 Task: Add an event with the title Second Client Appreciation Networking Reception, date ''2024/05/06'', time 8:50 AM to 10:50 AMand add a description: The Interview with Aman is a structured and focused conversation aimed at assessing their qualifications, skills, and suitability for a specific job role or position within the organization. The interview provides an opportunity for the hiring team to gather valuable information about the candidate''s experience, abilities, and potential cultural fit.Select event color  Lavender . Add location for the event as: 654 Calle de Alcalá, Madrid, Spain, logged in from the account softage.9@softage.netand send the event invitation to softage.2@softage.net with CC to  softage.3@softage.net. Set a reminder for the event Daily
Action: Mouse moved to (64, 112)
Screenshot: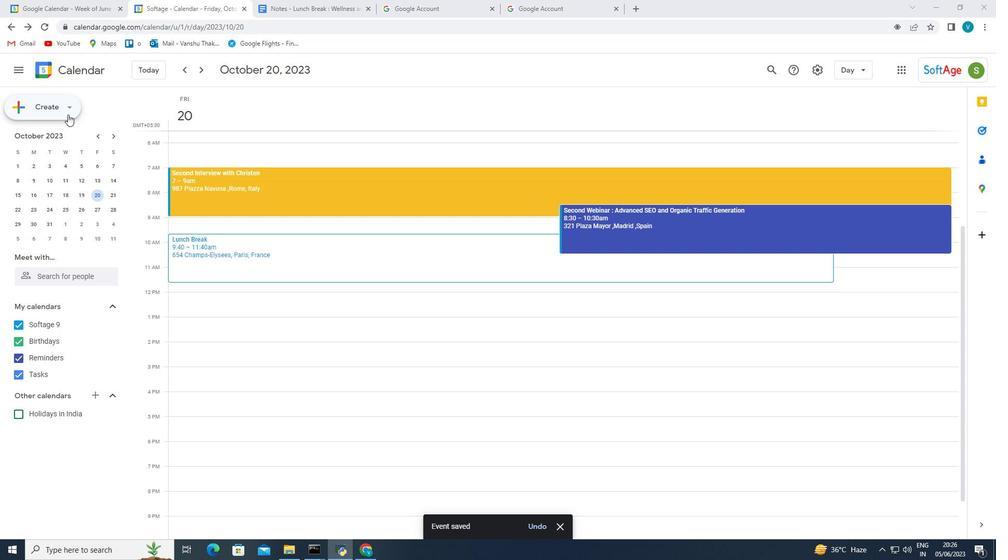 
Action: Mouse pressed left at (64, 112)
Screenshot: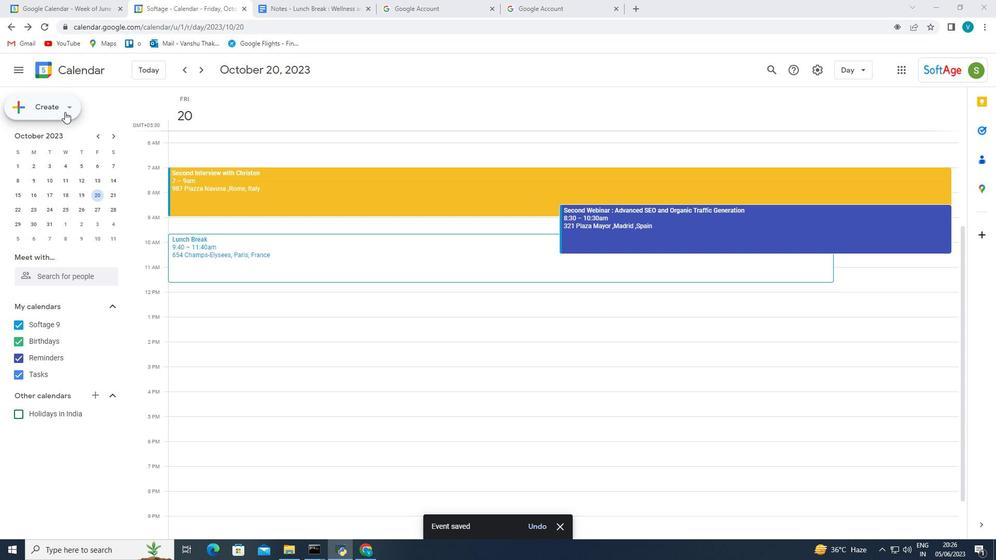 
Action: Mouse moved to (65, 133)
Screenshot: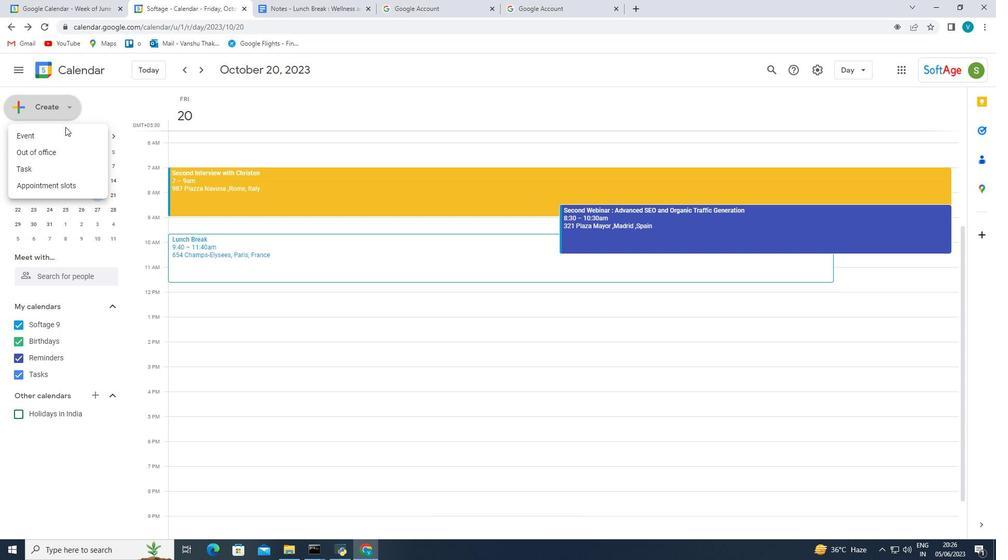 
Action: Mouse pressed left at (65, 133)
Screenshot: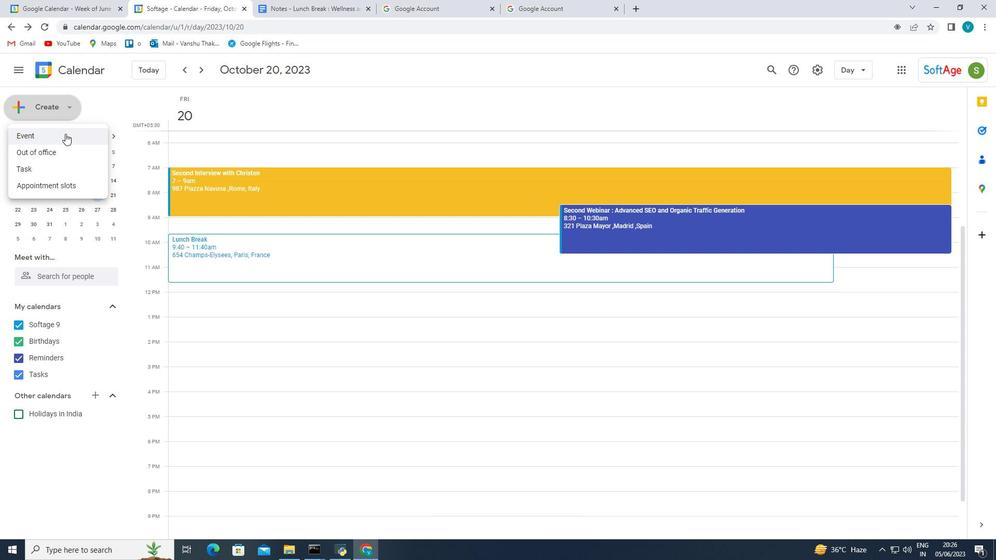 
Action: Mouse moved to (484, 281)
Screenshot: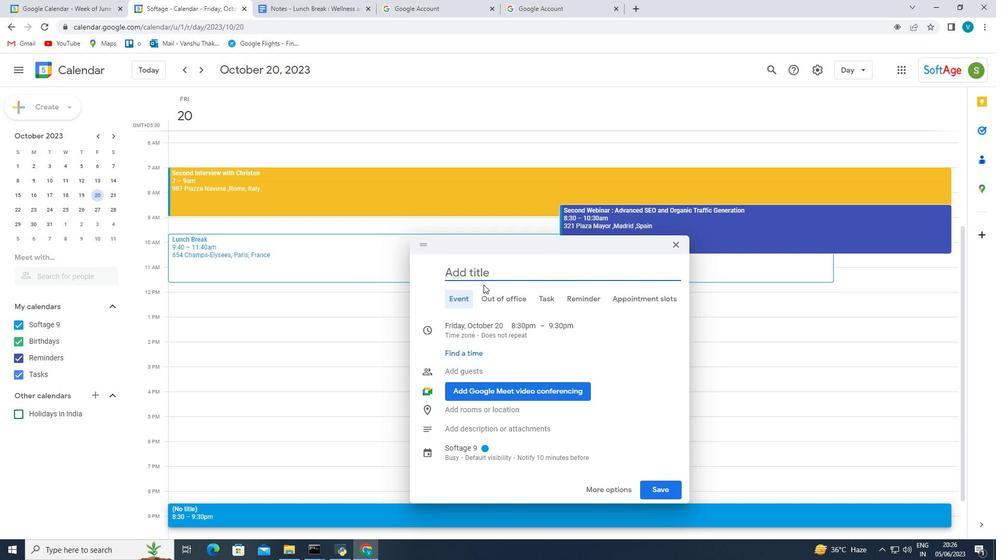 
Action: Key pressed <Key.shift_r>Second<Key.space><Key.shift_r>Client<Key.space><Key.shift_r>Appreciation<Key.space><Key.shift_r><Key.shift_r><Key.shift_r><Key.shift_r><Key.shift_r><Key.shift_r><Key.shift_r><Key.shift_r><Key.shift_r><Key.shift_r><Key.shift_r><Key.shift_r><Key.shift_r><Key.shift_r><Key.shift_r><Key.shift_r><Key.shift_r><Key.shift_r><Key.shift_r><Key.shift_r><Key.shift_r><Key.shift_r><Key.shift_r><Key.shift_r><Key.shift_r><Key.shift_r><Key.shift_r><Key.shift_r><Key.shift_r><Key.shift_r><Key.shift_r><Key.shift_r><Key.shift_r><Key.shift_r><Key.shift_r><Key.shift_r><Key.shift_r>Nete<Key.backspace>worl<Key.backspace>king<Key.space><Key.shift_r><Key.shift_r>Reception<Key.space>,
Screenshot: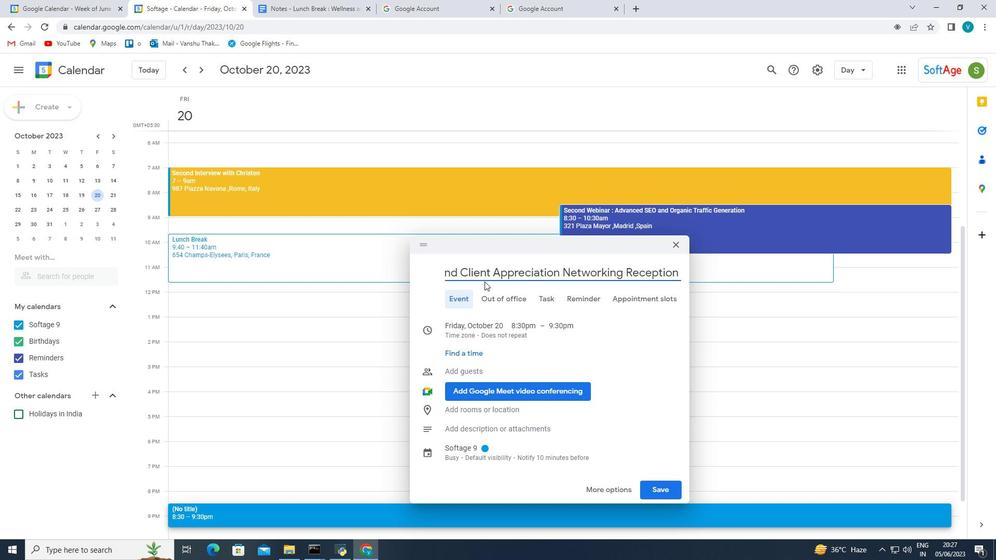 
Action: Mouse moved to (595, 333)
Screenshot: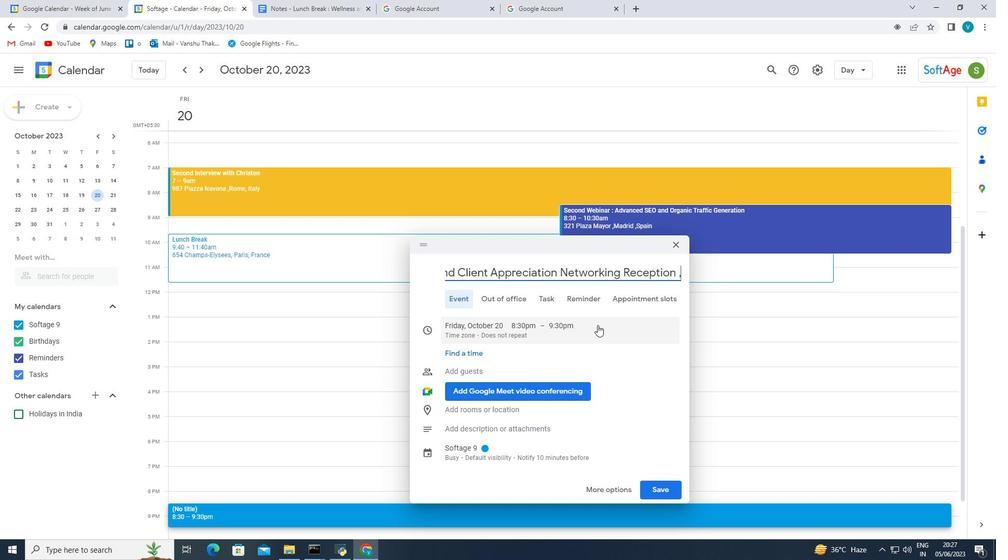 
Action: Mouse scrolled (595, 332) with delta (0, 0)
Screenshot: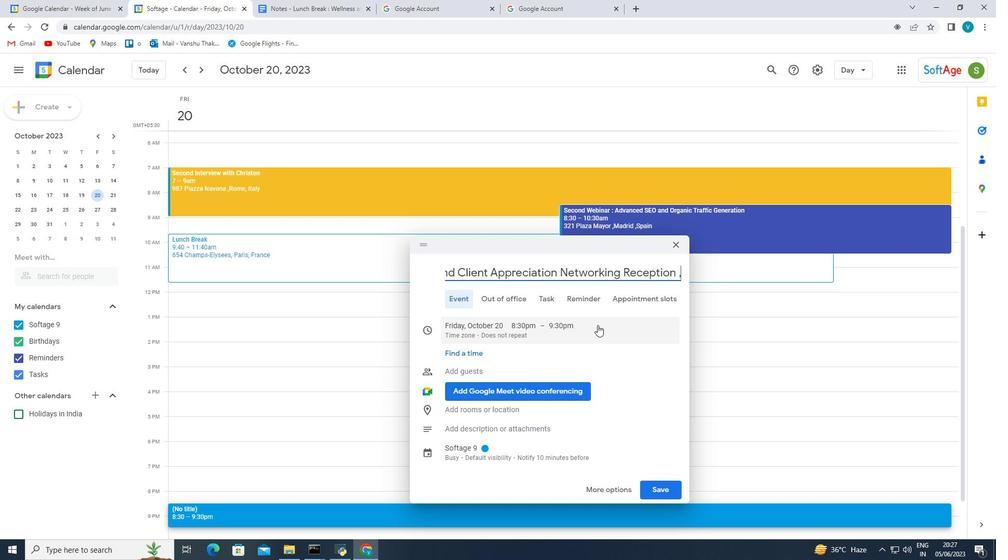 
Action: Mouse moved to (595, 335)
Screenshot: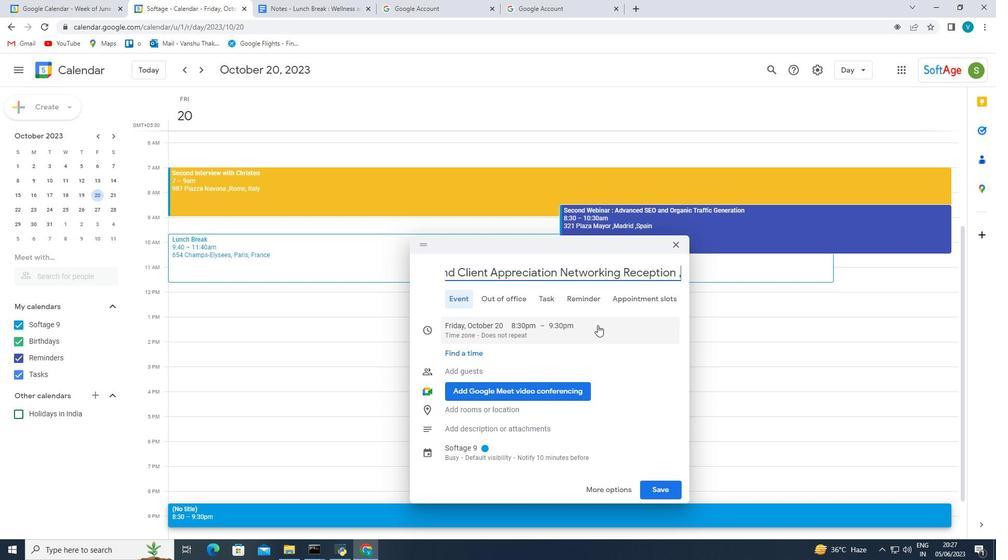 
Action: Mouse scrolled (595, 334) with delta (0, 0)
Screenshot: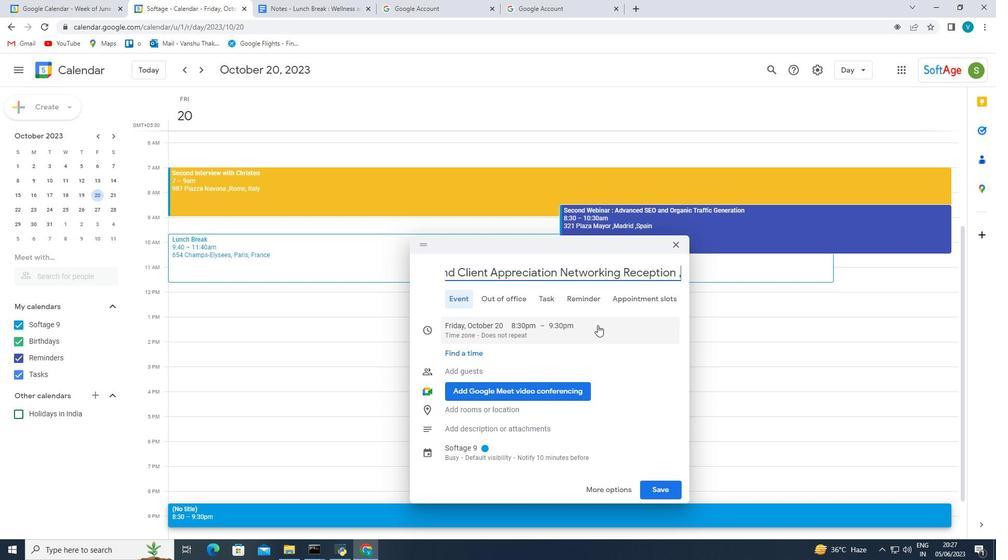 
Action: Mouse moved to (595, 335)
Screenshot: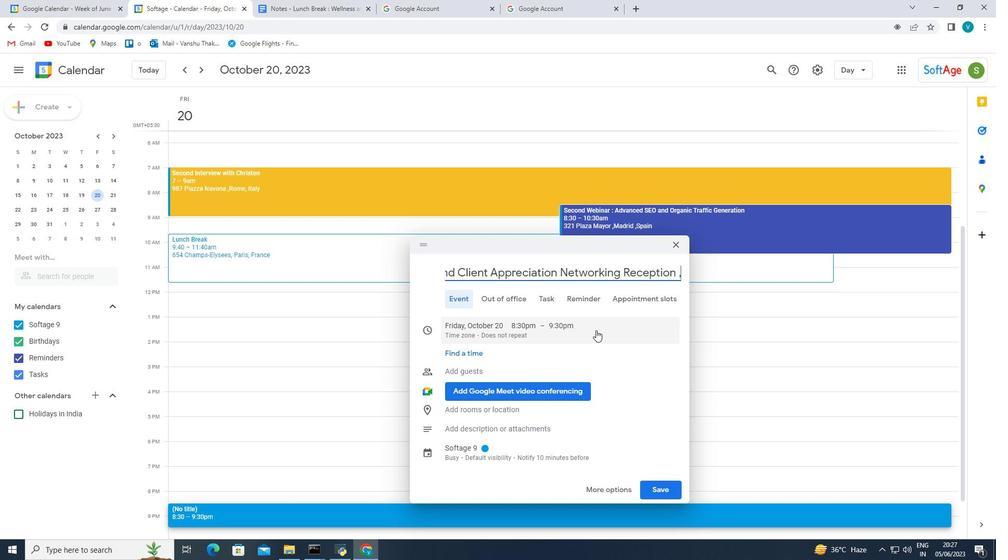 
Action: Mouse scrolled (595, 335) with delta (0, 0)
Screenshot: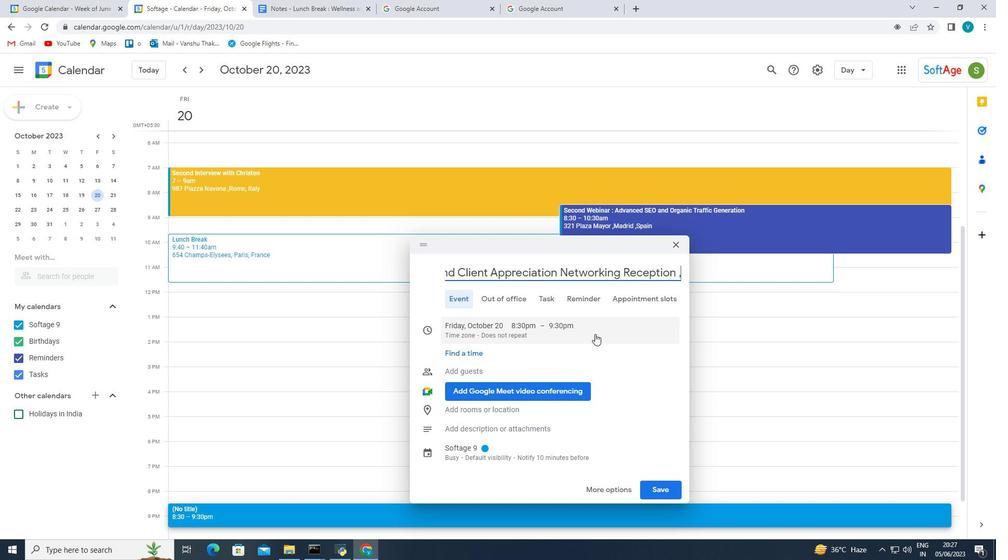 
Action: Mouse scrolled (595, 335) with delta (0, 0)
Screenshot: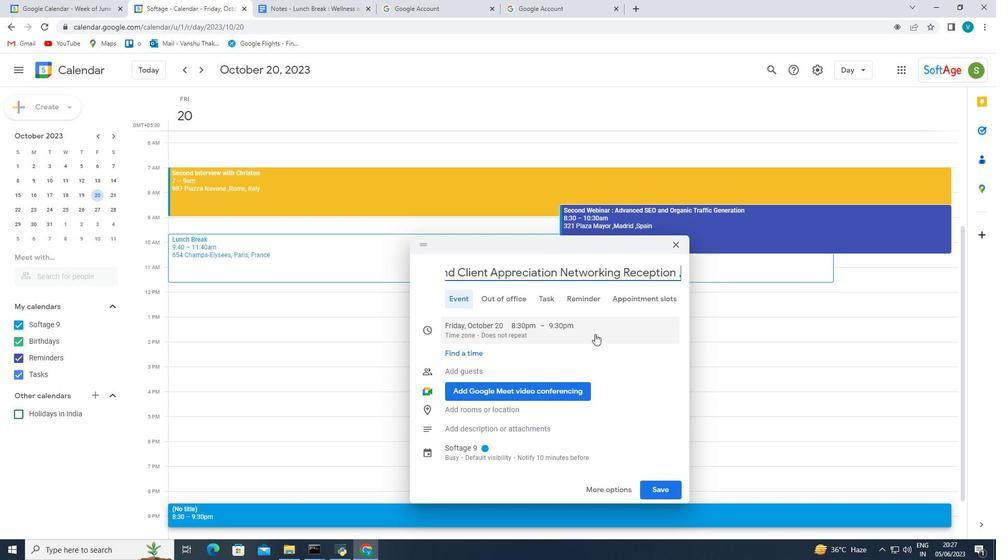 
Action: Mouse moved to (498, 333)
Screenshot: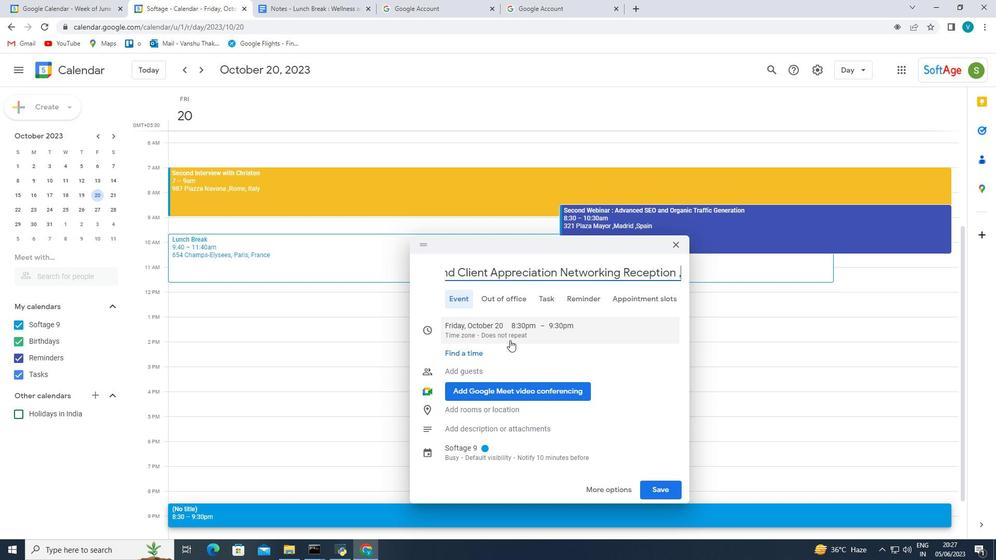 
Action: Mouse pressed left at (498, 333)
Screenshot: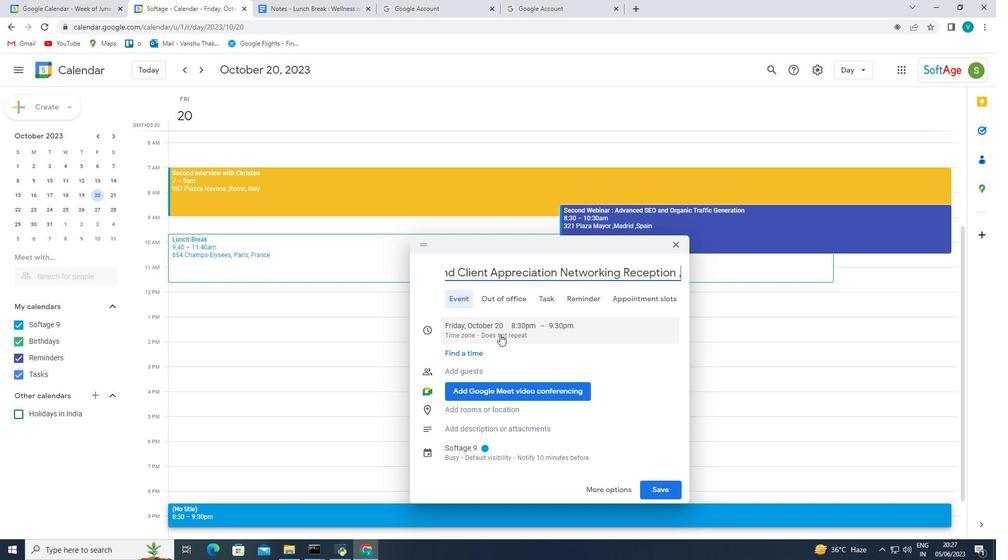 
Action: Key pressed 20245<Key.backspace>/05/06<Key.enter>
Screenshot: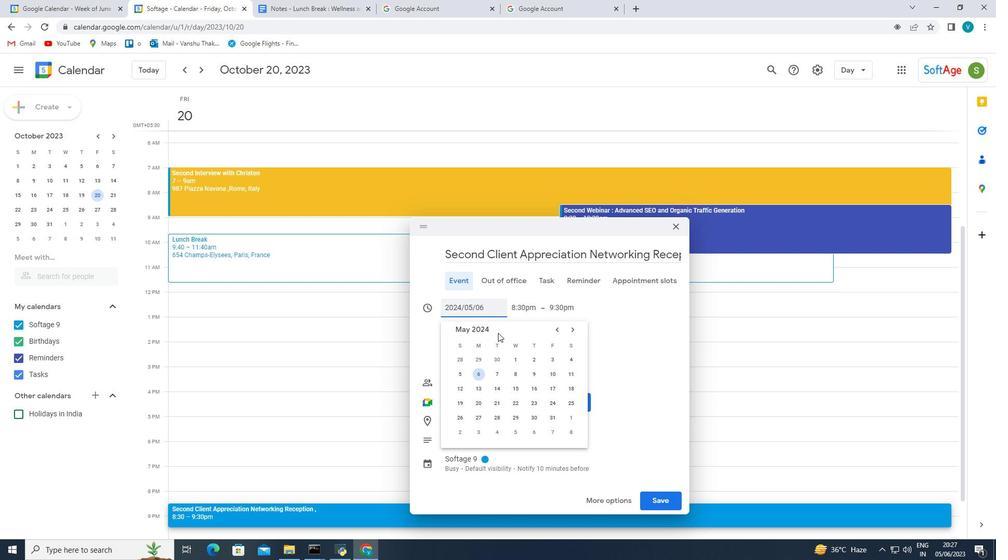 
Action: Mouse moved to (529, 305)
Screenshot: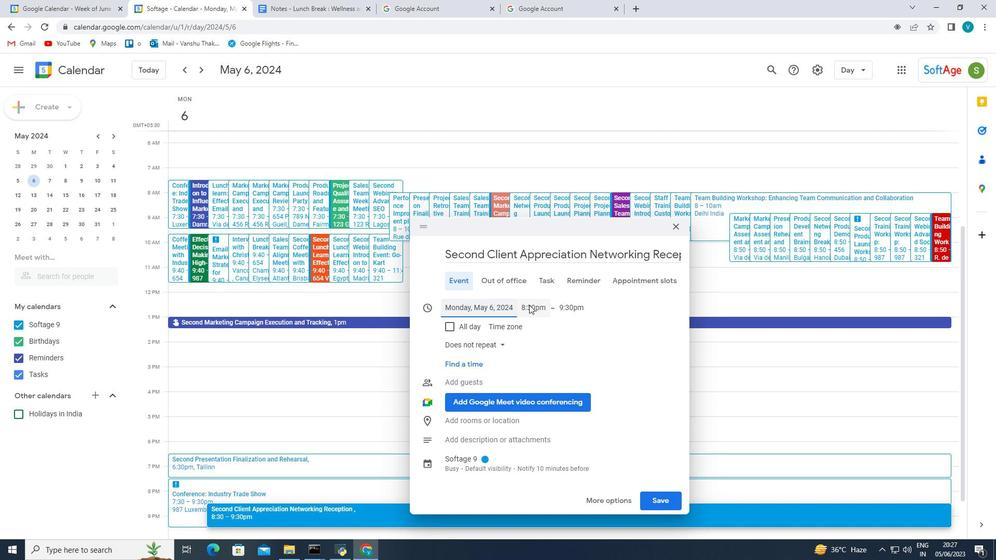 
Action: Mouse pressed left at (529, 305)
Screenshot: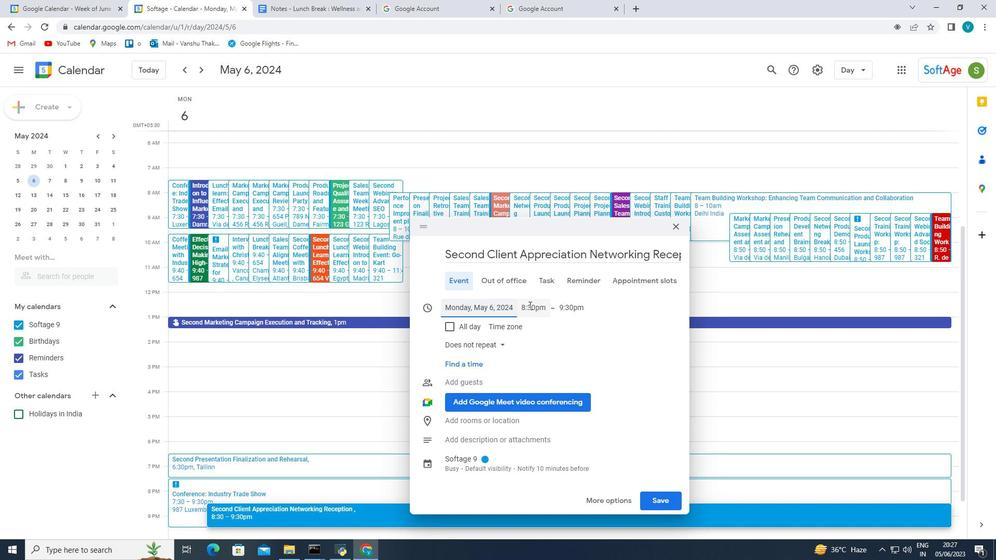 
Action: Mouse moved to (956, 290)
Screenshot: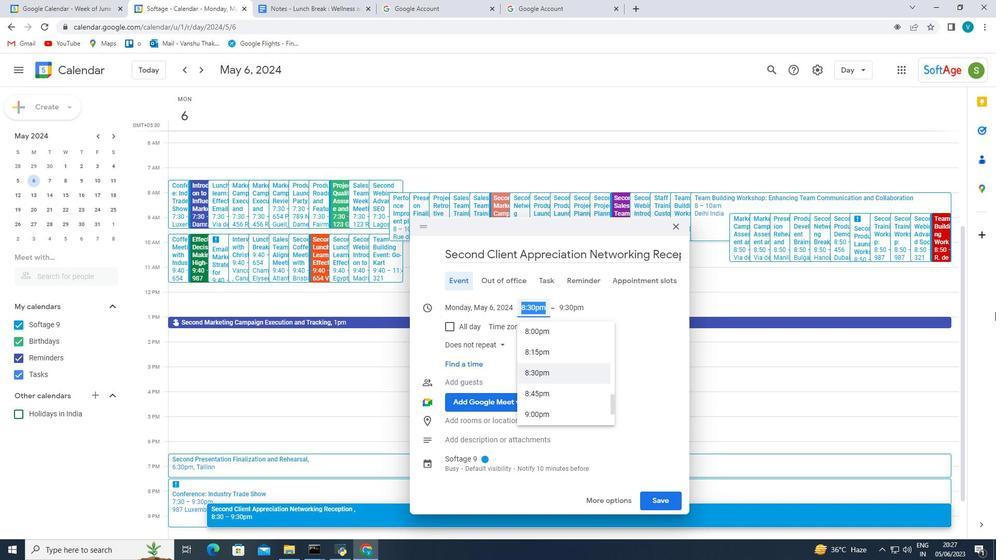 
Action: Key pressed 8<Key.shift_r><Key.shift_r><Key.shift_r>:50am<Key.enter>
Screenshot: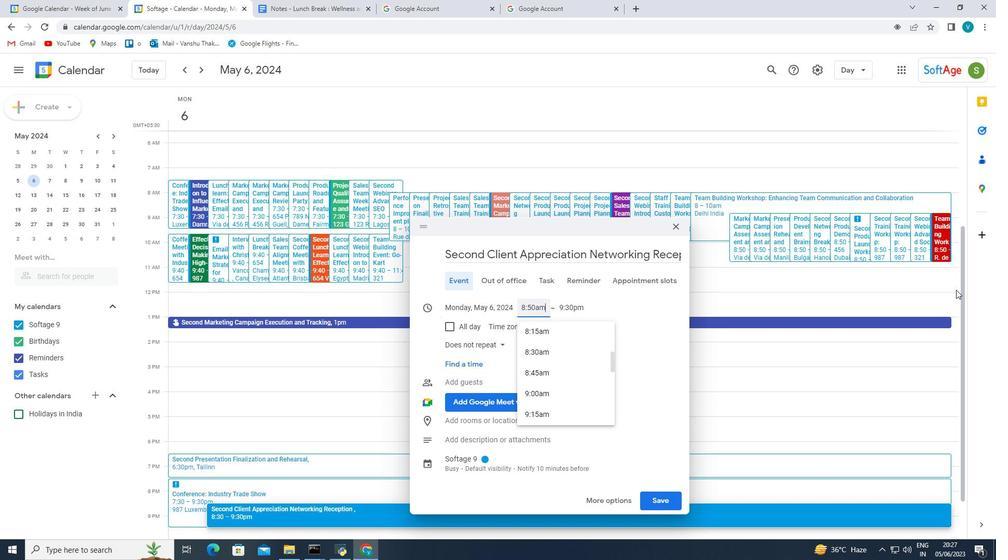 
Action: Mouse moved to (576, 254)
Screenshot: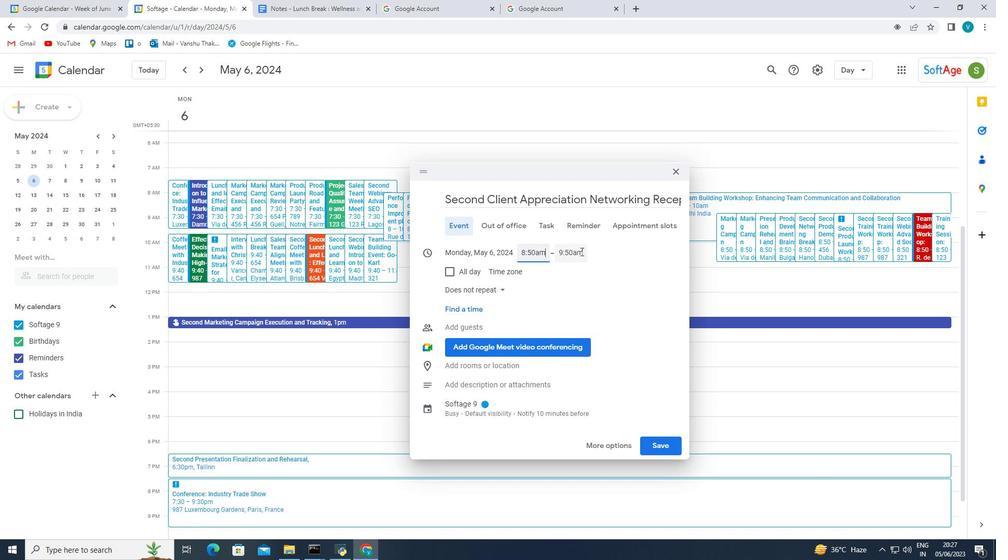 
Action: Mouse pressed left at (576, 254)
Screenshot: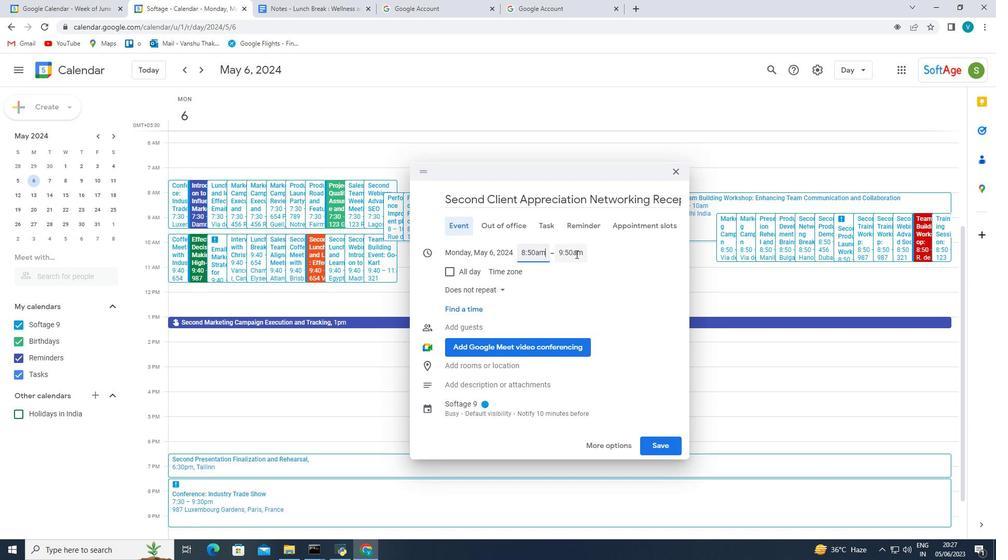 
Action: Mouse moved to (661, 233)
Screenshot: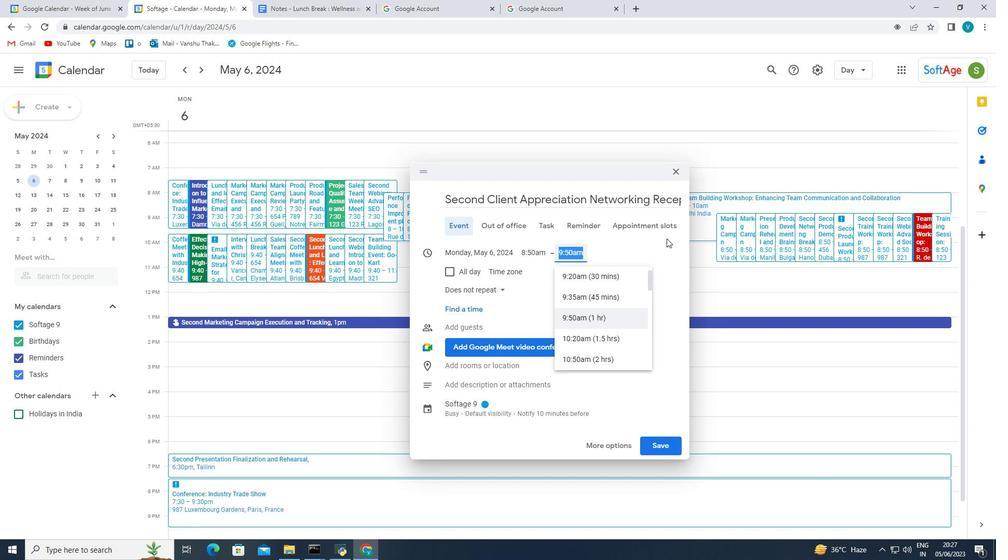 
Action: Key pressed 10<Key.shift_r>:650<Key.backspace><Key.backspace><Key.backspace>50am<Key.enter>
Screenshot: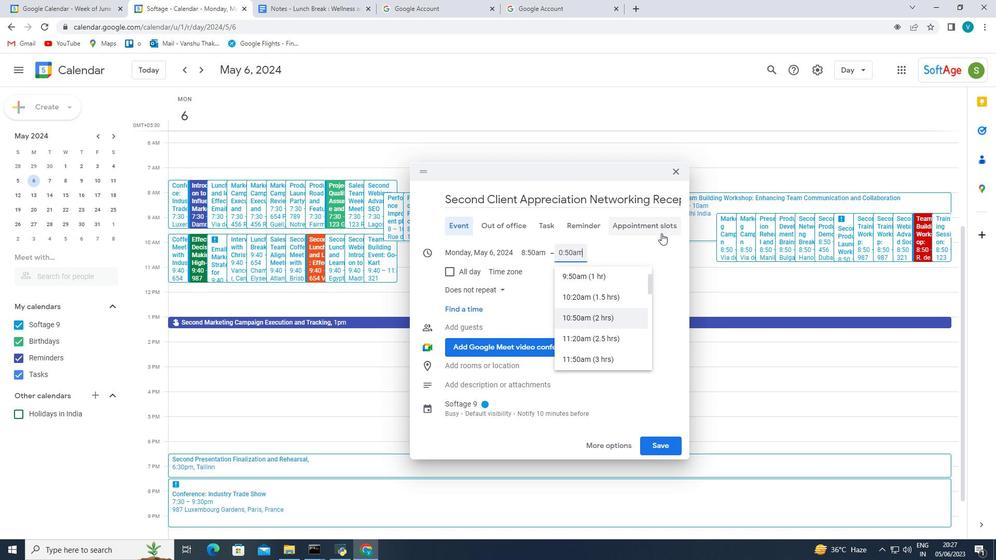 
Action: Mouse moved to (559, 276)
Screenshot: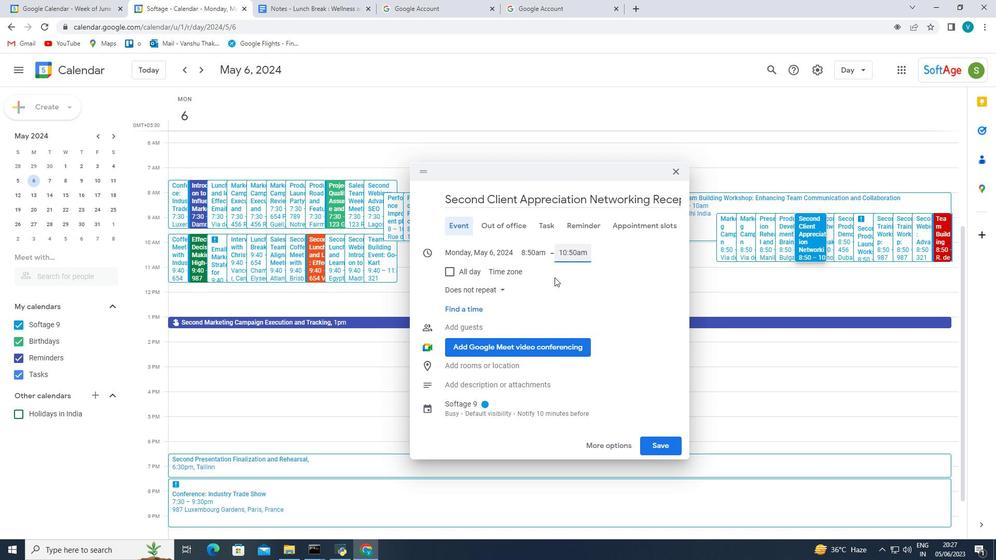 
Action: Mouse scrolled (559, 275) with delta (0, 0)
Screenshot: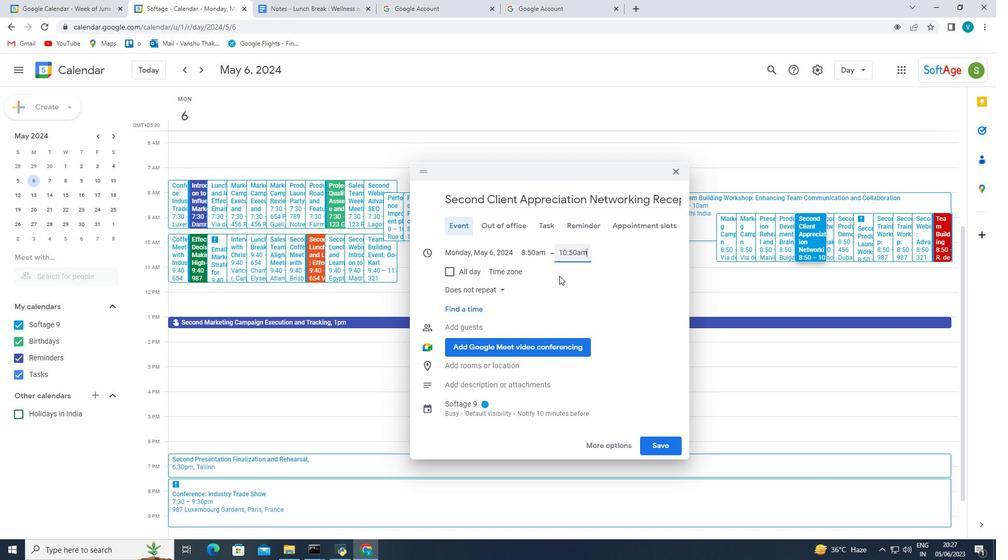 
Action: Mouse moved to (559, 277)
Screenshot: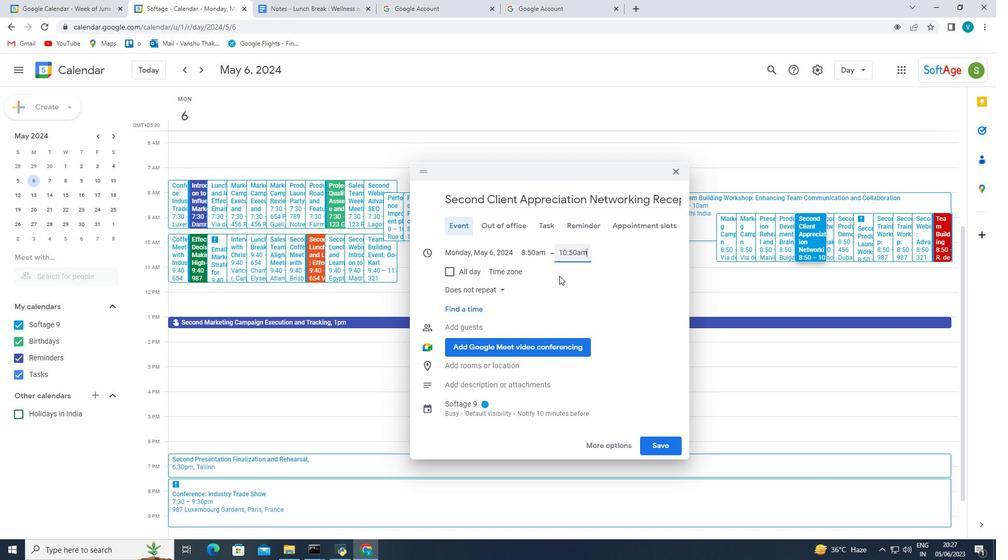 
Action: Mouse scrolled (559, 276) with delta (0, 0)
Screenshot: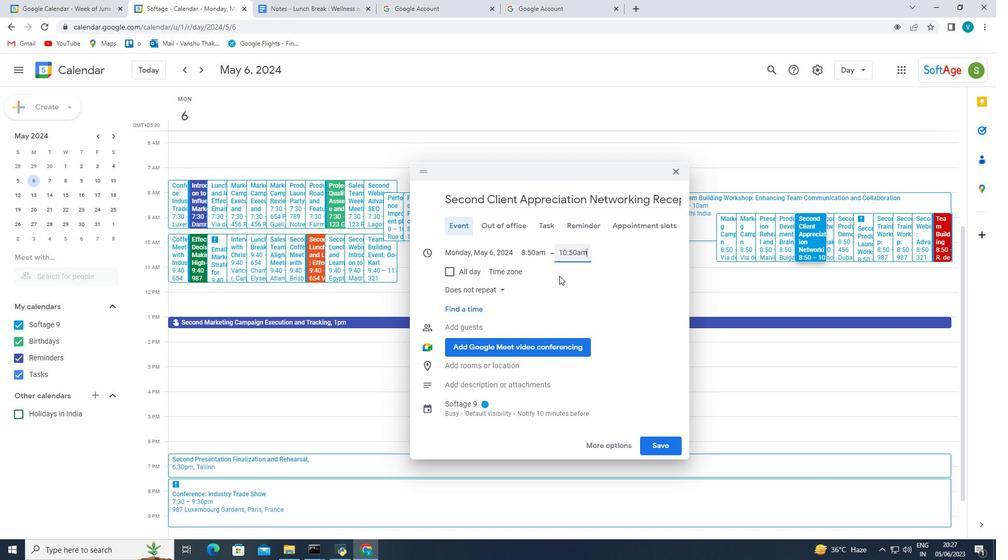 
Action: Mouse moved to (558, 280)
Screenshot: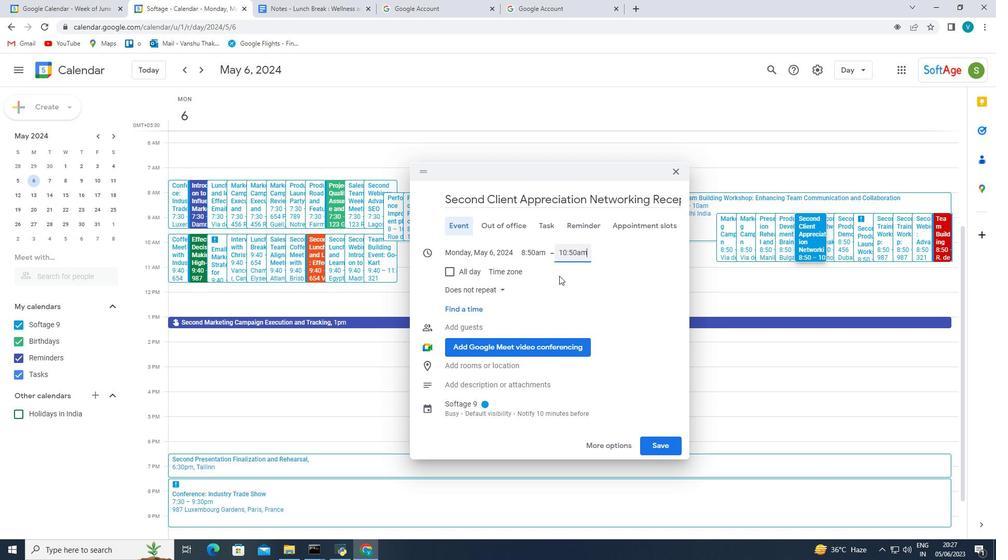 
Action: Mouse scrolled (558, 280) with delta (0, 0)
Screenshot: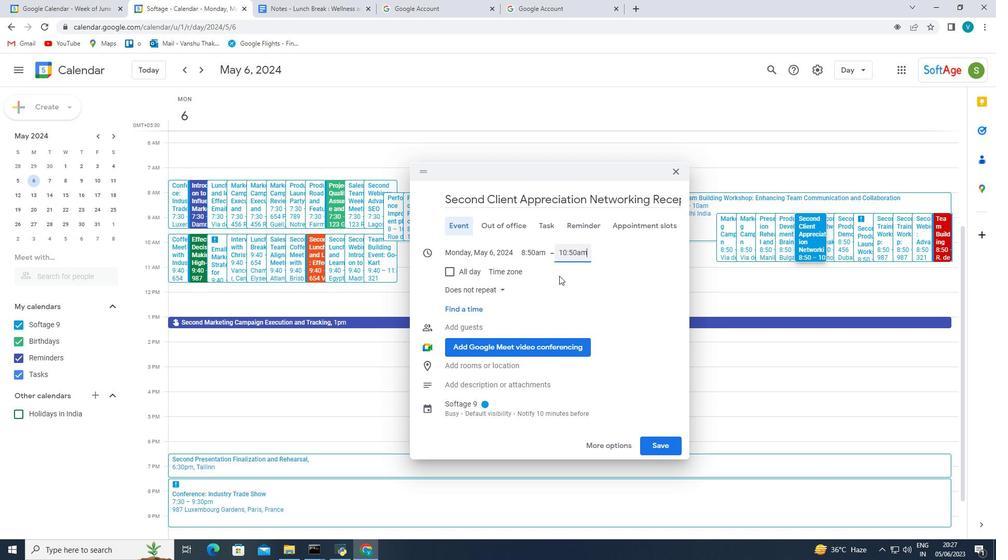 
Action: Mouse moved to (558, 281)
Screenshot: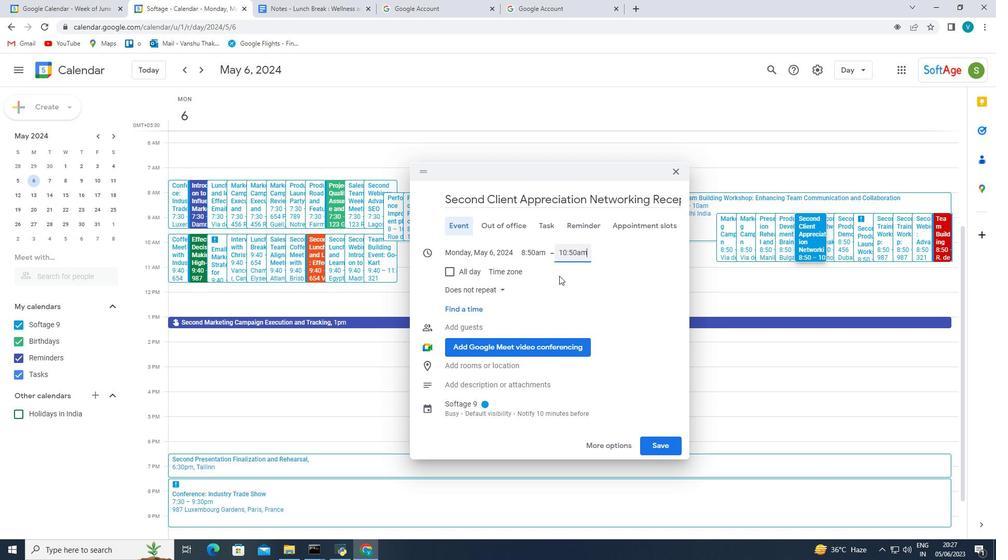 
Action: Mouse scrolled (558, 281) with delta (0, 0)
Screenshot: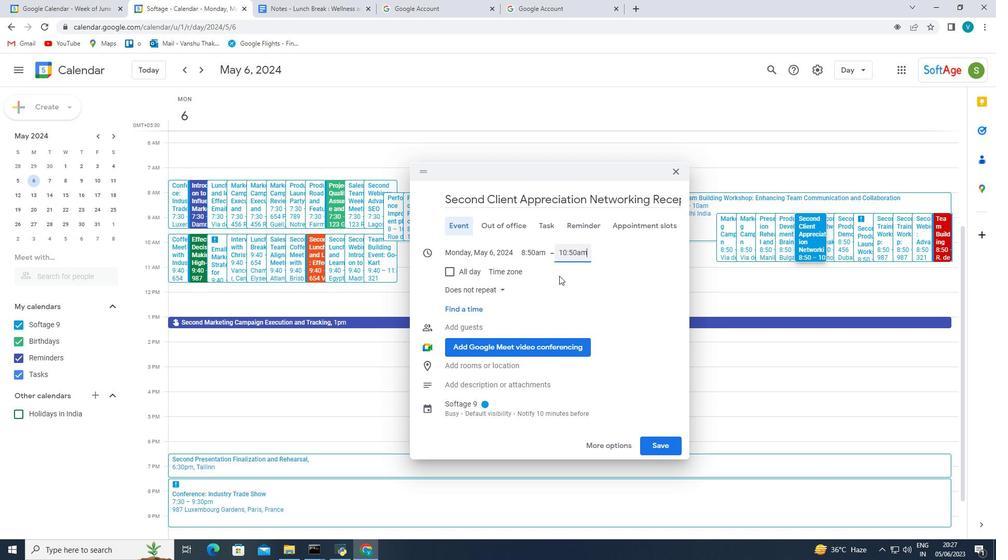 
Action: Mouse scrolled (558, 281) with delta (0, 0)
Screenshot: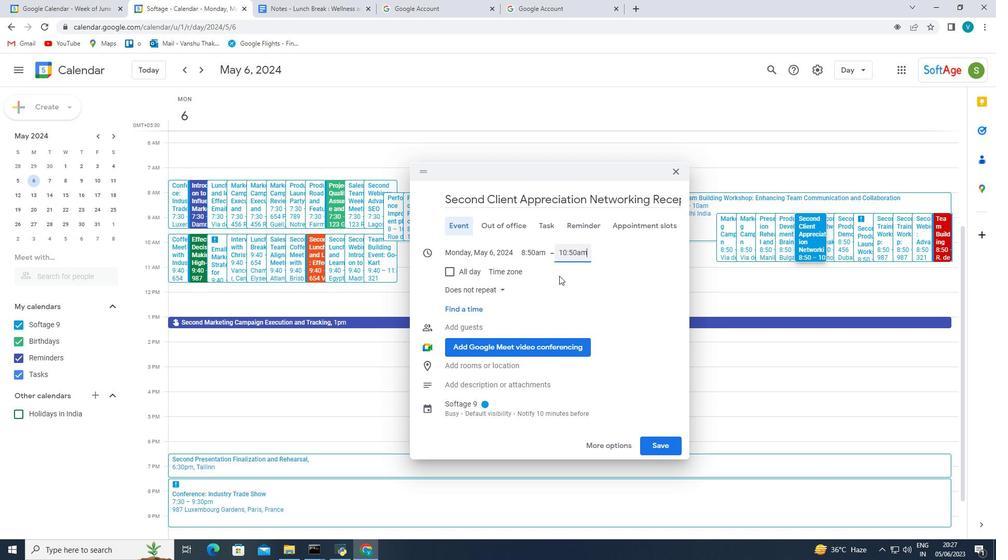
Action: Mouse moved to (541, 315)
Screenshot: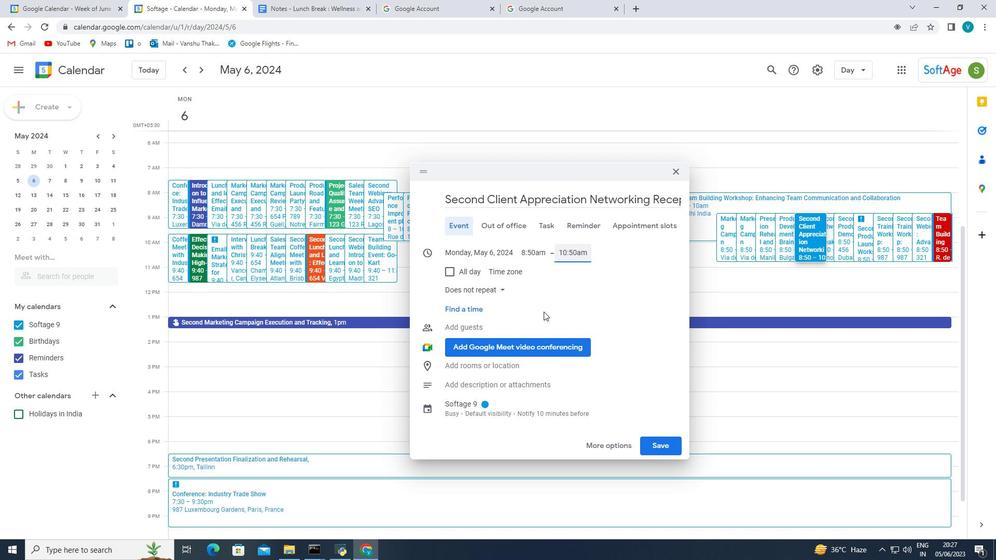 
Action: Mouse scrolled (541, 314) with delta (0, 0)
Screenshot: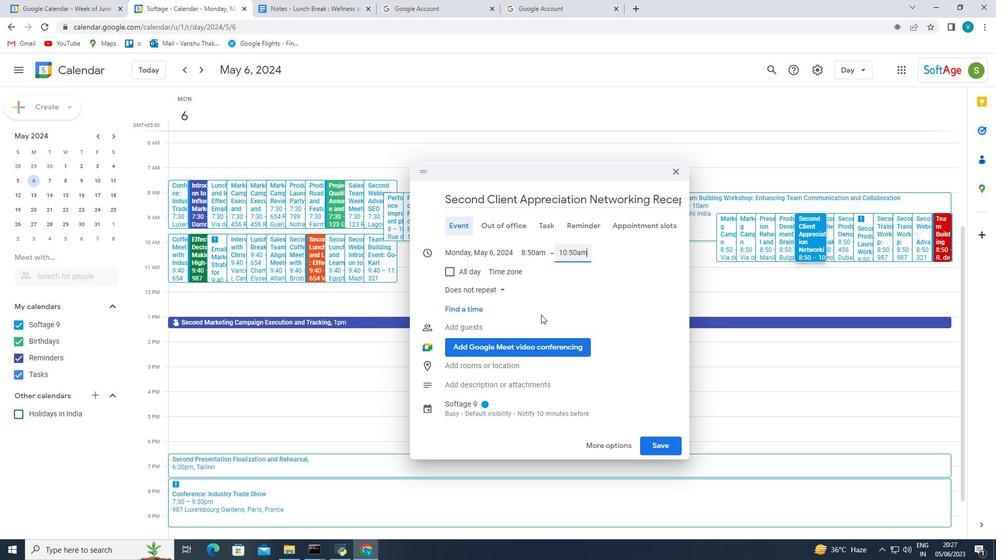 
Action: Mouse scrolled (541, 314) with delta (0, 0)
Screenshot: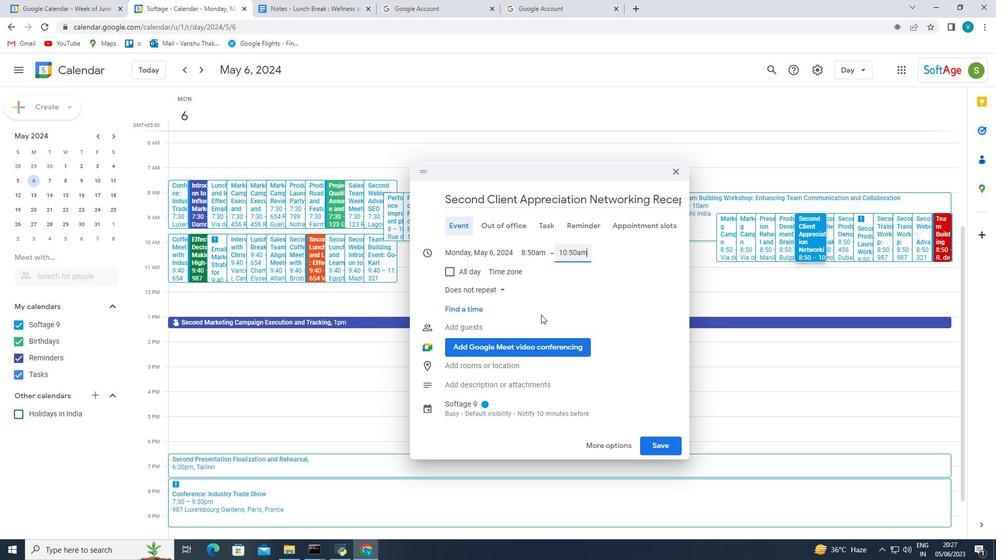 
Action: Mouse scrolled (541, 314) with delta (0, 0)
Screenshot: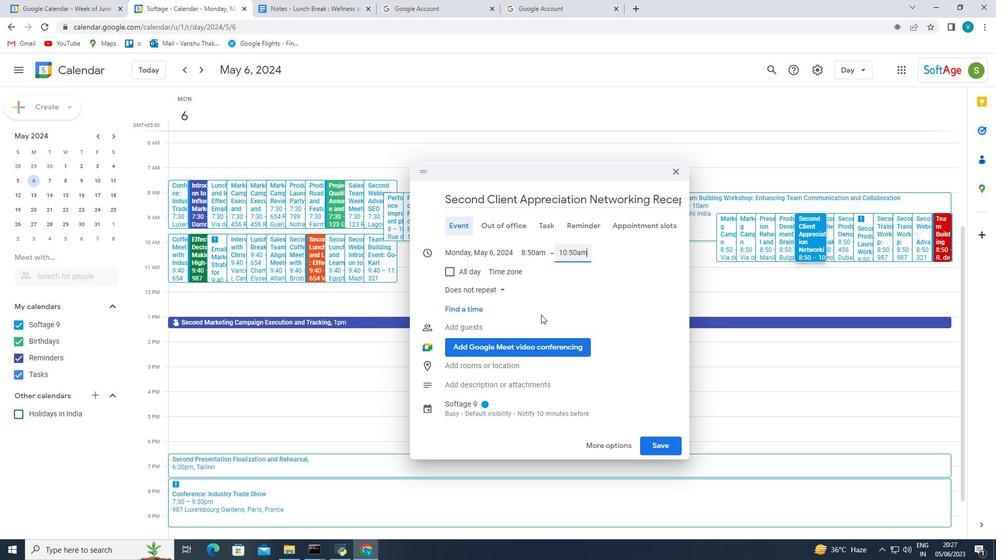 
Action: Mouse moved to (592, 301)
Screenshot: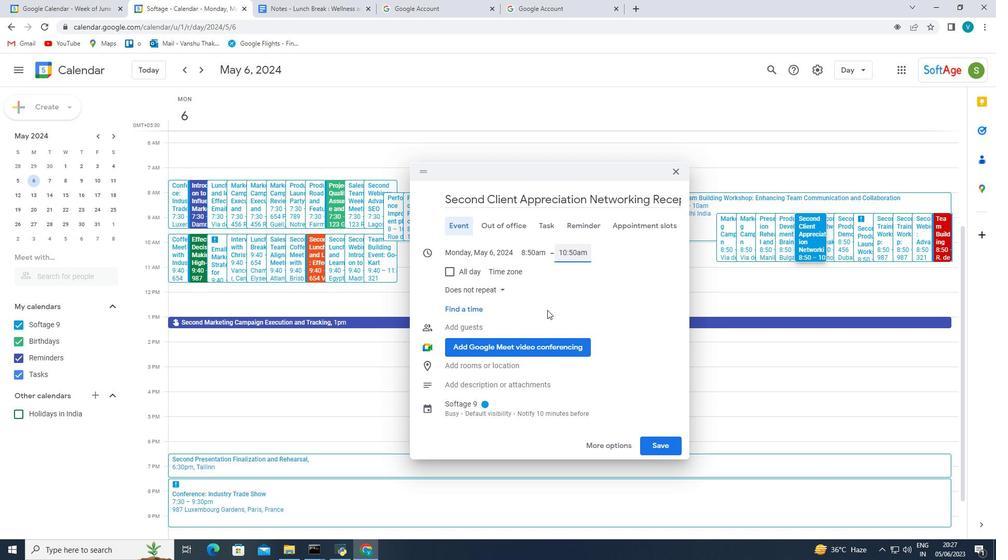 
Action: Mouse pressed left at (592, 301)
Screenshot: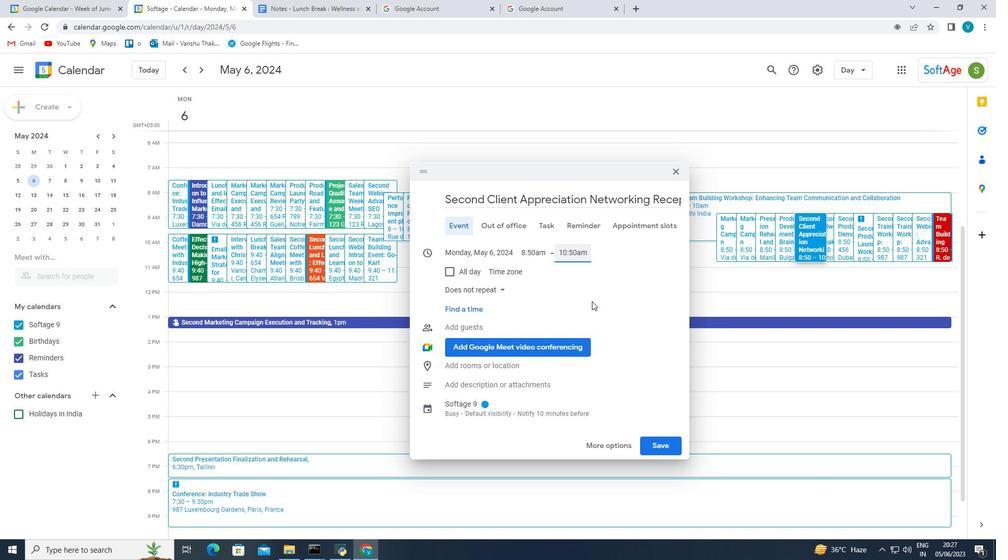 
Action: Mouse moved to (528, 338)
Screenshot: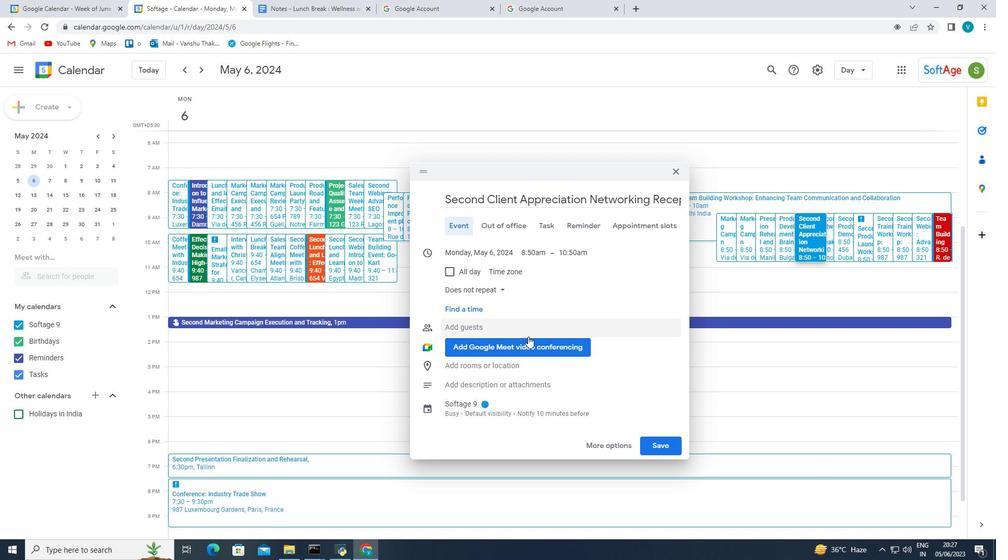 
Action: Mouse scrolled (528, 336) with delta (0, 0)
Screenshot: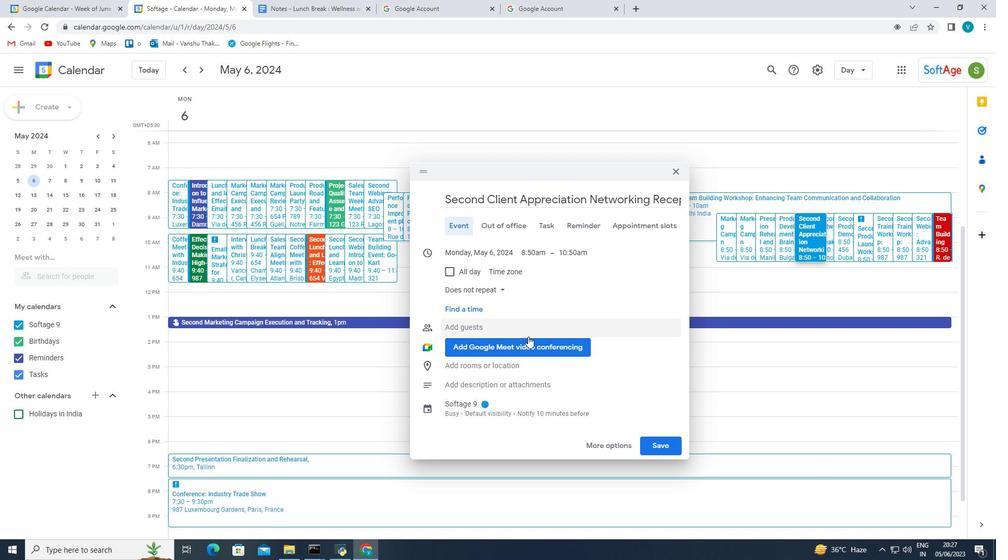 
Action: Mouse scrolled (528, 337) with delta (0, 0)
Screenshot: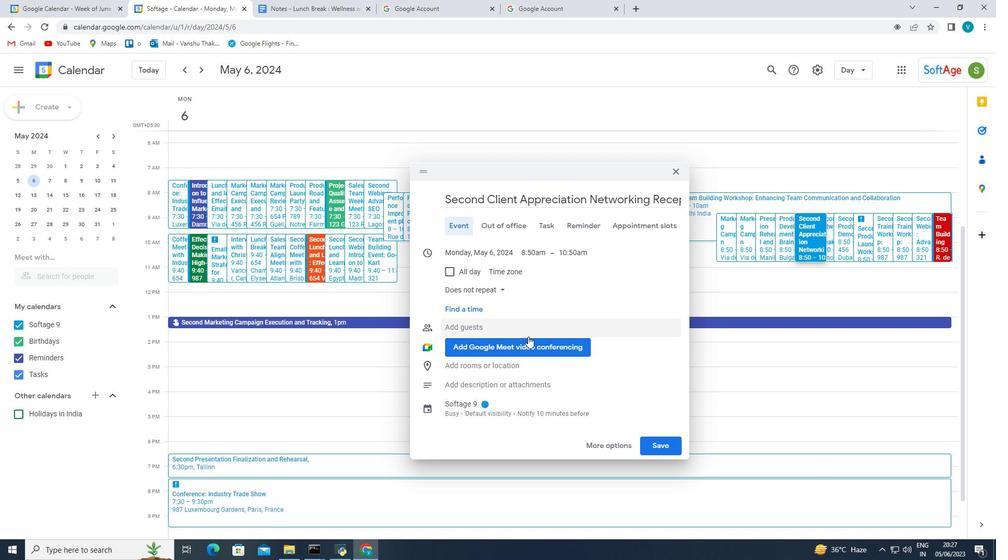 
Action: Mouse scrolled (528, 337) with delta (0, 0)
Screenshot: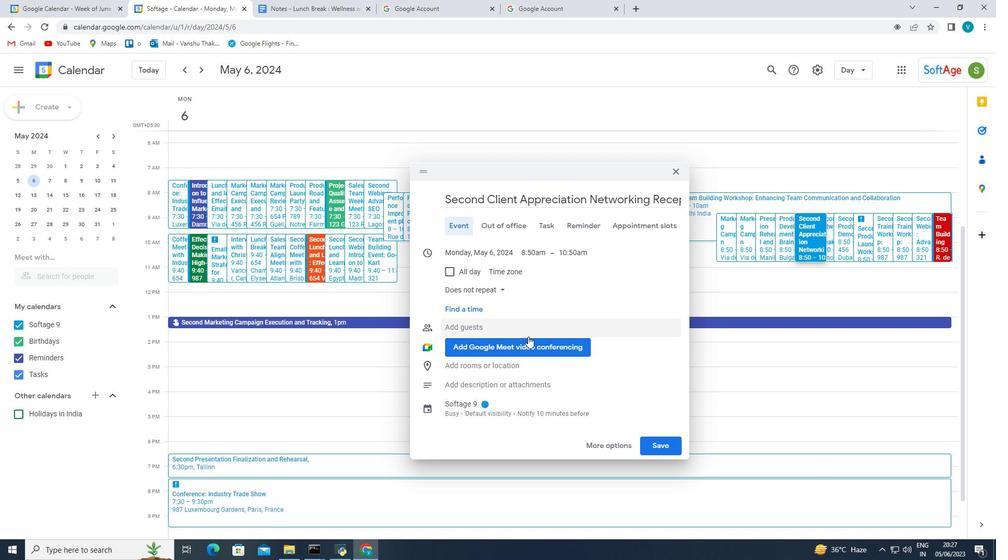 
Action: Mouse scrolled (528, 337) with delta (0, 0)
Screenshot: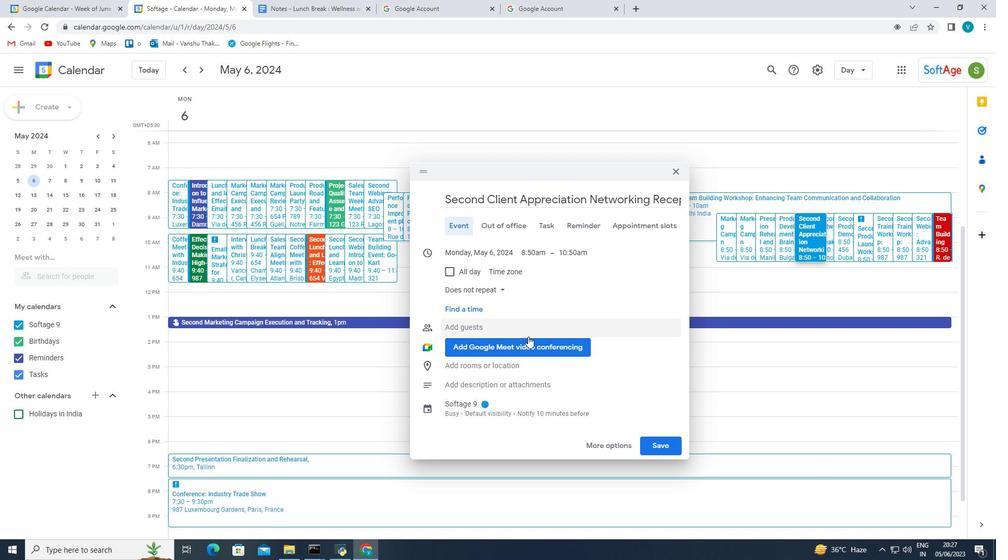 
Action: Mouse moved to (487, 384)
Screenshot: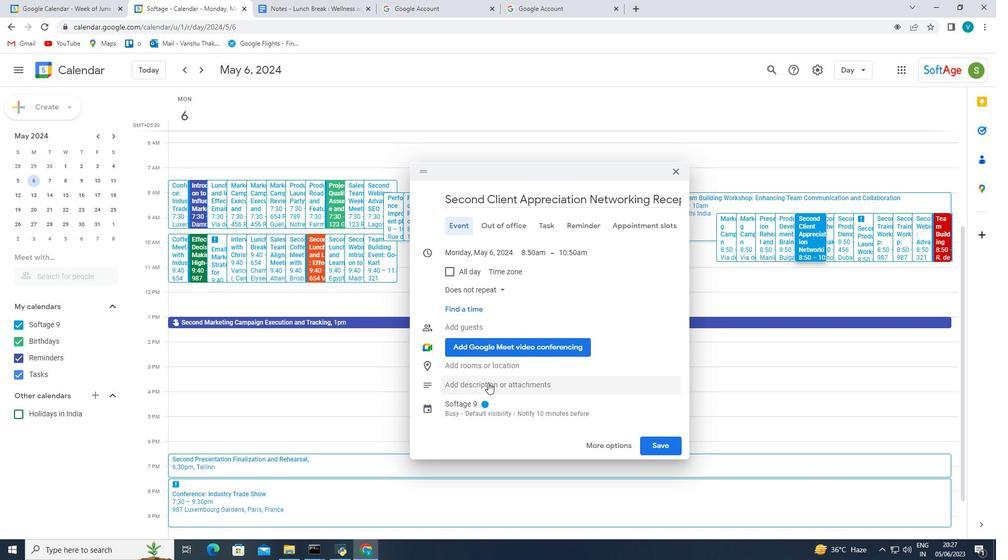 
Action: Mouse pressed left at (487, 384)
Screenshot: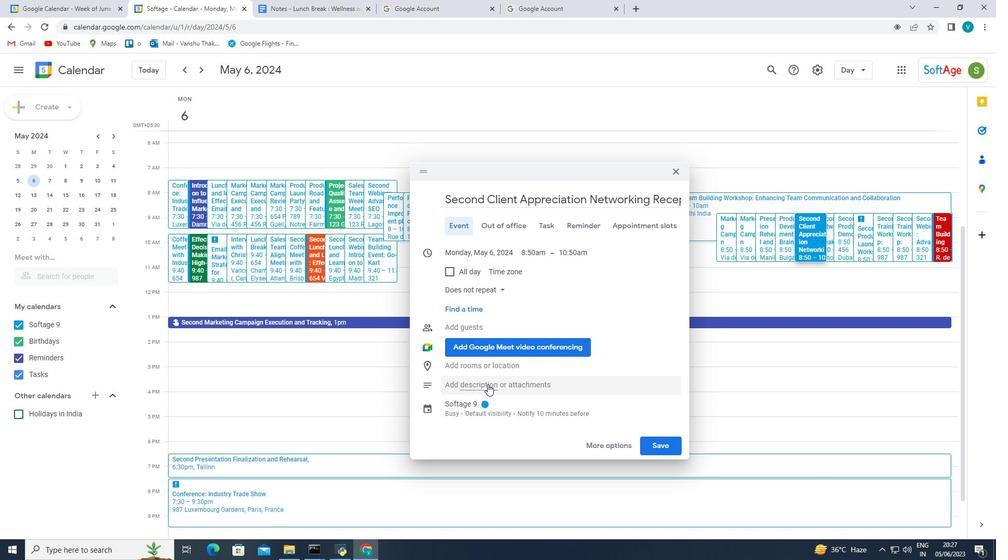 
Action: Mouse moved to (468, 397)
Screenshot: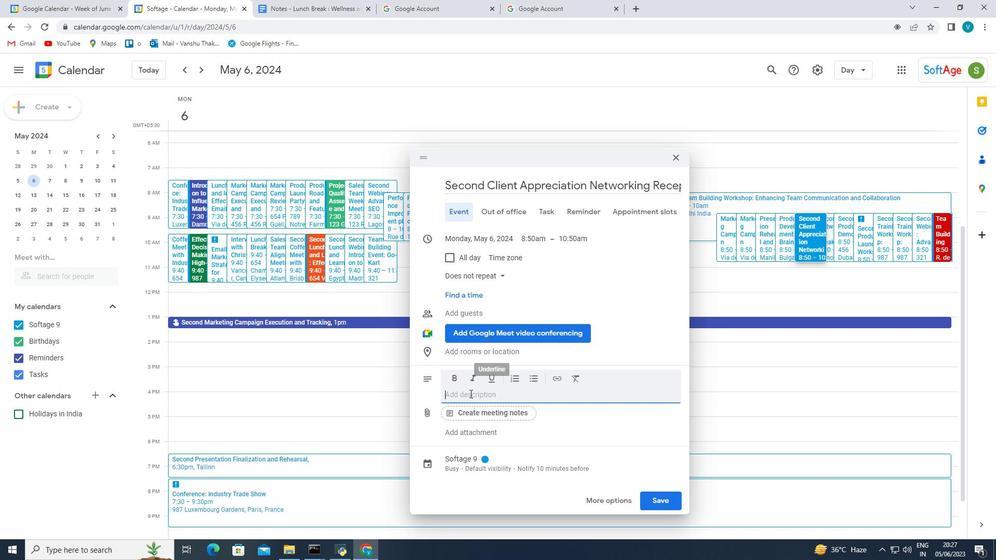 
Action: Mouse pressed left at (468, 397)
Screenshot: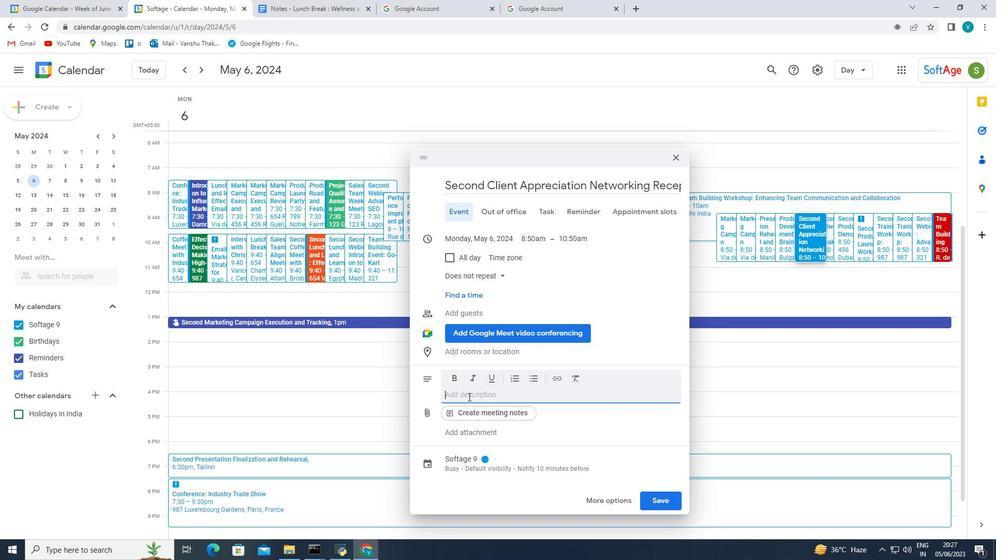 
Action: Mouse moved to (997, 35)
Screenshot: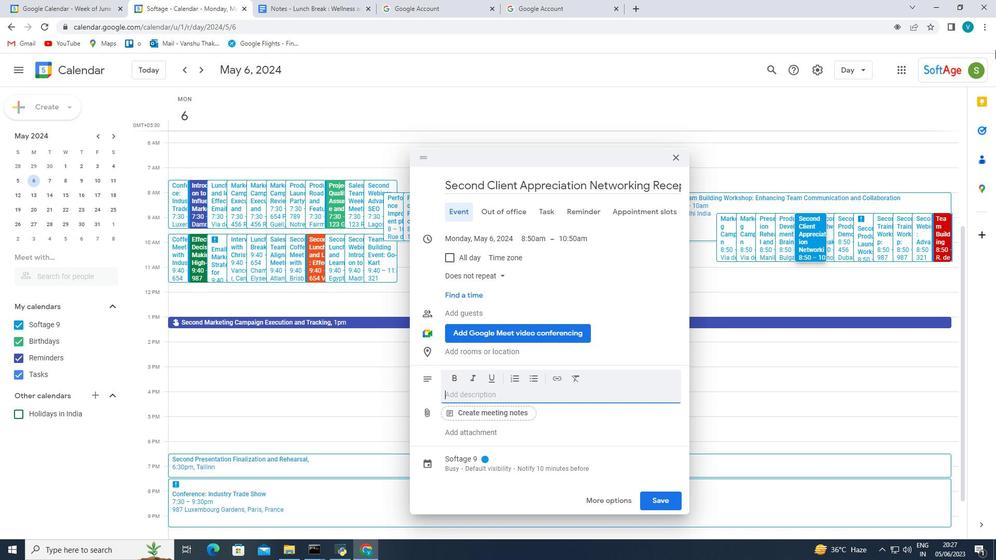 
Action: Key pressed <Key.shift_r><Key.shift_r><Key.shift_r><Key.shift_r><Key.shift_r><Key.shift_r>The<Key.space><Key.shift_r>Interview<Key.space>with<Key.space><Key.shift_r>Aman<Key.space>is<Key.space>a<Key.space><Key.shift_r>structured<Key.space>and<Key.space>focused<Key.space>converstion<Key.space>
Screenshot: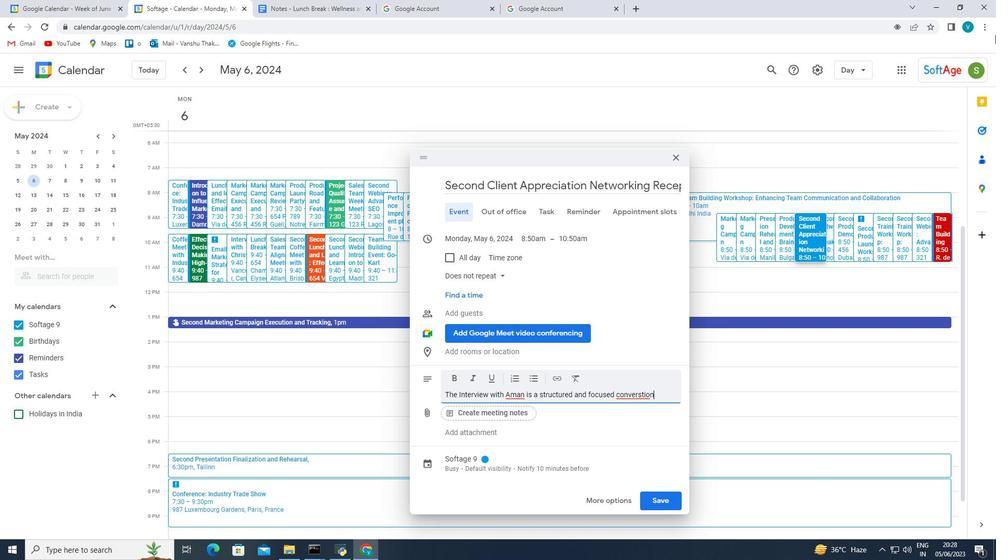
Action: Mouse moved to (652, 394)
Screenshot: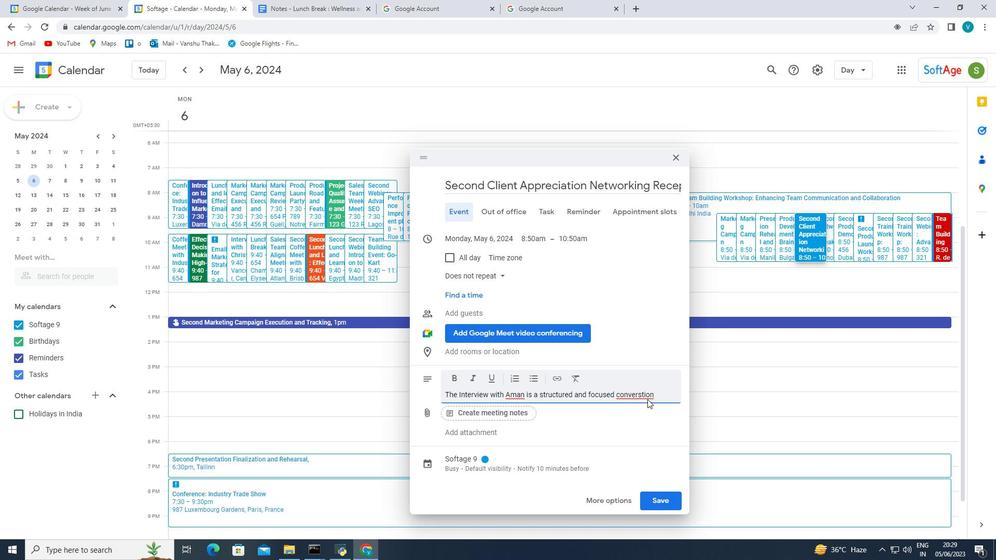 
Action: Mouse pressed right at (652, 394)
Screenshot: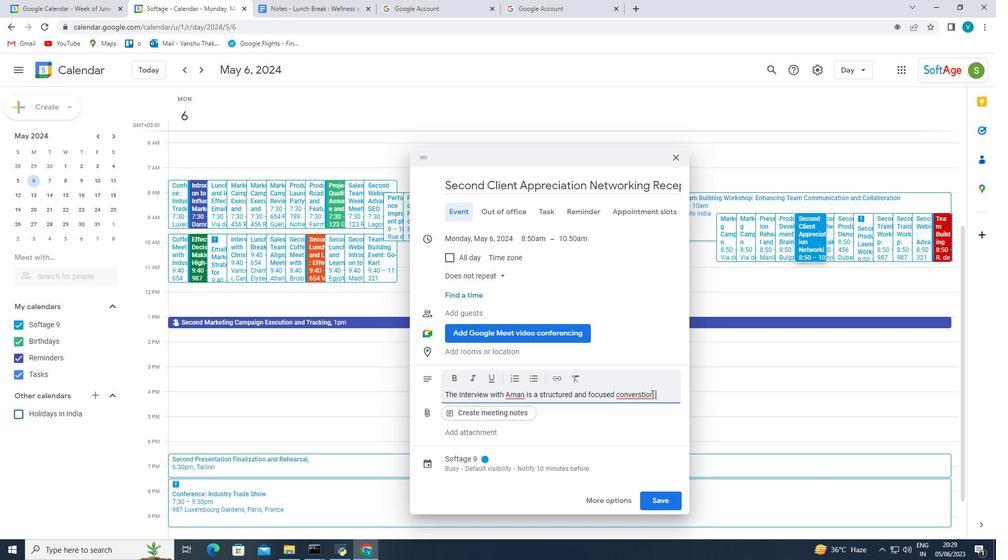 
Action: Mouse moved to (689, 252)
Screenshot: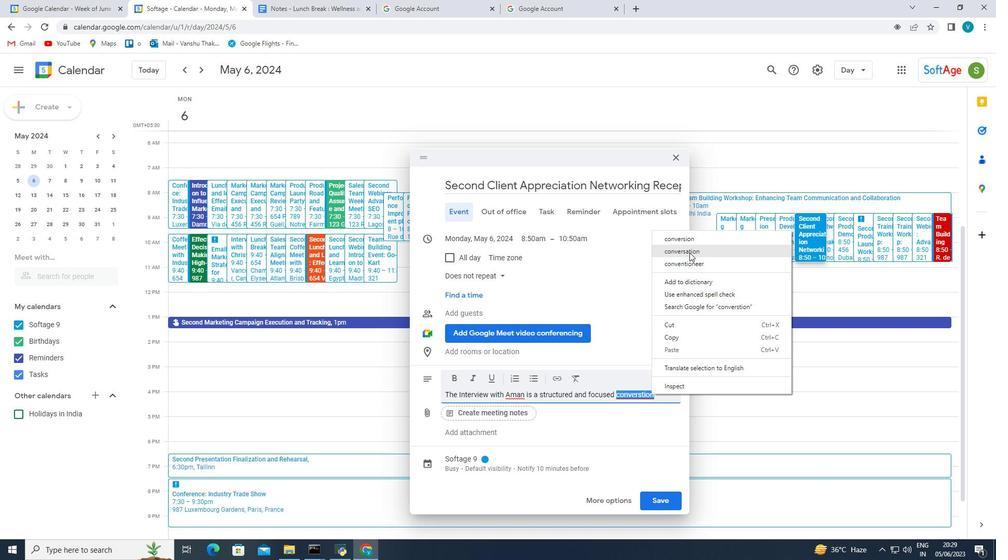 
Action: Mouse pressed left at (689, 252)
Screenshot: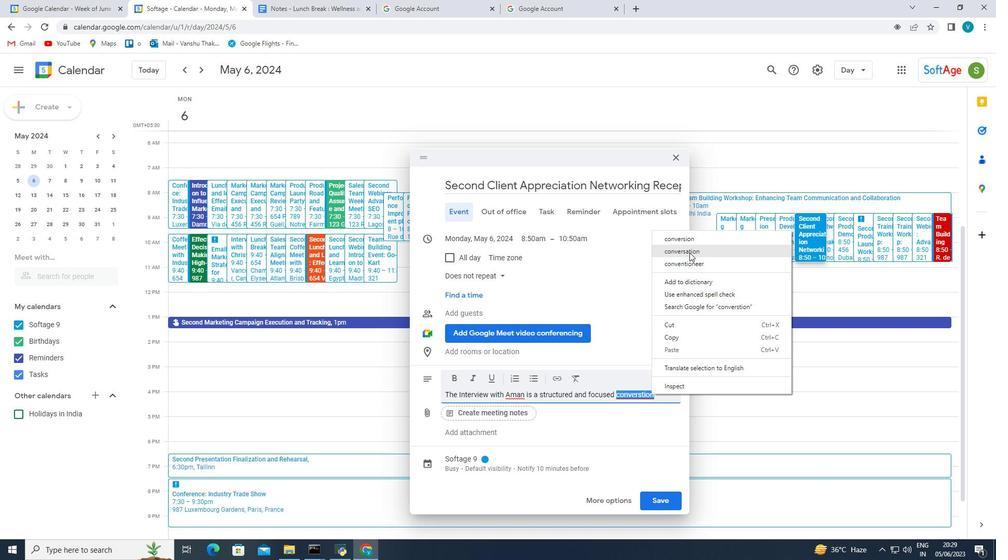 
Action: Mouse moved to (698, 432)
Screenshot: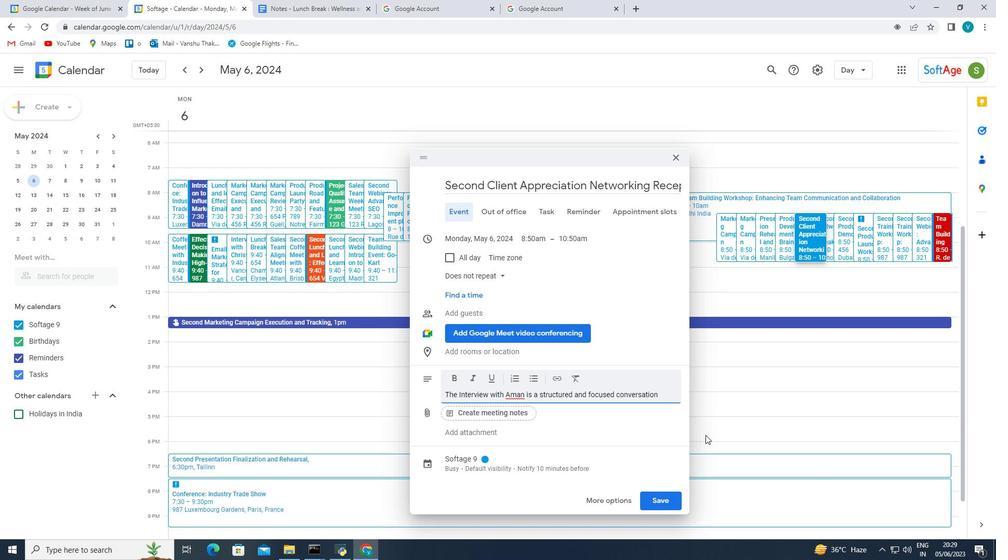 
Action: Key pressed <Key.space>aimed<Key.space>z<Key.backspace>at<Key.space>assessing<Key.space>their<Key.space>qualification<Key.space>,skills,and<Key.space>suitablility<Key.space>for<Key.space>a<Key.space>
Screenshot: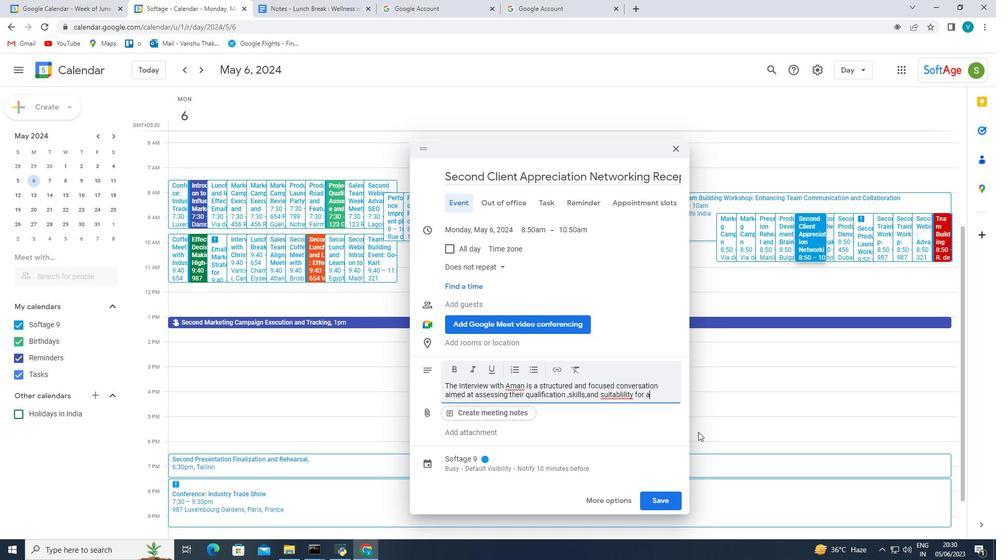 
Action: Mouse moved to (628, 397)
Screenshot: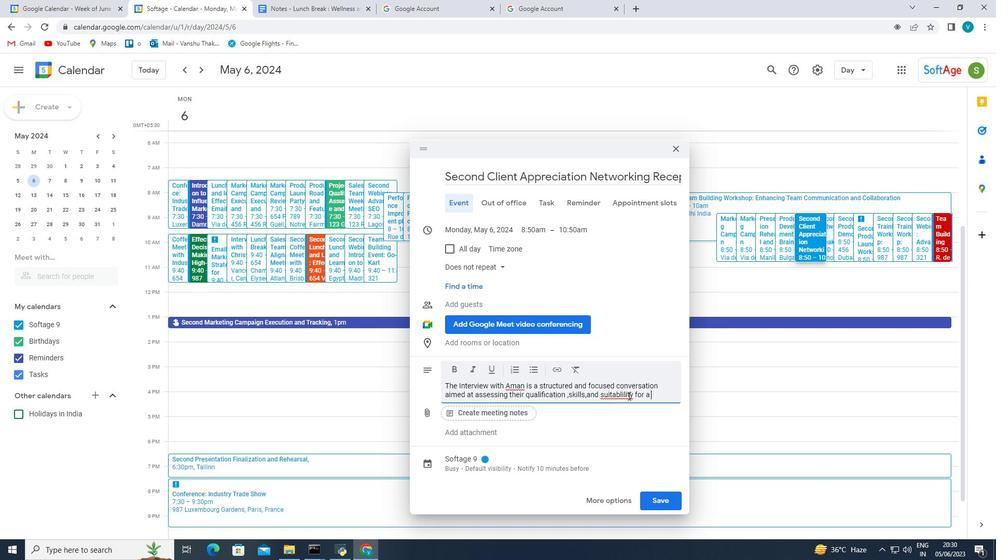 
Action: Mouse pressed right at (628, 397)
Screenshot: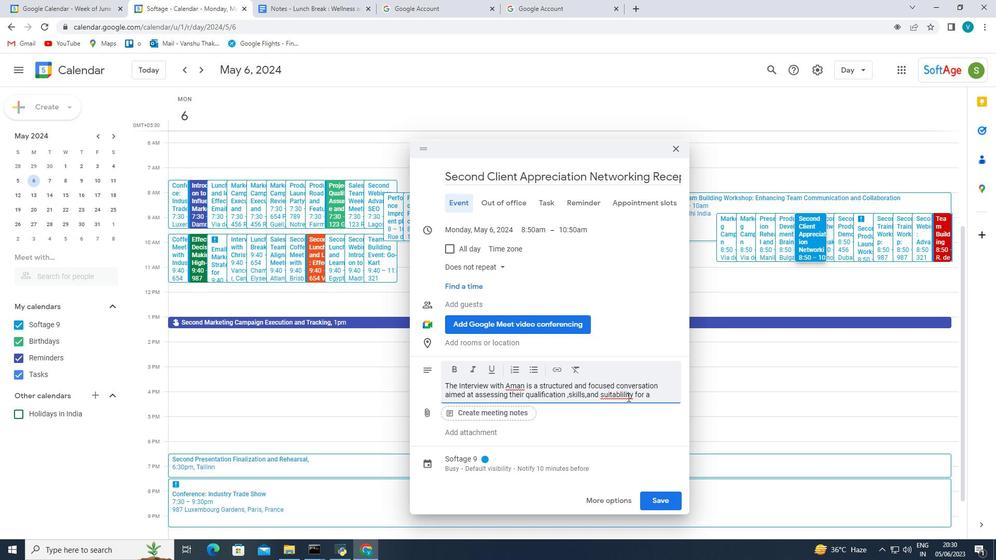 
Action: Mouse moved to (662, 243)
Screenshot: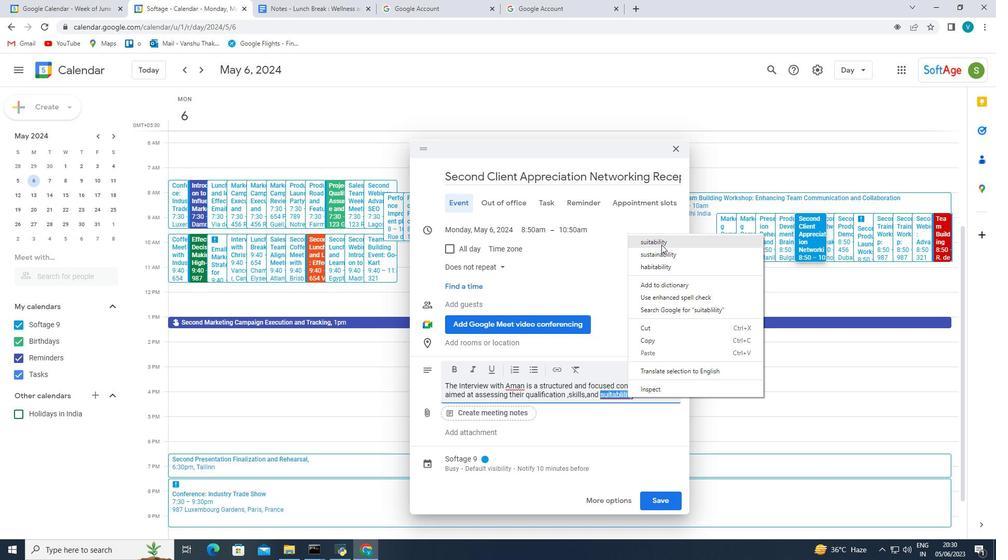 
Action: Mouse pressed left at (662, 243)
Screenshot: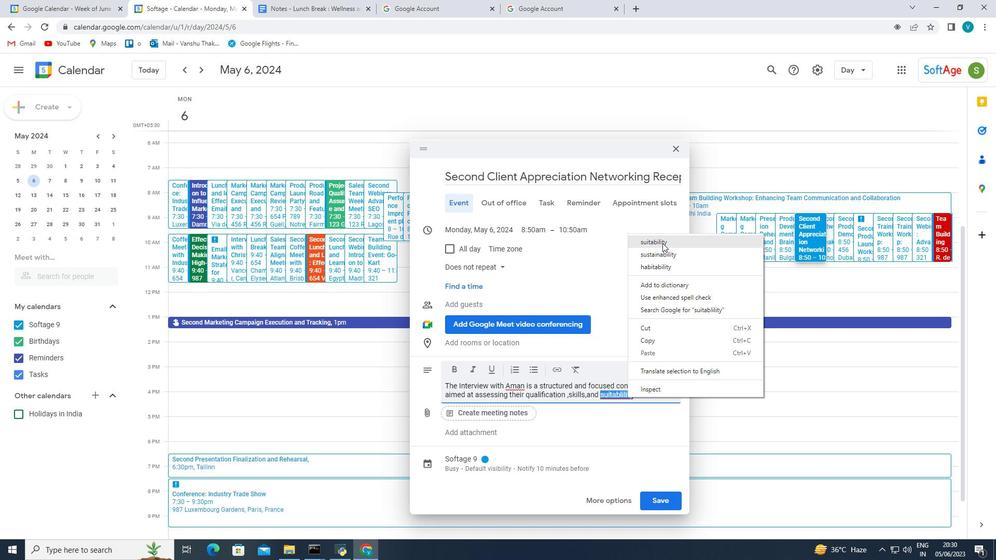 
Action: Mouse moved to (665, 397)
Screenshot: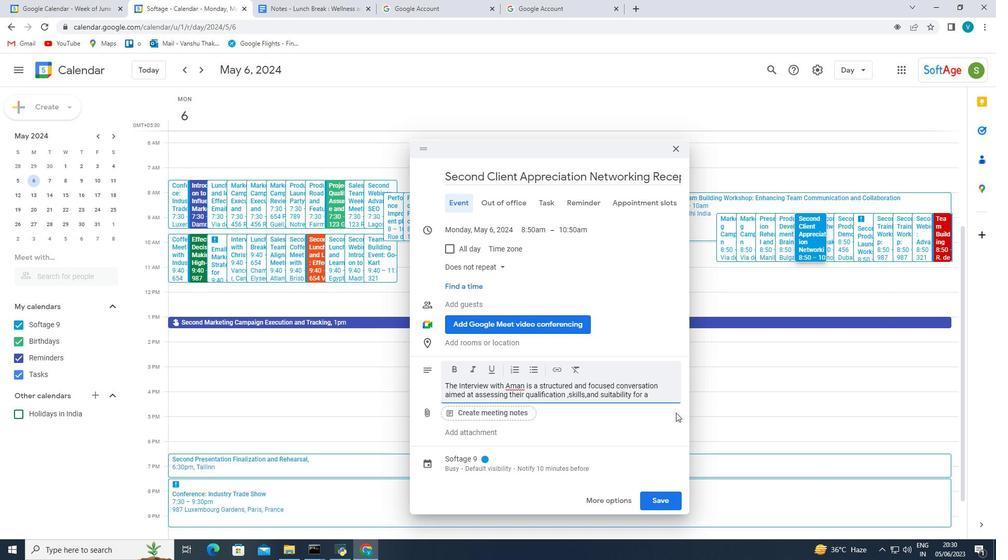 
Action: Mouse pressed left at (665, 397)
Screenshot: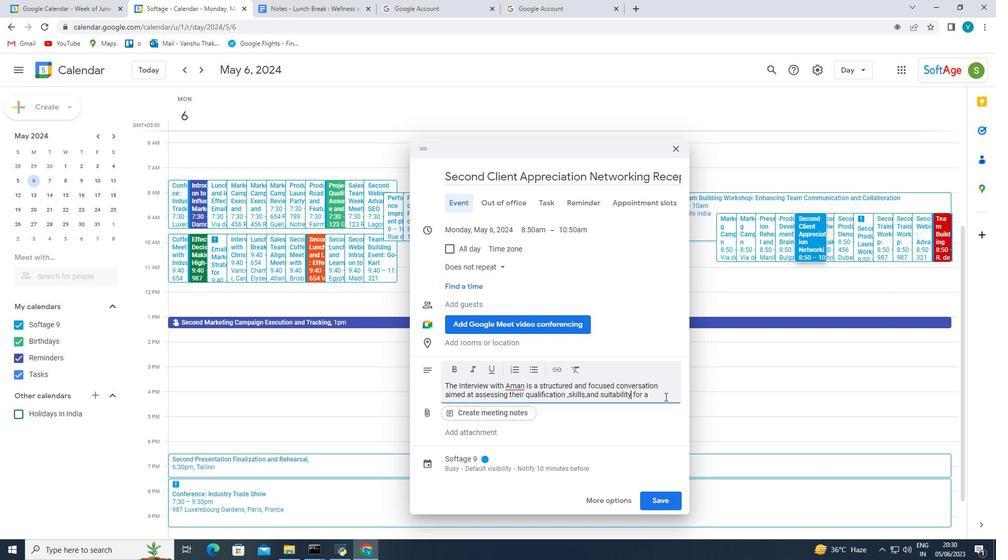 
Action: Key pressed a<Key.backspace>specific<Key.space>job<Key.space>role<Key.space>or<Key.space>position<Key.space>within<Key.space>the<Key.space>organization<Key.space>.<Key.enter><Key.enter><Key.enter>th<Key.backspace><Key.backspace><Key.backspace><Key.backspace><Key.shift_r>Tje<Key.space><Key.backspace><Key.backspace><Key.backspace>he<Key.space><Key.shift_r>Intee<Key.backspace>rview<Key.space>ori<Key.backspace>ovides<Key.space><Key.backspace><Key.backspace><Key.backspace><Key.backspace><Key.backspace><Key.backspace><Key.backspace><Key.backspace><Key.backspace>provides<Key.space>an<Key.space>p<Key.backspace>opportunity<Key.space>for<Key.space>the<Key.space>hiring<Key.space>team<Key.space>to<Key.space>gs<Key.backspace>ather<Key.space>valuable<Key.space>information<Key.space>about<Key.space>the<Key.space>candia<Key.backspace>date<Key.space><Key.backspace><Key.shift_r><Key.shift_r><Key.shift_r><Key.shift_r>"s<Key.space>experience<Key.space>,abilite<Key.backspace>ies<Key.space>and<Key.space>potential<Key.space>cultural<Key.space>fit.
Screenshot: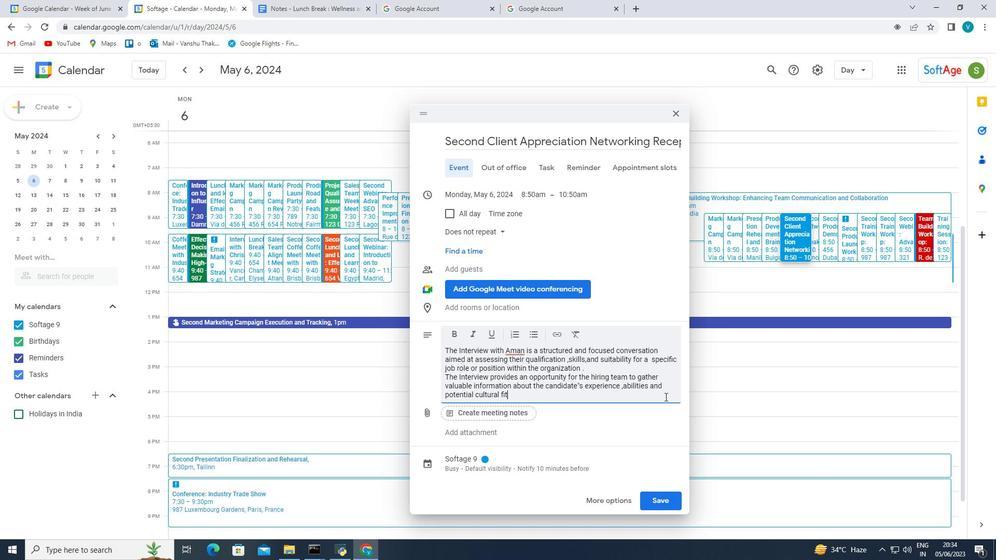 
Action: Mouse moved to (526, 395)
Screenshot: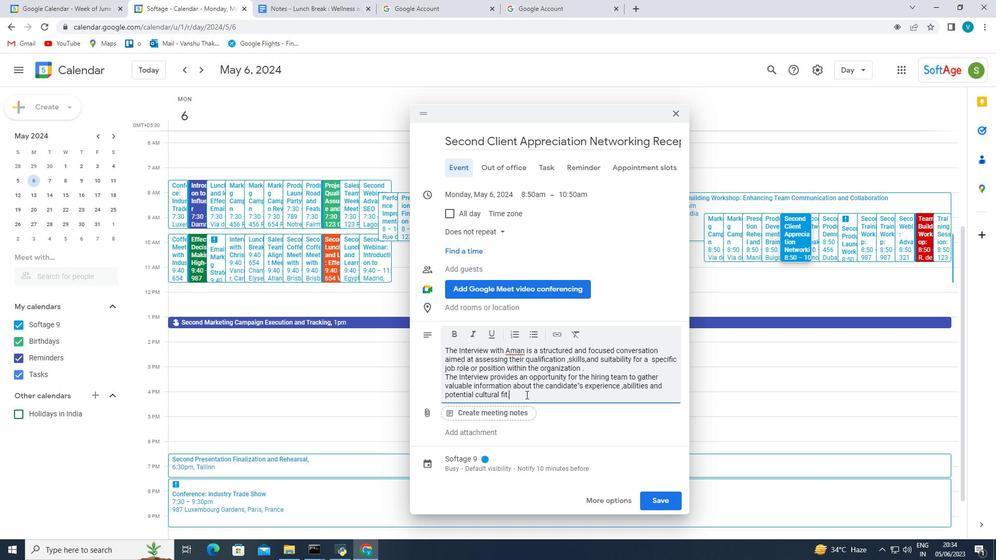 
Action: Mouse scrolled (526, 394) with delta (0, 0)
Screenshot: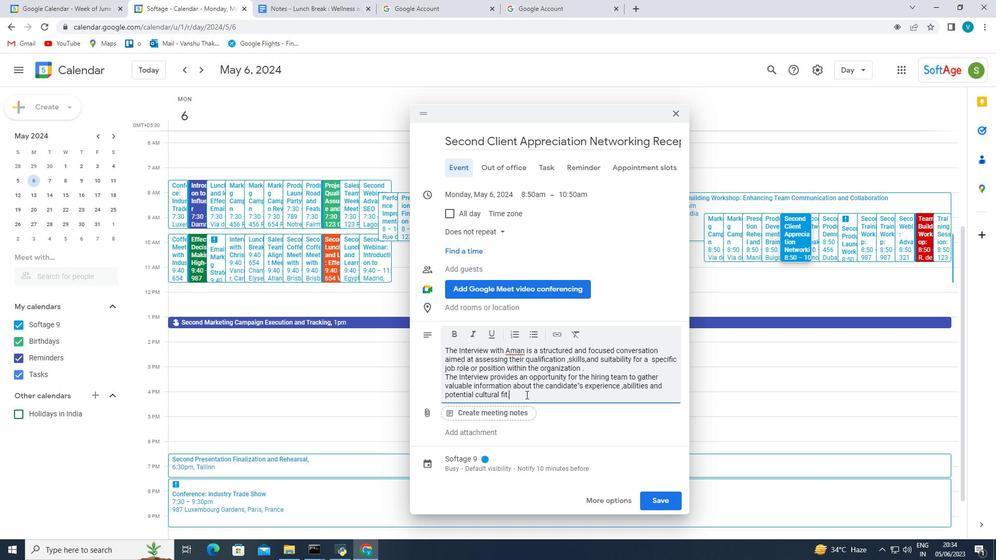 
Action: Mouse moved to (528, 399)
Screenshot: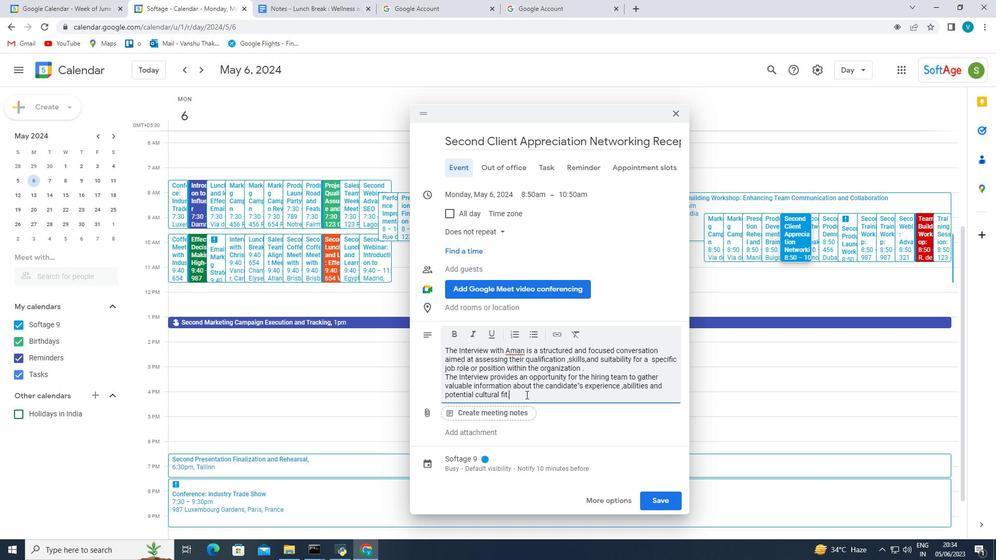
Action: Mouse scrolled (528, 398) with delta (0, 0)
Screenshot: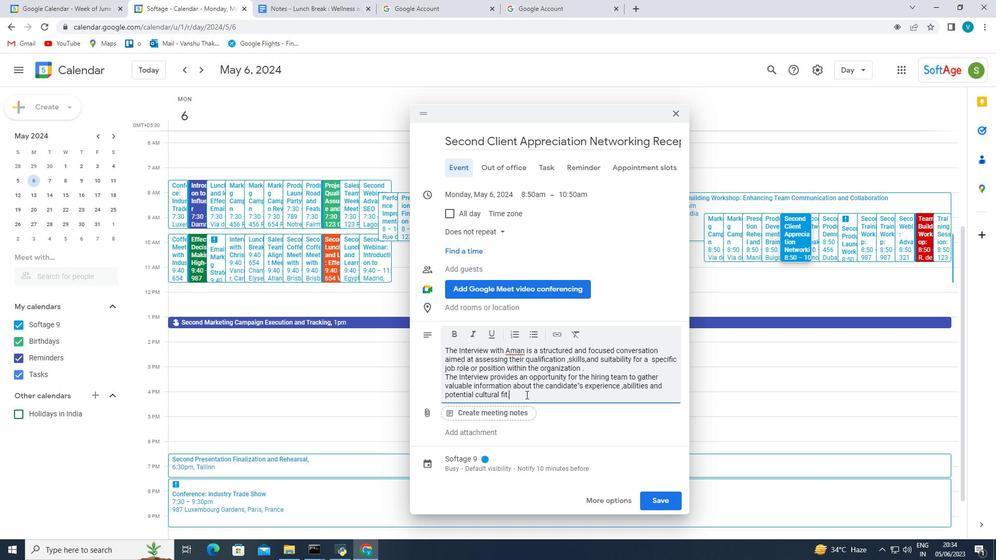 
Action: Mouse moved to (531, 405)
Screenshot: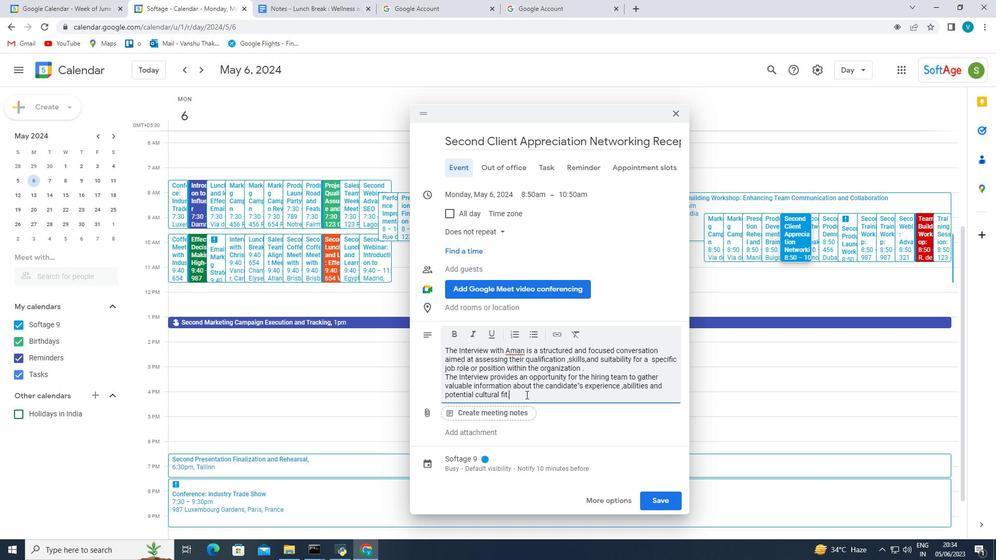 
Action: Mouse scrolled (530, 402) with delta (0, 0)
Screenshot: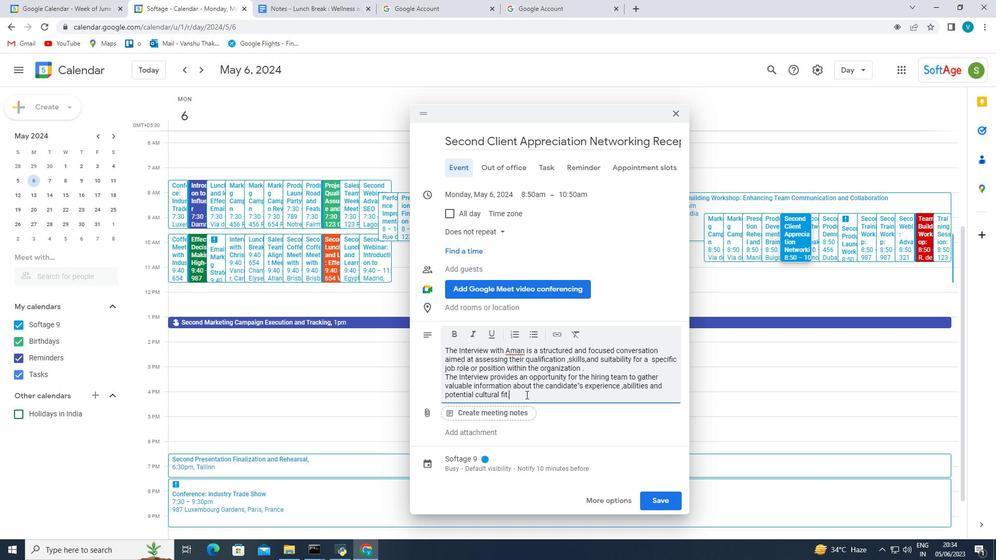 
Action: Mouse moved to (515, 348)
Screenshot: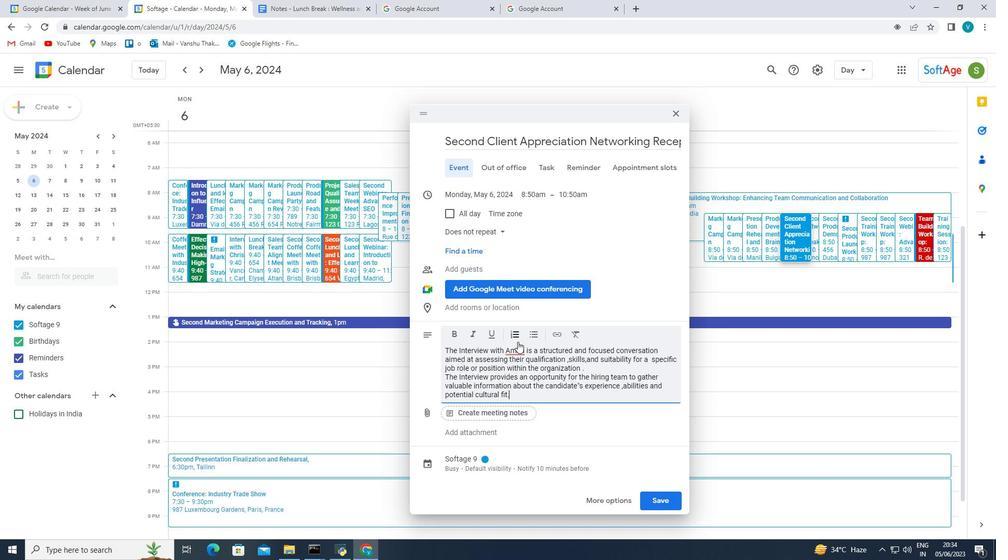 
Action: Mouse pressed right at (515, 348)
Screenshot: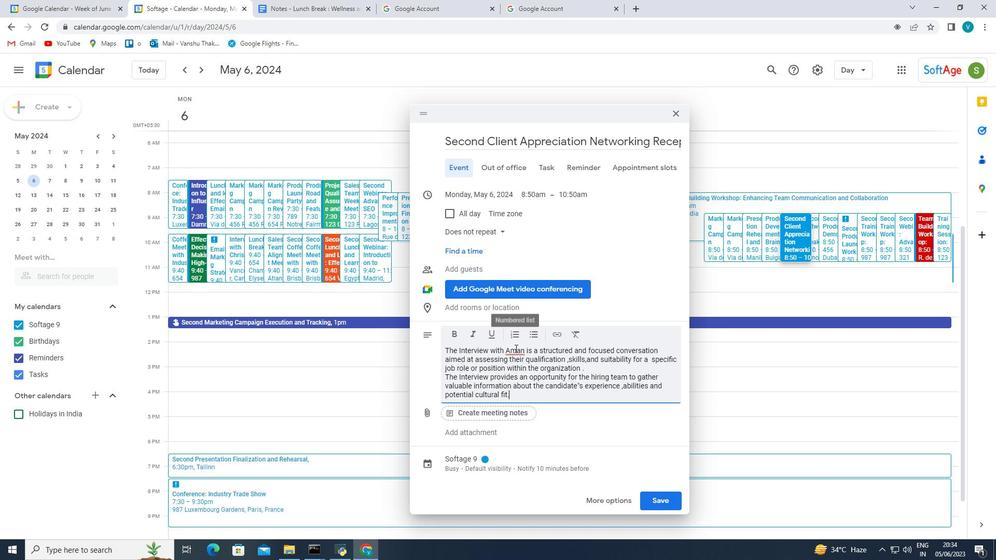 
Action: Mouse pressed left at (515, 348)
Screenshot: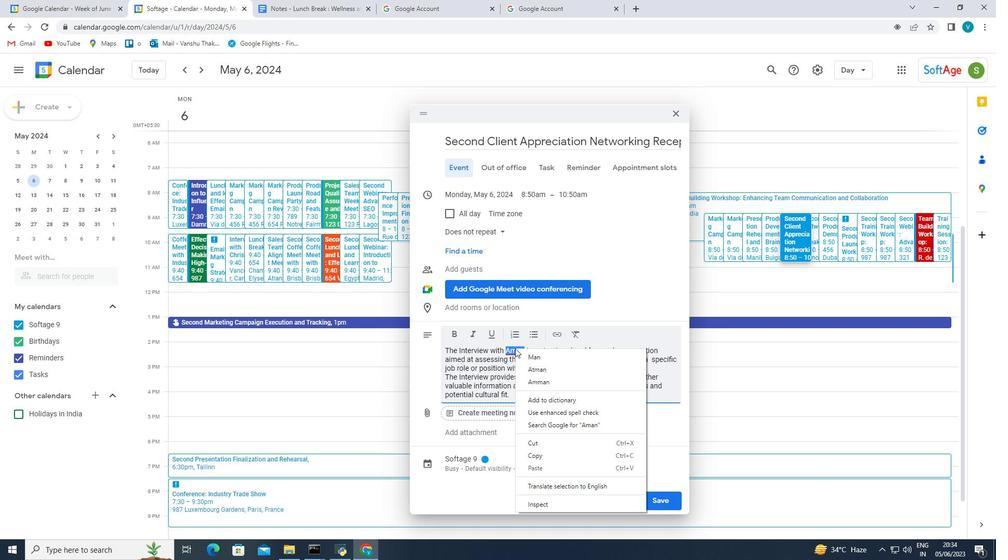 
Action: Mouse moved to (548, 470)
Screenshot: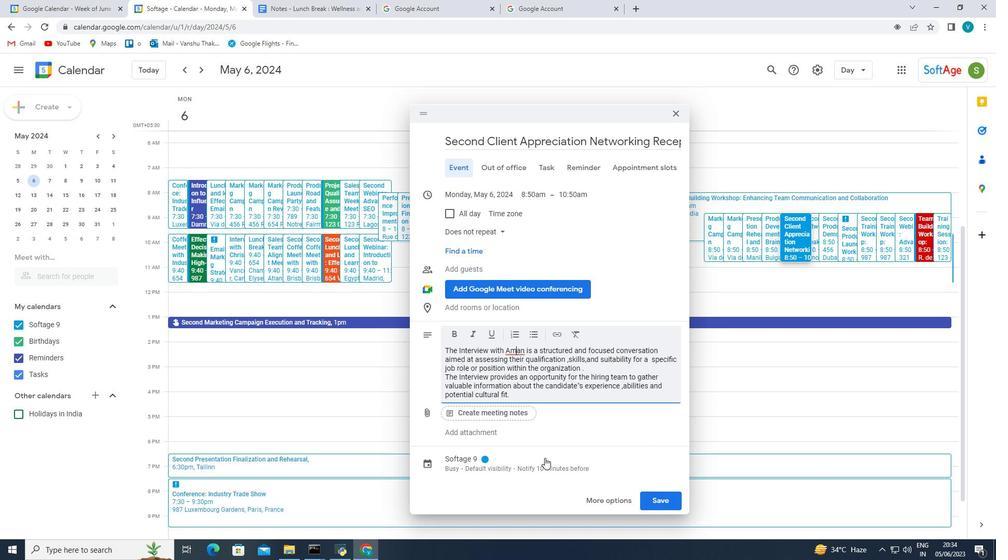 
Action: Mouse scrolled (548, 470) with delta (0, 0)
Screenshot: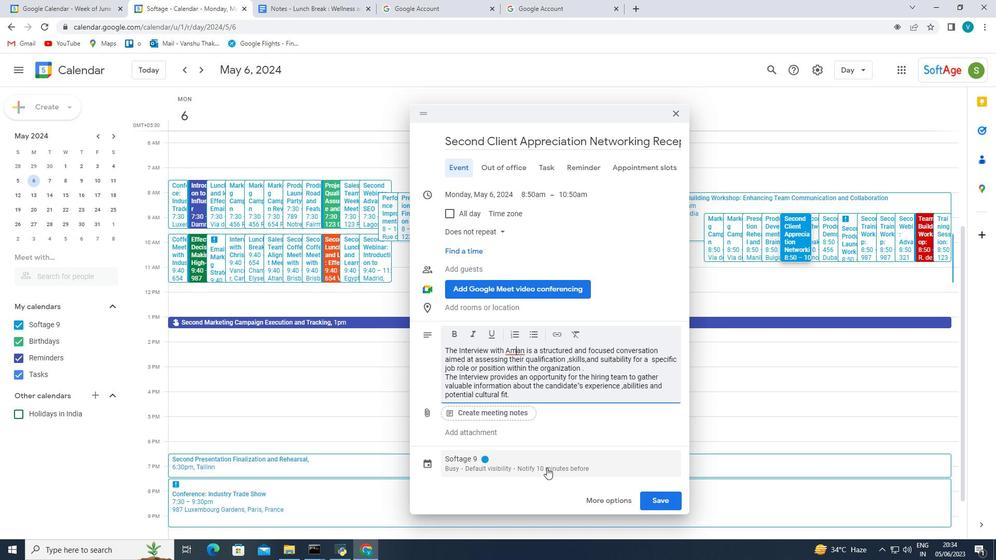 
Action: Mouse moved to (548, 471)
Screenshot: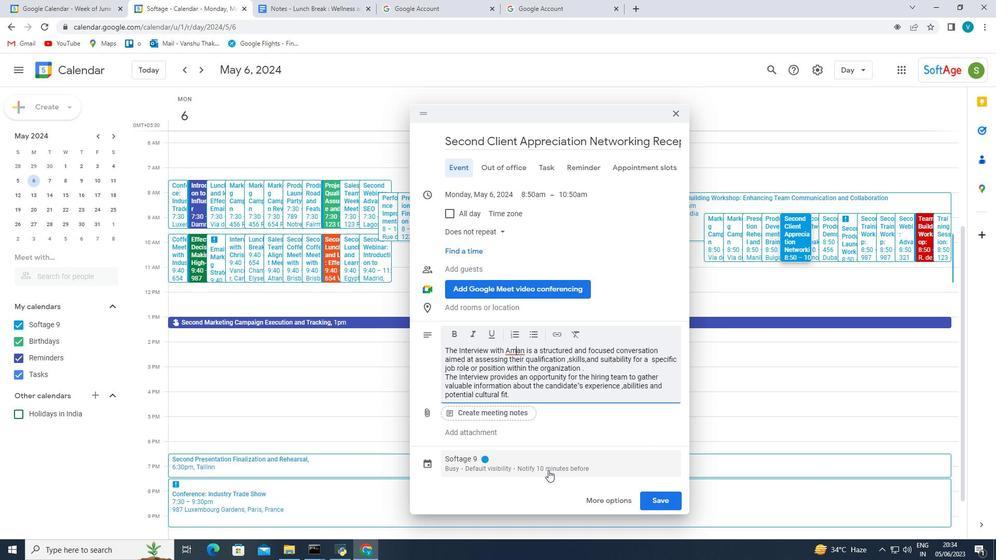 
Action: Mouse scrolled (548, 470) with delta (0, 0)
Screenshot: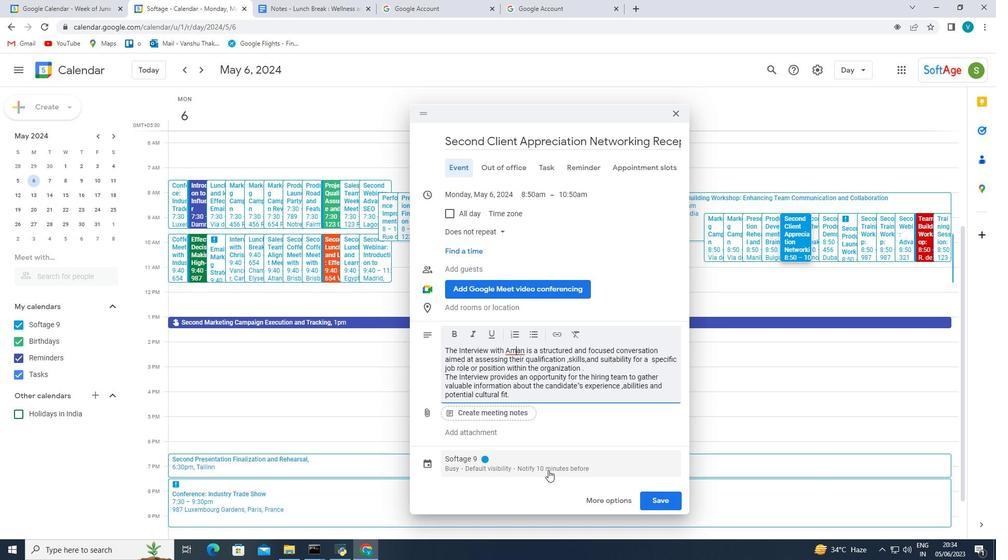 
Action: Mouse scrolled (548, 470) with delta (0, 0)
Screenshot: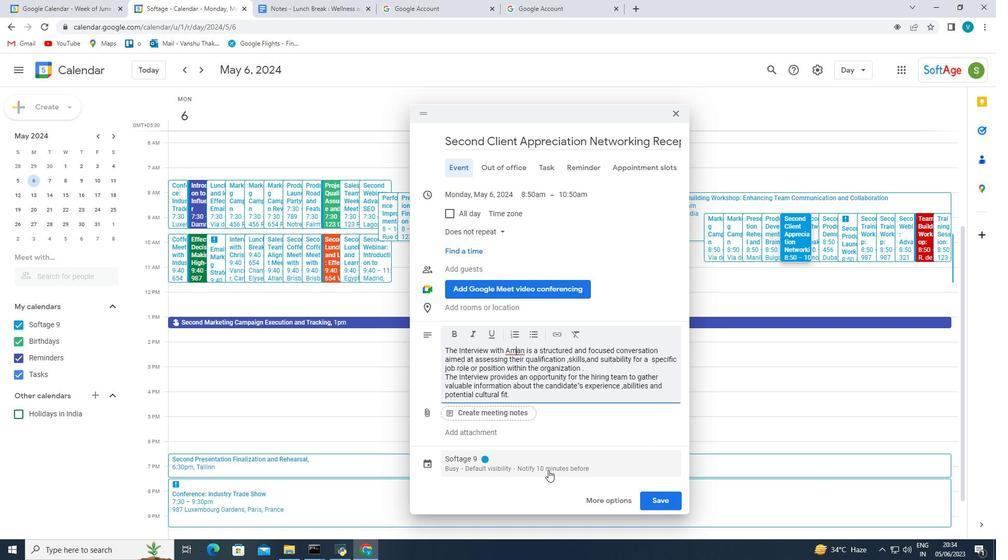 
Action: Mouse moved to (548, 471)
Screenshot: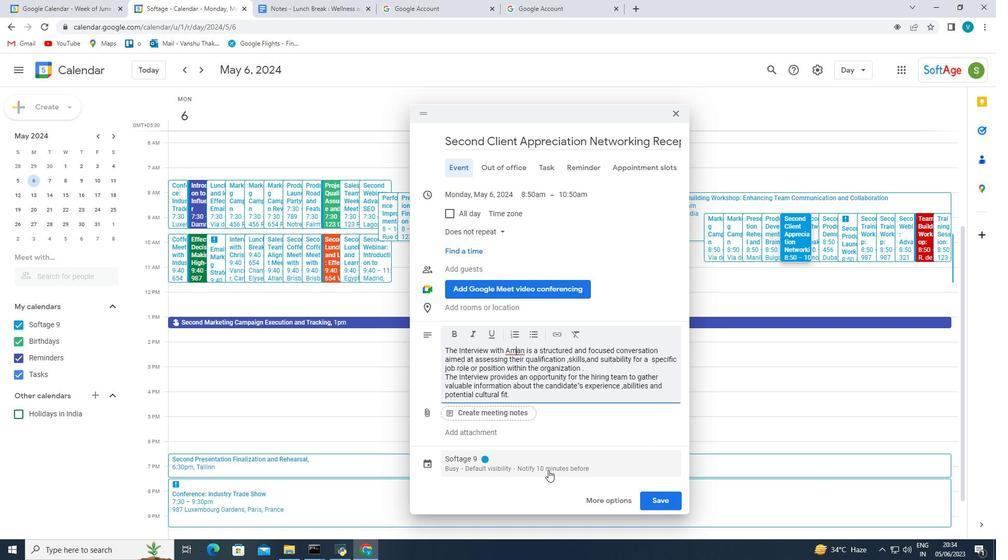 
Action: Mouse scrolled (548, 471) with delta (0, 0)
Screenshot: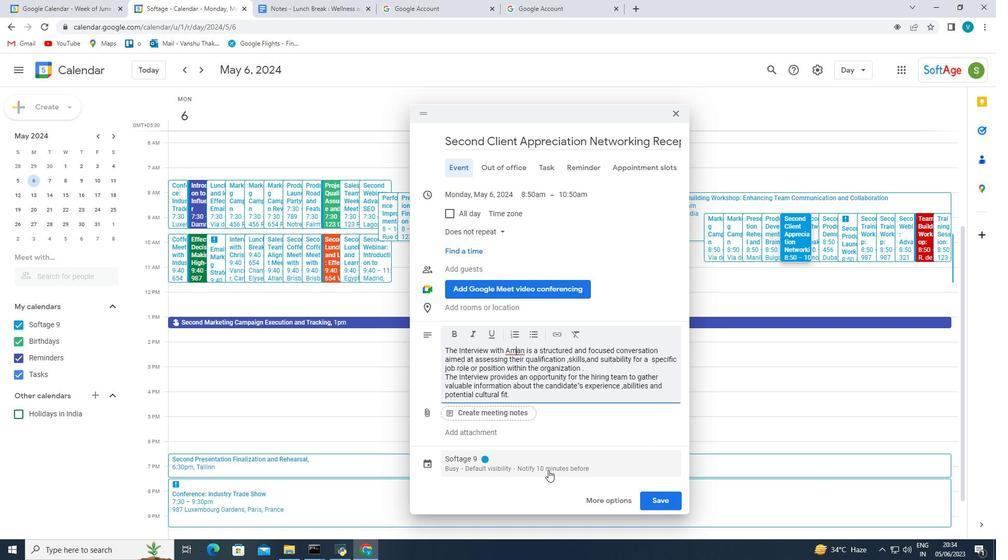 
Action: Mouse moved to (494, 460)
Screenshot: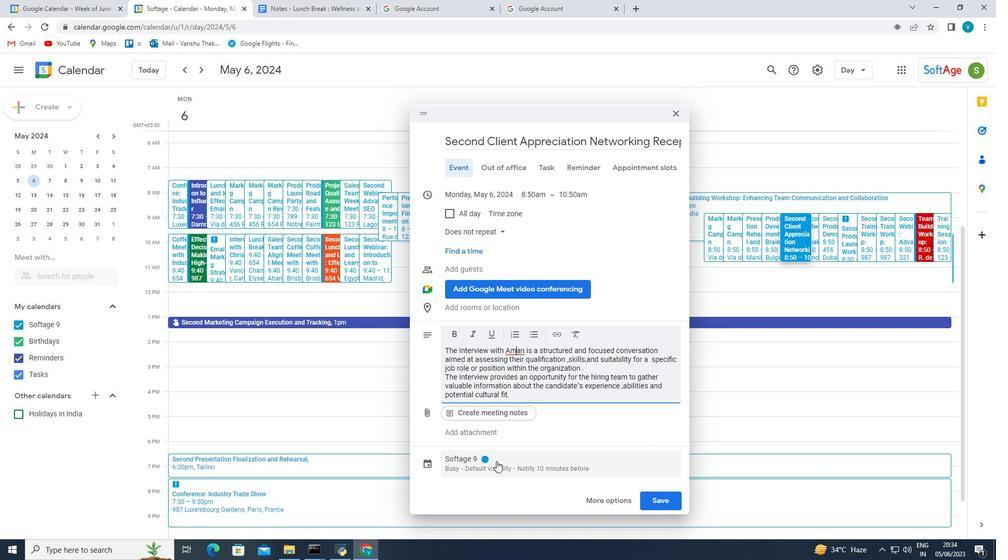 
Action: Mouse pressed left at (494, 460)
Screenshot: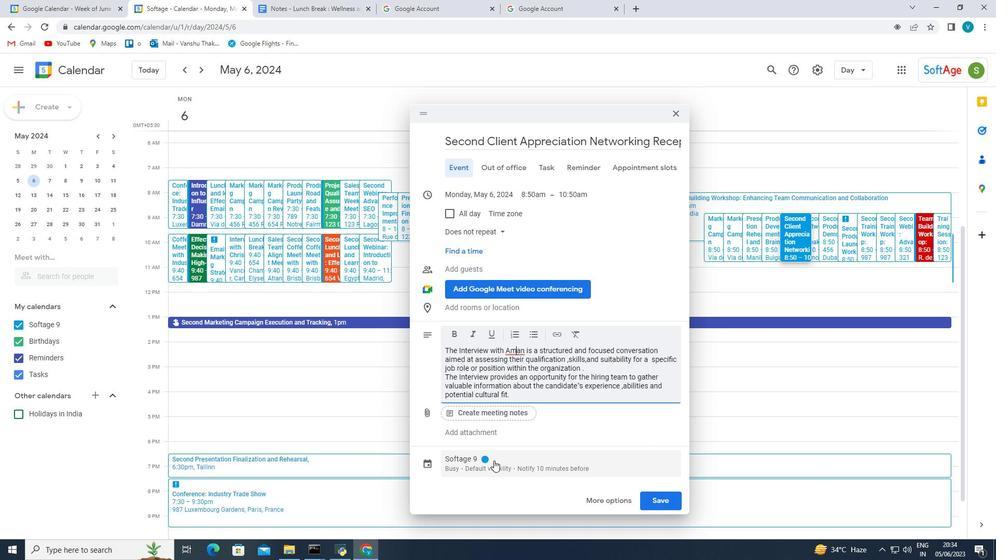 
Action: Mouse moved to (511, 387)
Screenshot: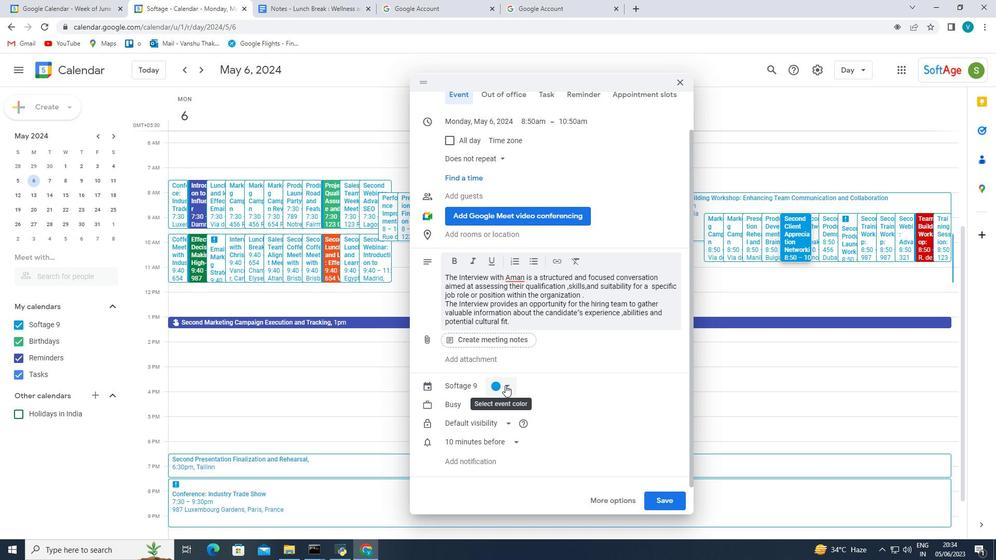 
Action: Mouse pressed left at (511, 387)
Screenshot: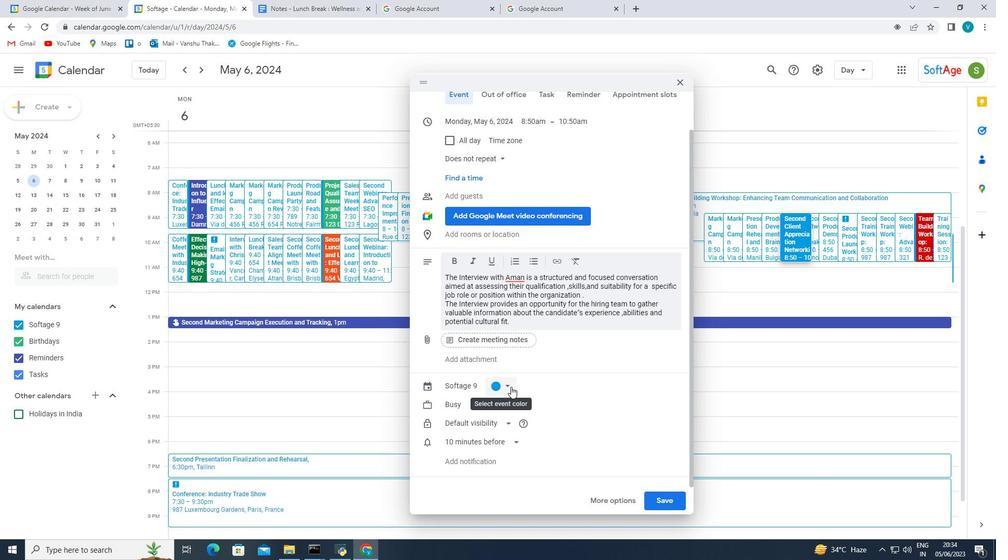 
Action: Mouse moved to (495, 436)
Screenshot: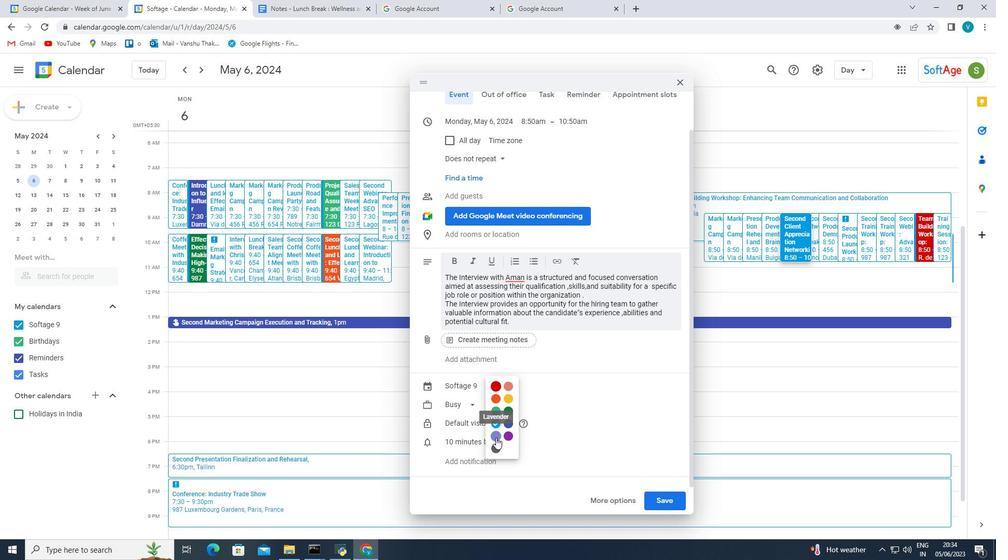 
Action: Mouse pressed left at (495, 436)
Screenshot: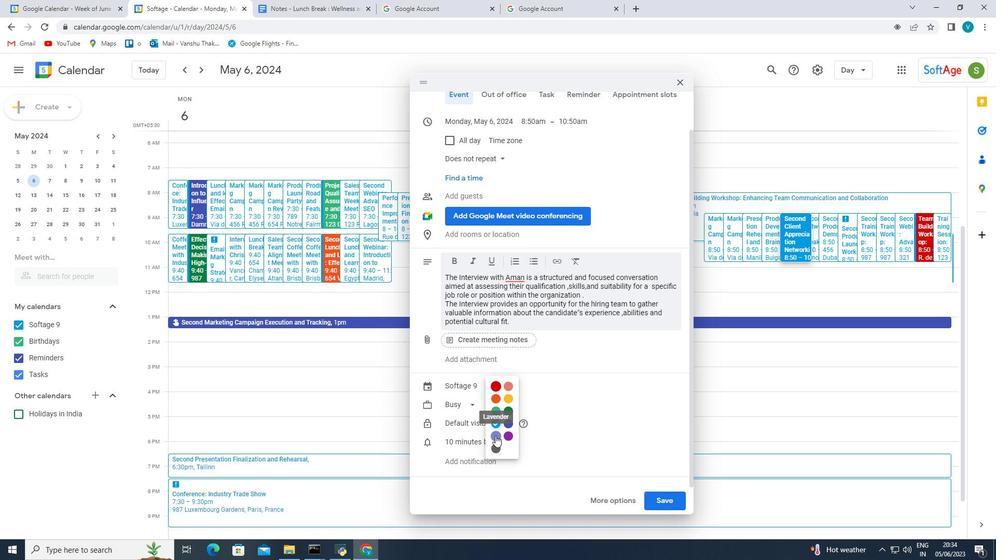 
Action: Mouse moved to (450, 464)
Screenshot: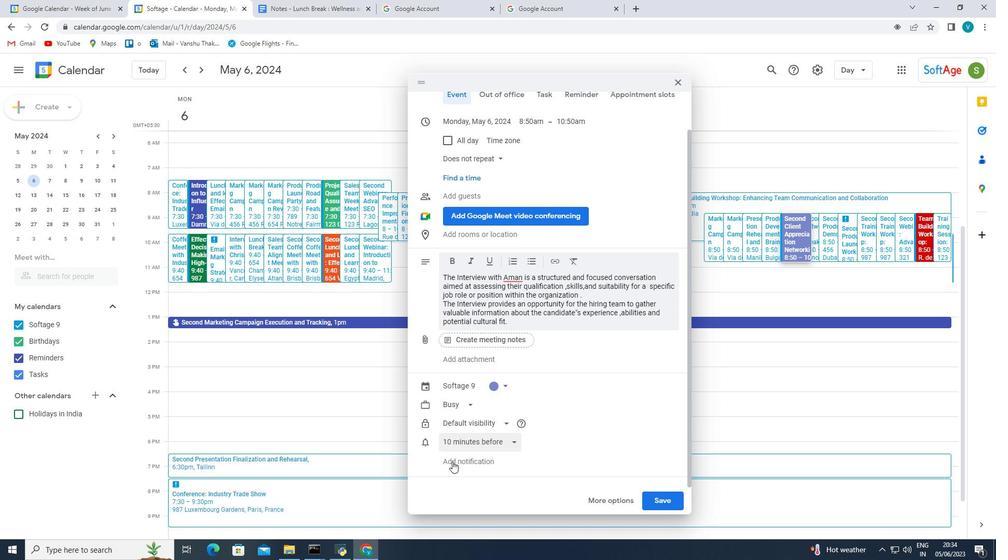 
Action: Mouse scrolled (450, 464) with delta (0, 0)
Screenshot: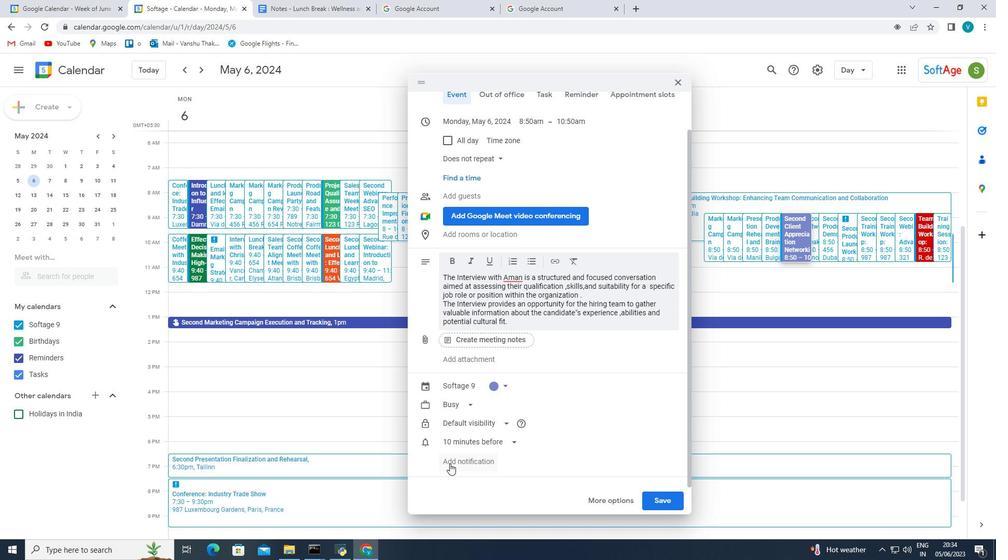 
Action: Mouse scrolled (450, 464) with delta (0, 0)
Screenshot: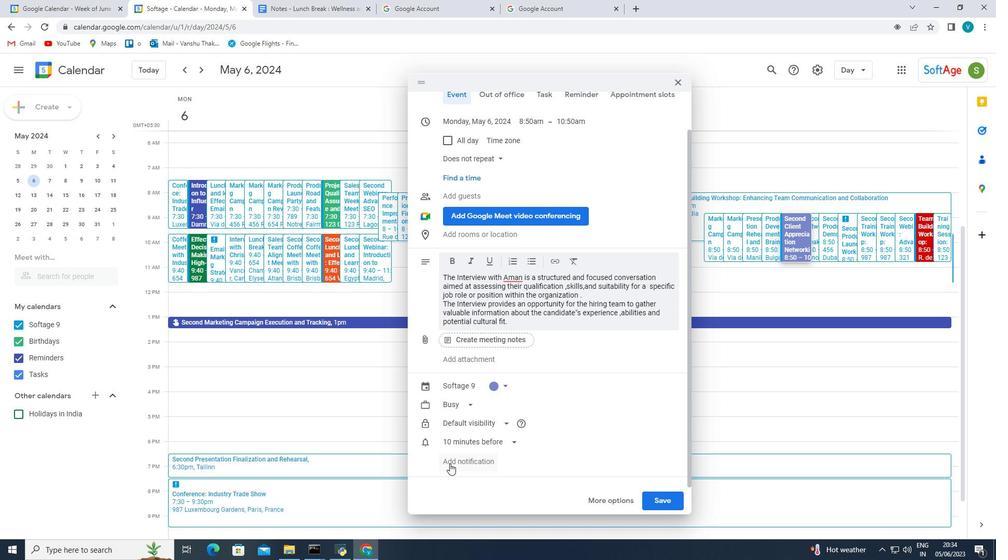 
Action: Mouse scrolled (450, 464) with delta (0, 0)
Screenshot: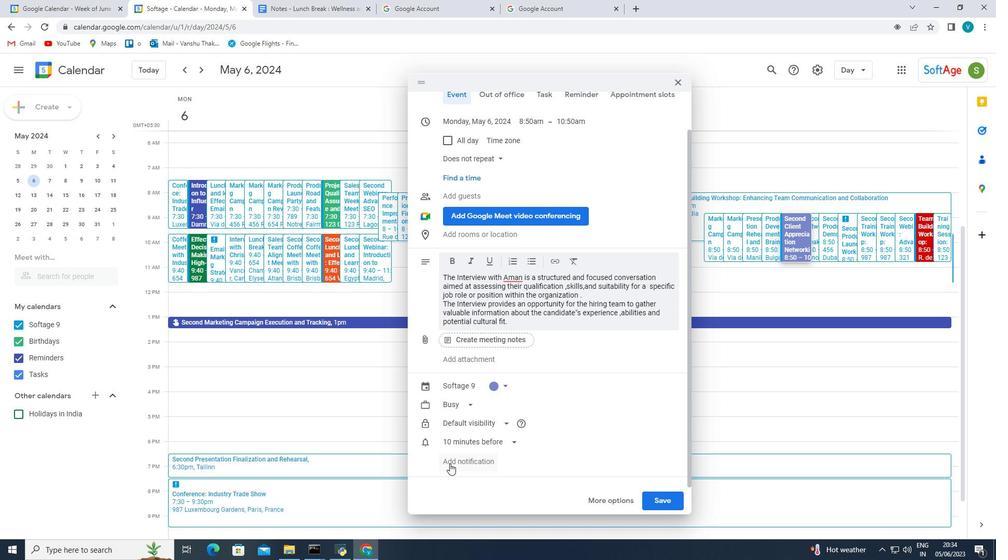 
Action: Mouse scrolled (450, 464) with delta (0, 0)
Screenshot: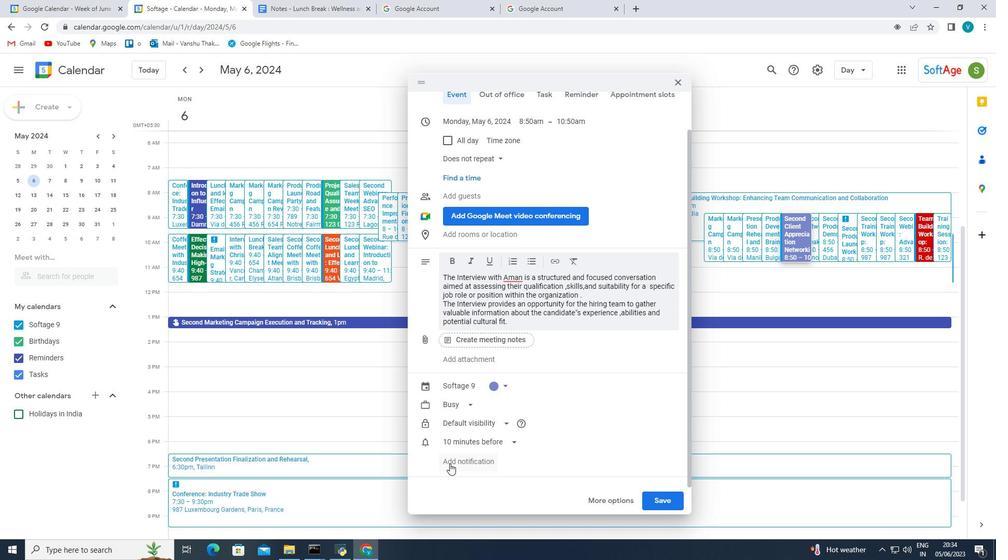 
Action: Mouse moved to (450, 462)
Screenshot: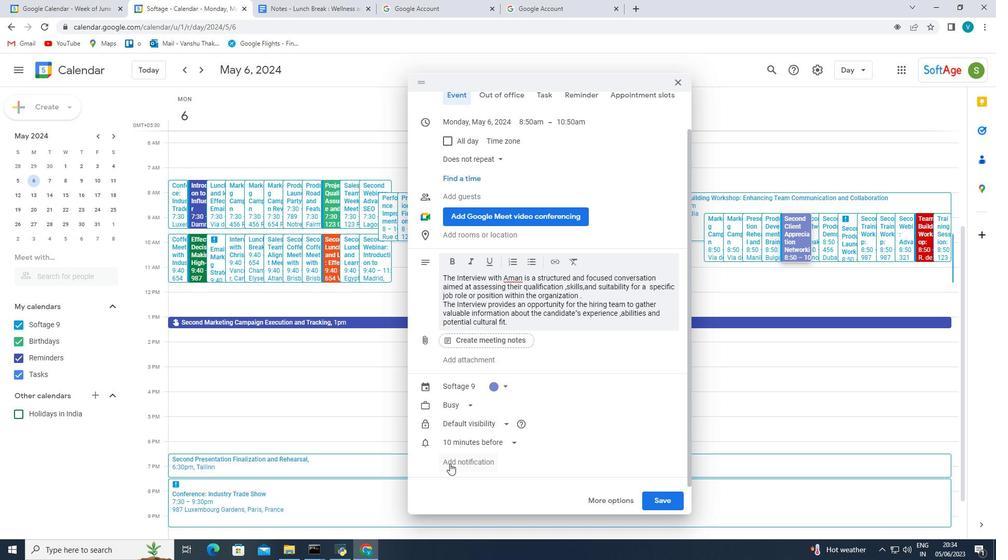 
Action: Mouse scrolled (450, 463) with delta (0, 0)
Screenshot: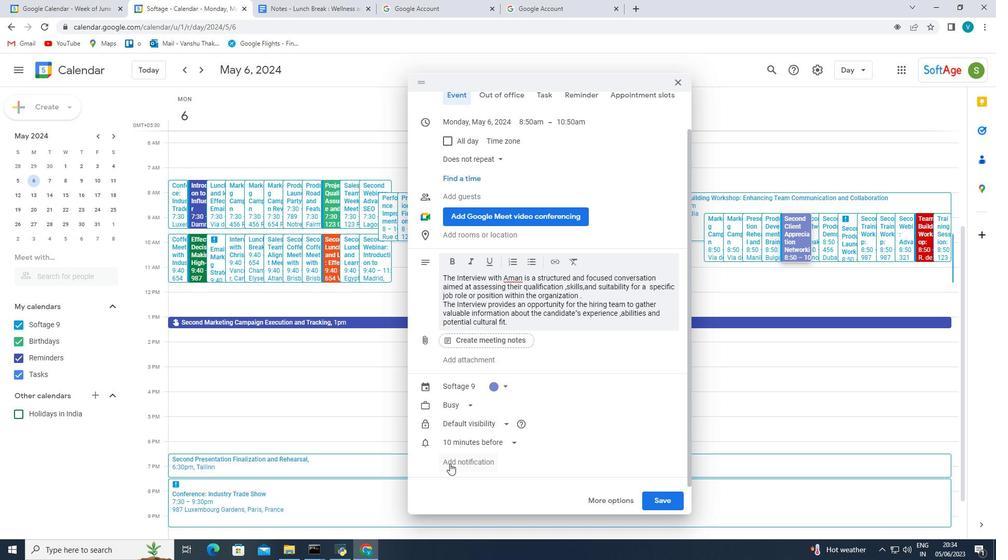 
Action: Mouse moved to (506, 401)
Screenshot: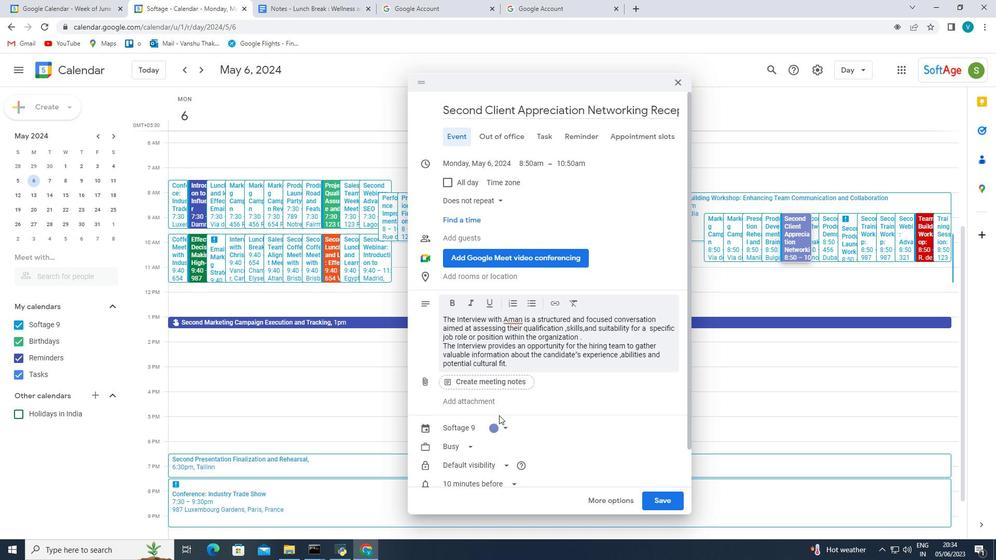 
Action: Mouse scrolled (506, 402) with delta (0, 0)
Screenshot: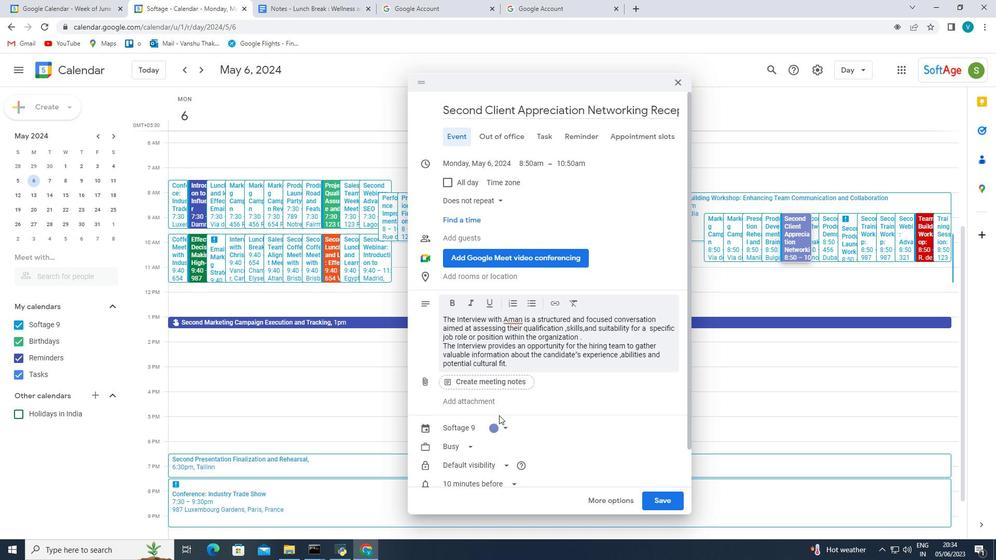 
Action: Mouse moved to (508, 398)
Screenshot: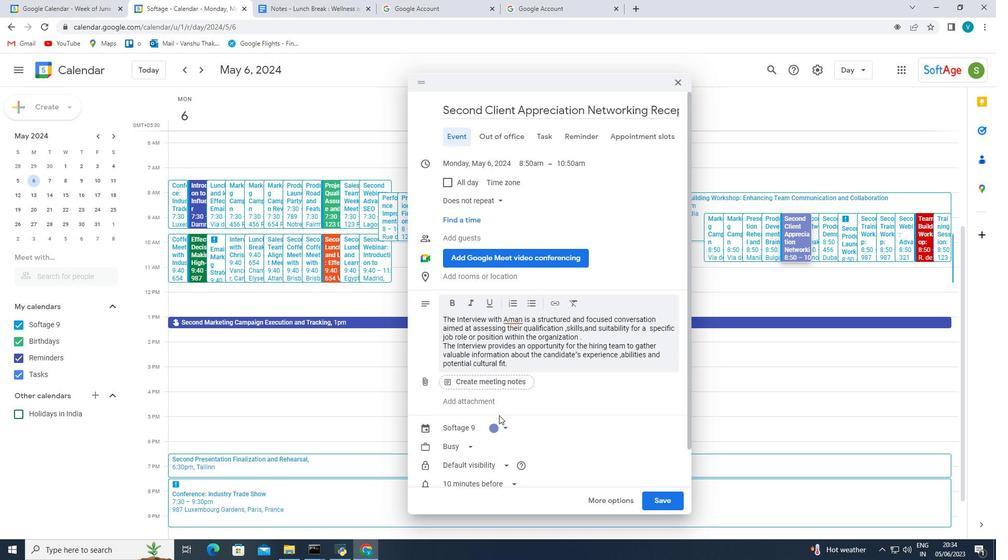 
Action: Mouse scrolled (508, 399) with delta (0, 0)
Screenshot: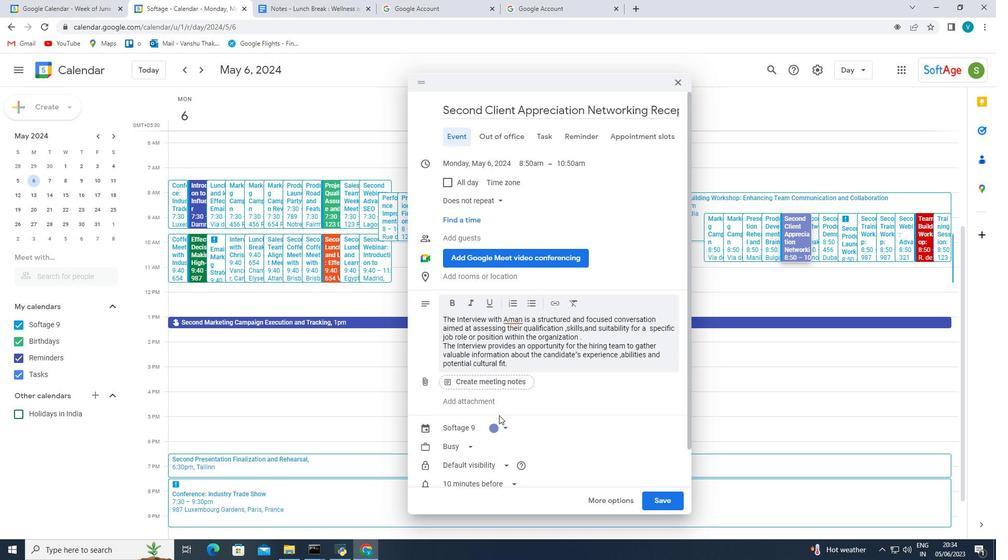 
Action: Mouse moved to (508, 397)
Screenshot: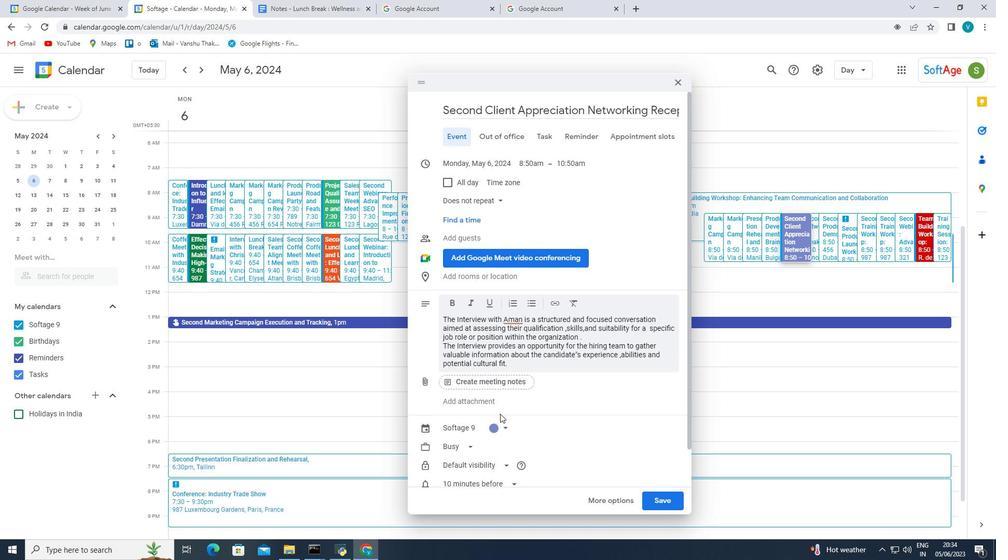 
Action: Mouse scrolled (508, 398) with delta (0, 0)
Screenshot: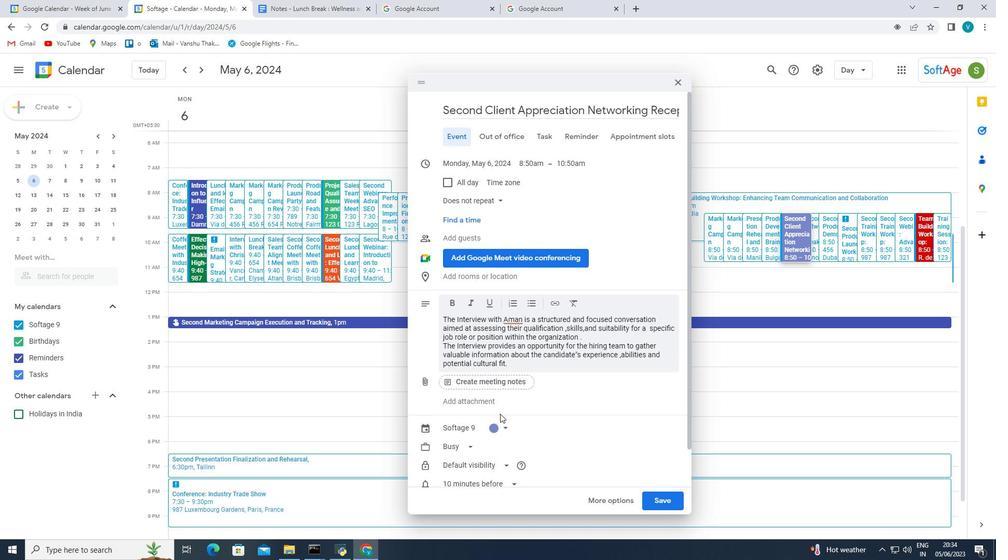 
Action: Mouse scrolled (508, 398) with delta (0, 0)
Screenshot: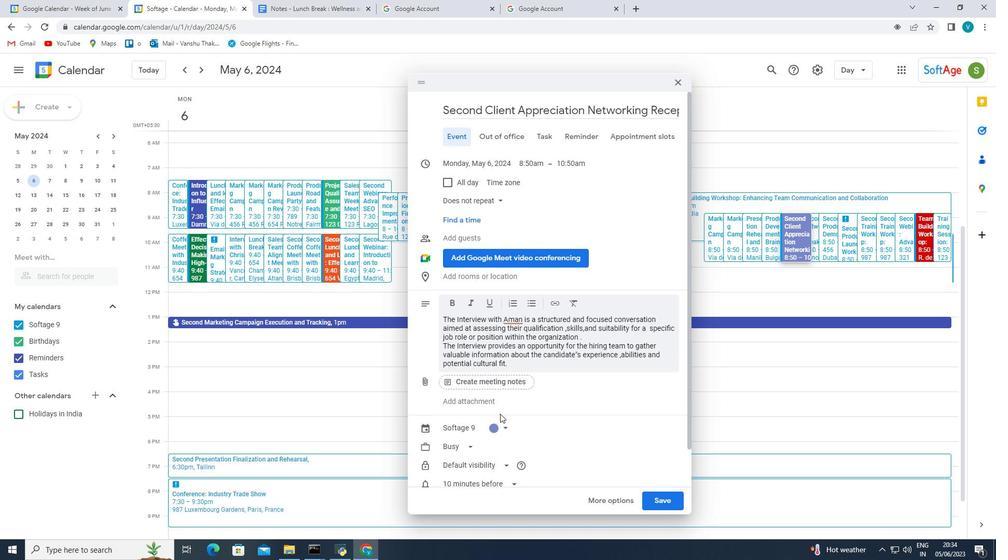 
Action: Mouse moved to (508, 397)
Screenshot: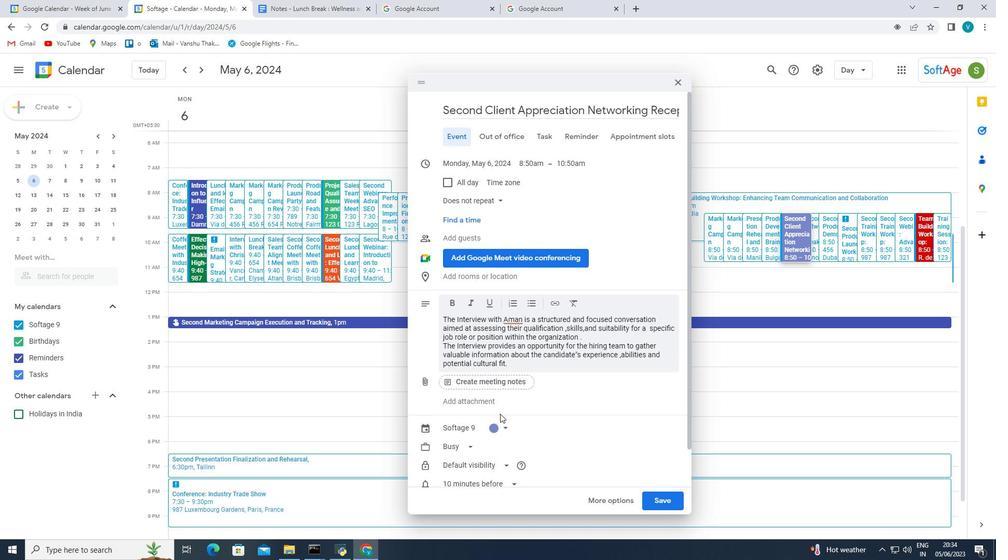 
Action: Mouse scrolled (508, 397) with delta (0, 0)
Screenshot: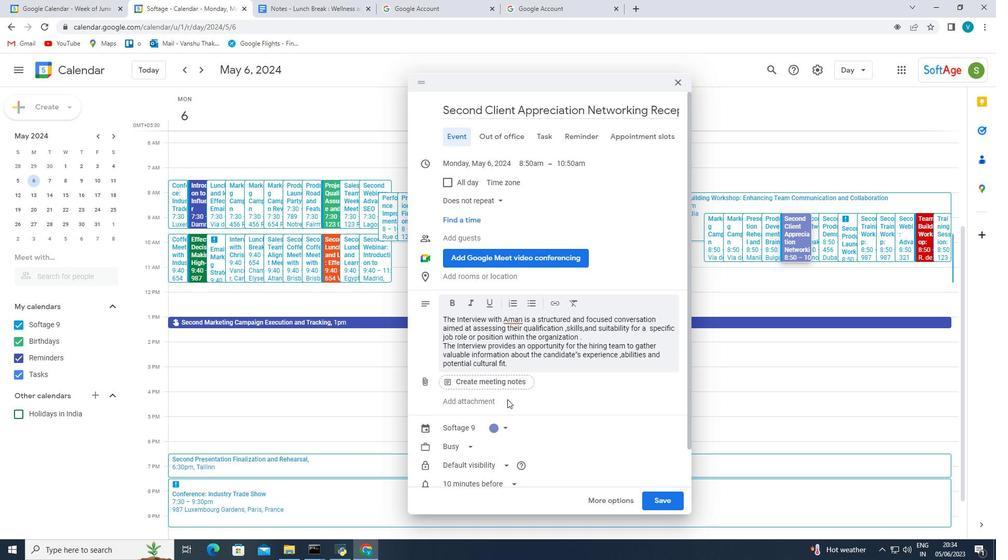 
Action: Mouse moved to (490, 234)
Screenshot: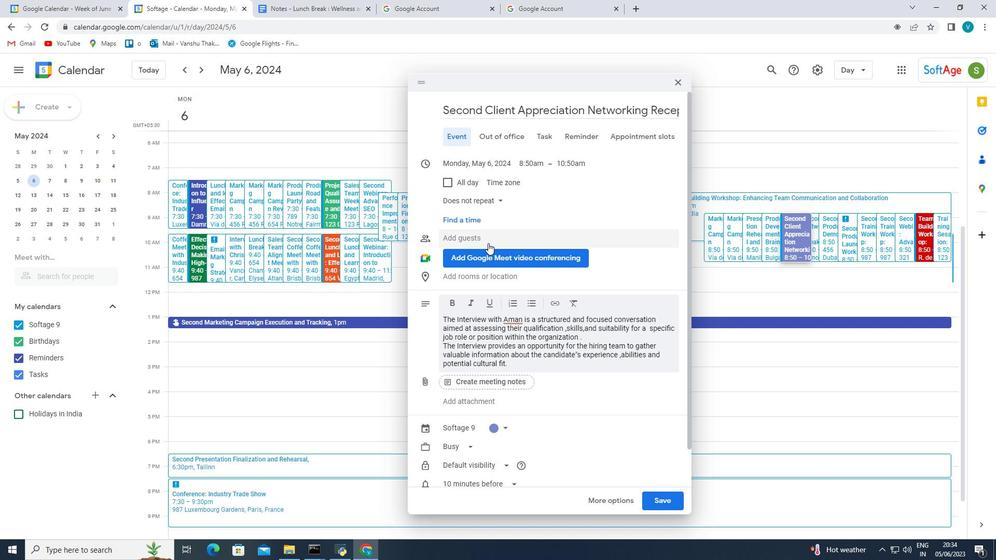 
Action: Mouse pressed left at (490, 234)
Screenshot: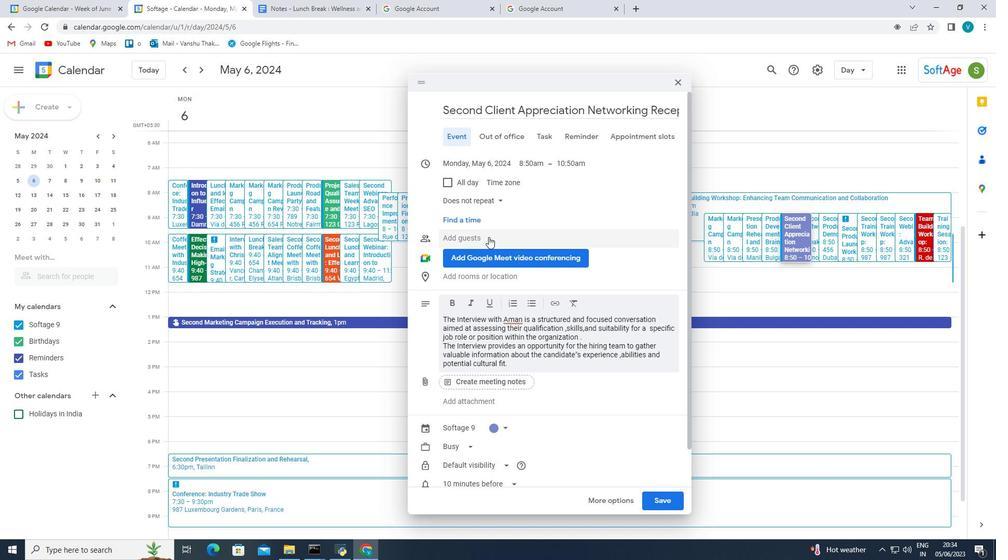 
Action: Mouse moved to (492, 273)
Screenshot: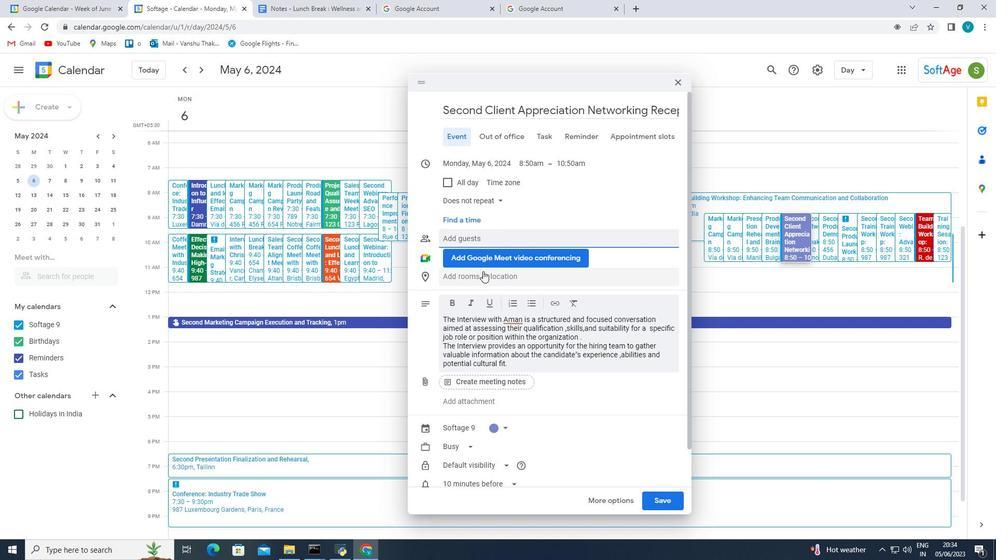 
Action: Mouse pressed left at (492, 273)
Screenshot: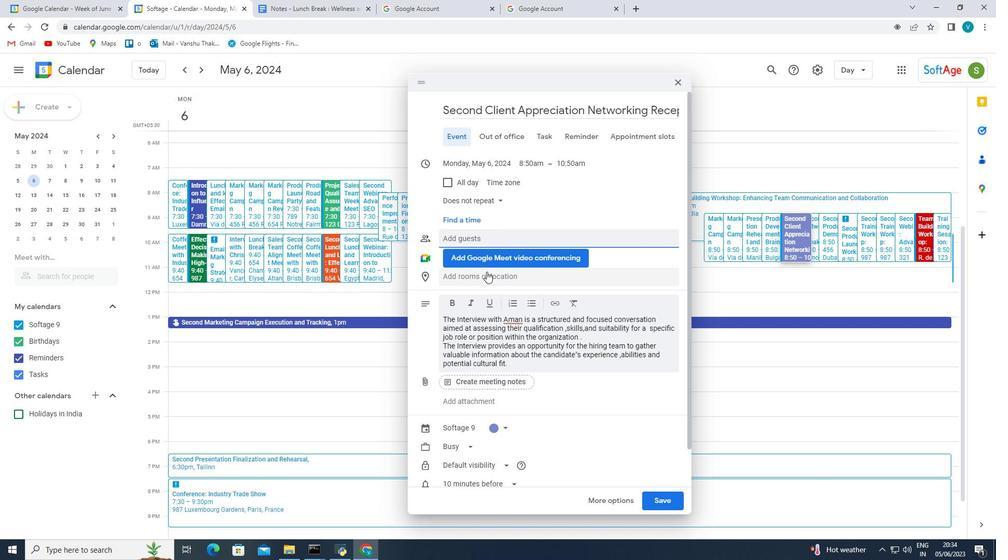 
Action: Mouse moved to (465, 306)
Screenshot: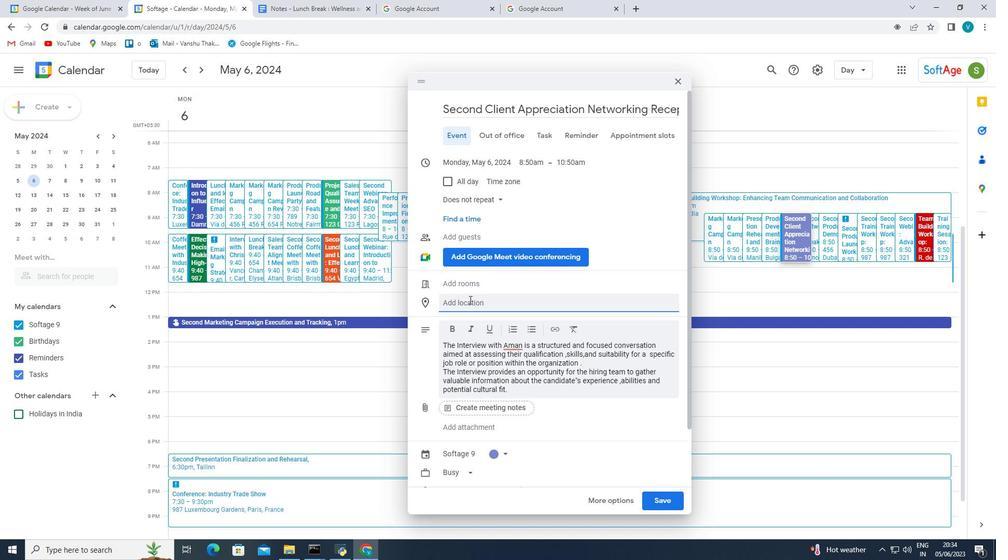 
Action: Mouse pressed left at (465, 306)
Screenshot: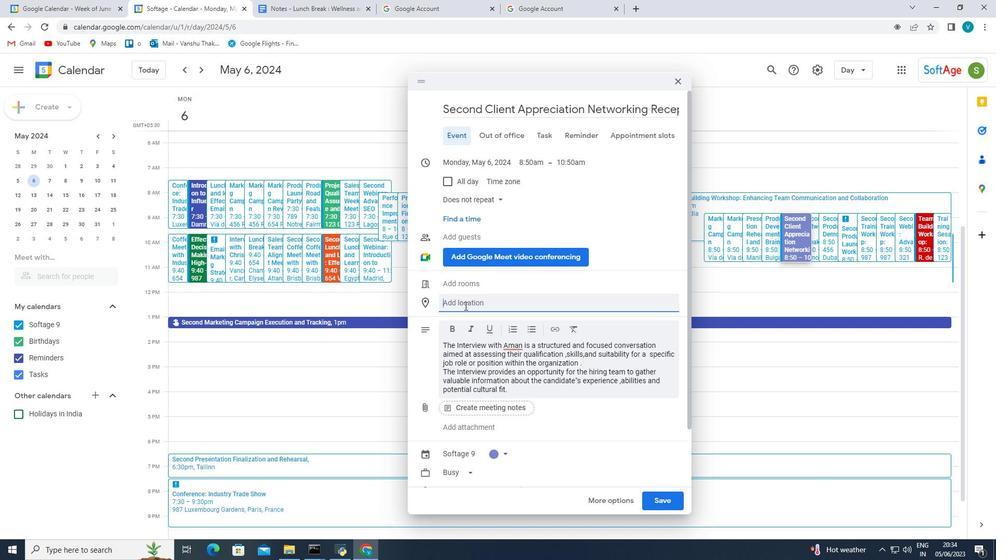 
Action: Mouse moved to (532, 276)
Screenshot: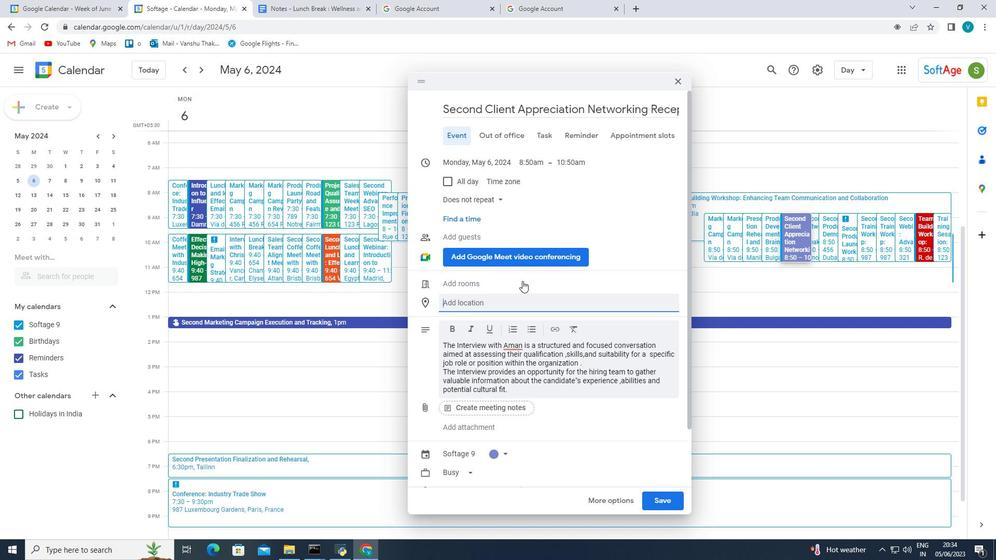 
Action: Key pressed 654<Key.space><Key.shift_r>Calle<Key.space><Key.shift_r>de<Key.space><Key.shift_r>Alcala
Screenshot: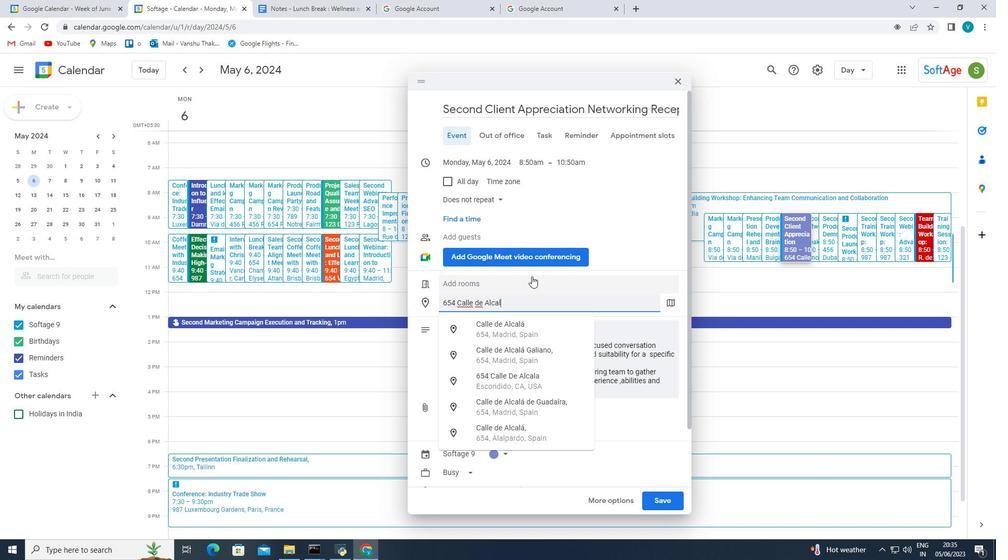 
Action: Mouse moved to (514, 335)
Screenshot: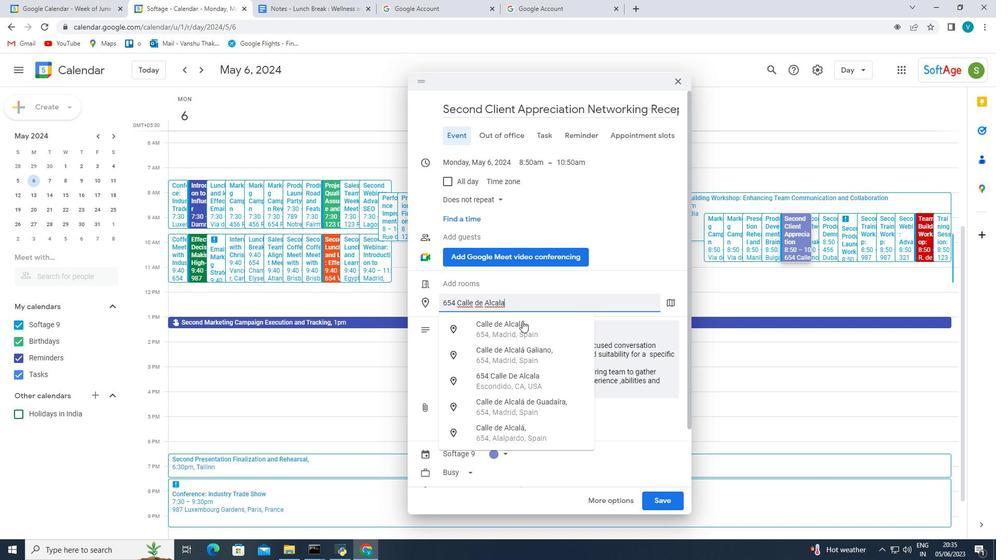 
Action: Mouse pressed left at (514, 335)
Screenshot: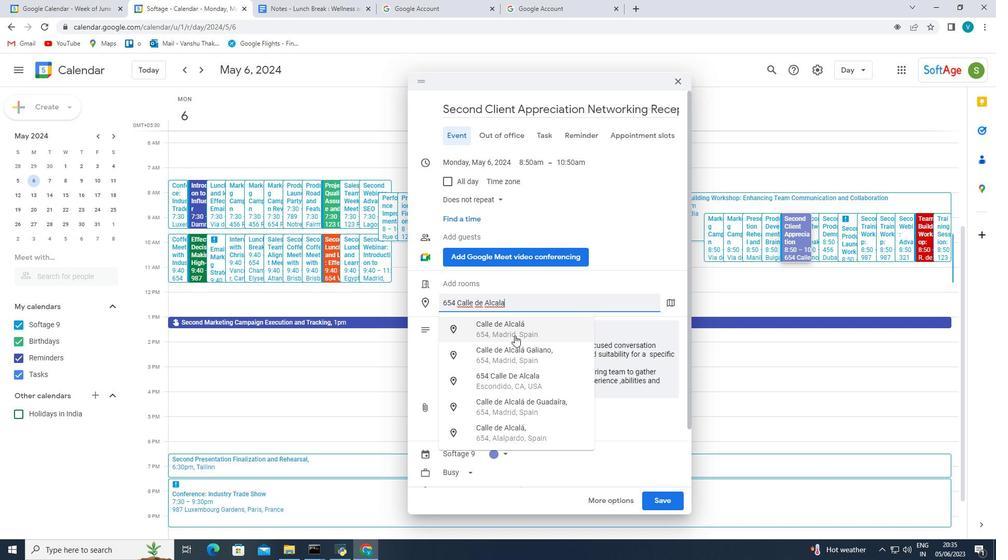 
Action: Mouse moved to (564, 269)
Screenshot: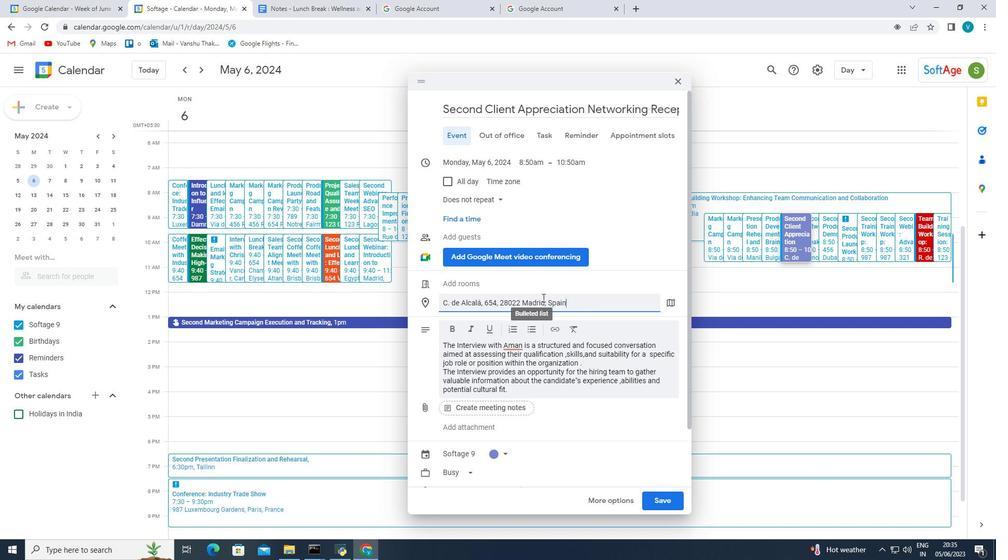 
Action: Mouse scrolled (564, 270) with delta (0, 0)
Screenshot: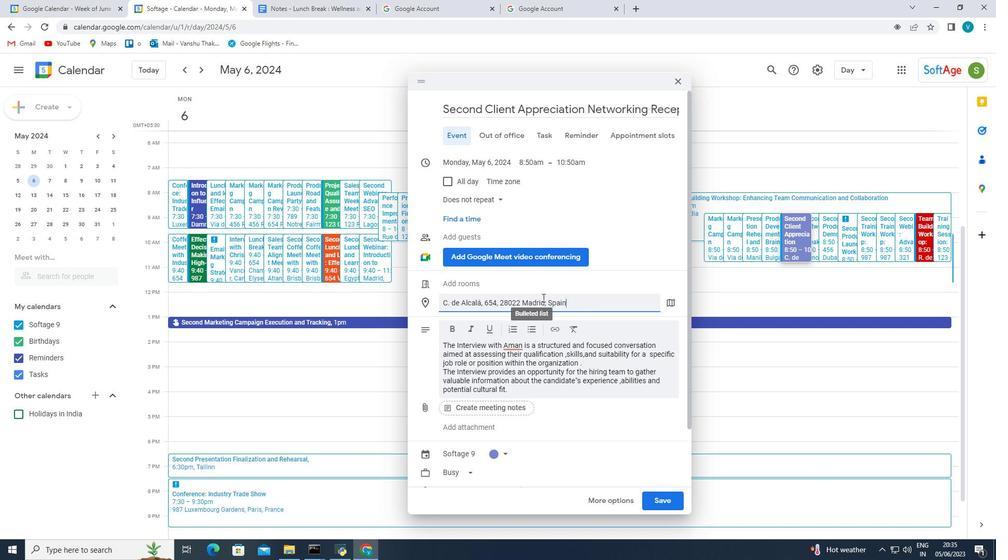 
Action: Mouse moved to (567, 267)
Screenshot: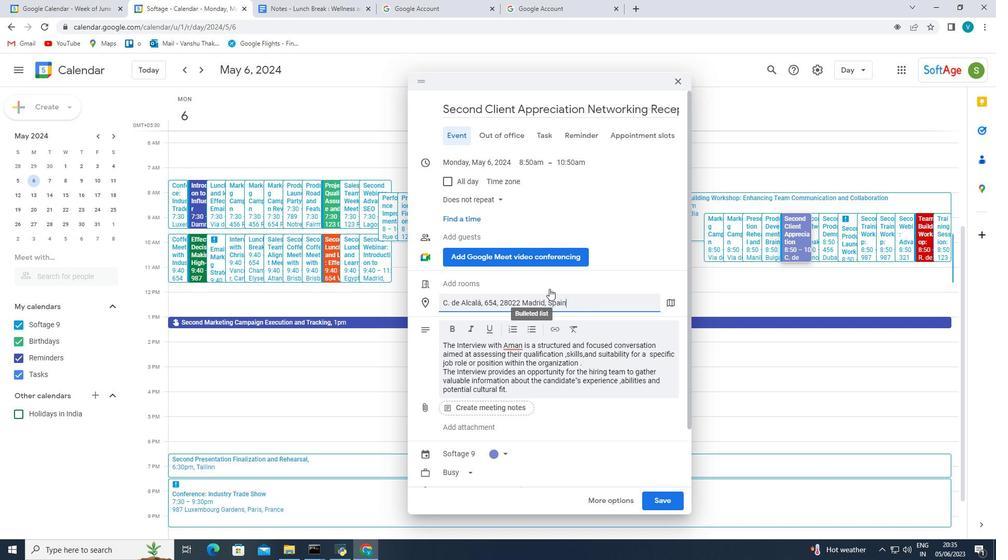 
Action: Mouse scrolled (567, 268) with delta (0, 0)
Screenshot: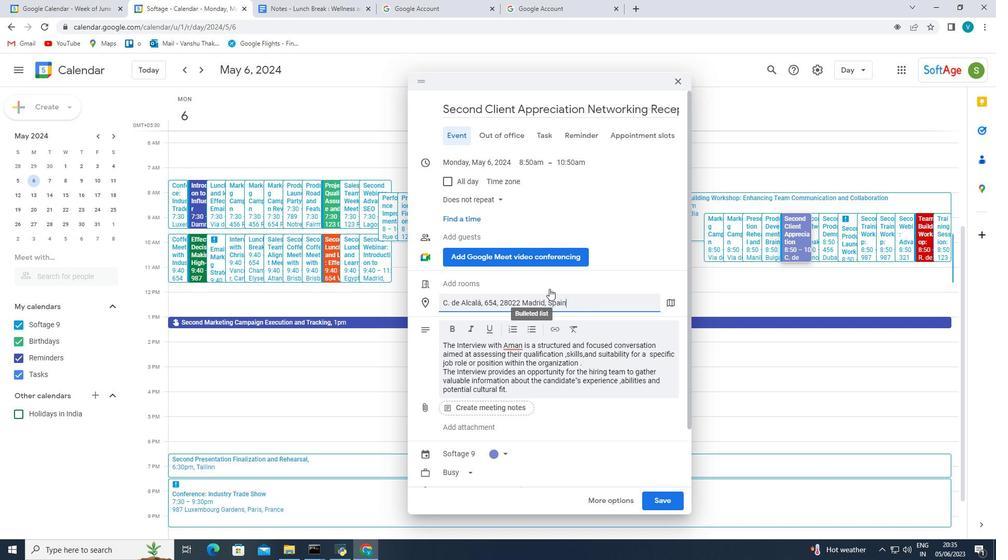 
Action: Mouse moved to (569, 265)
Screenshot: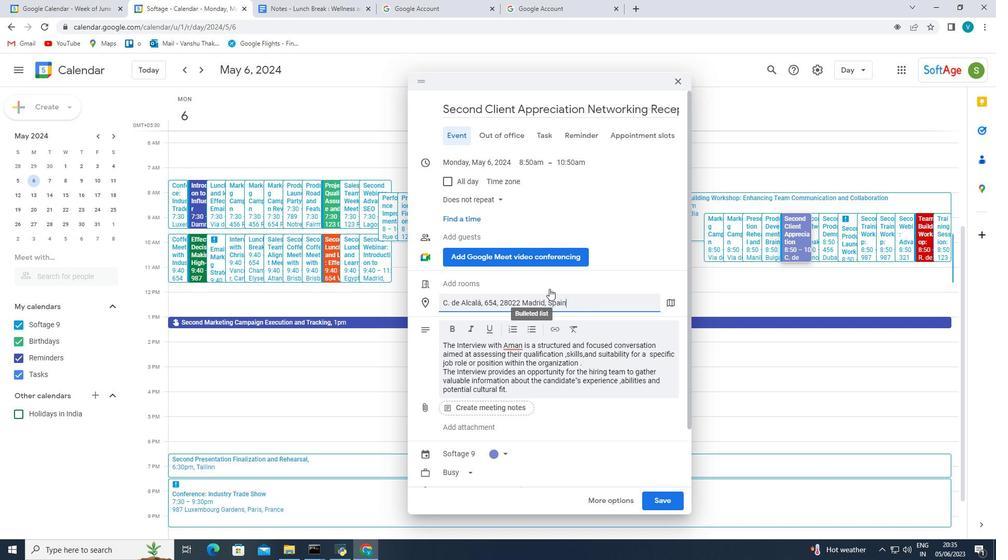 
Action: Mouse scrolled (569, 266) with delta (0, 0)
Screenshot: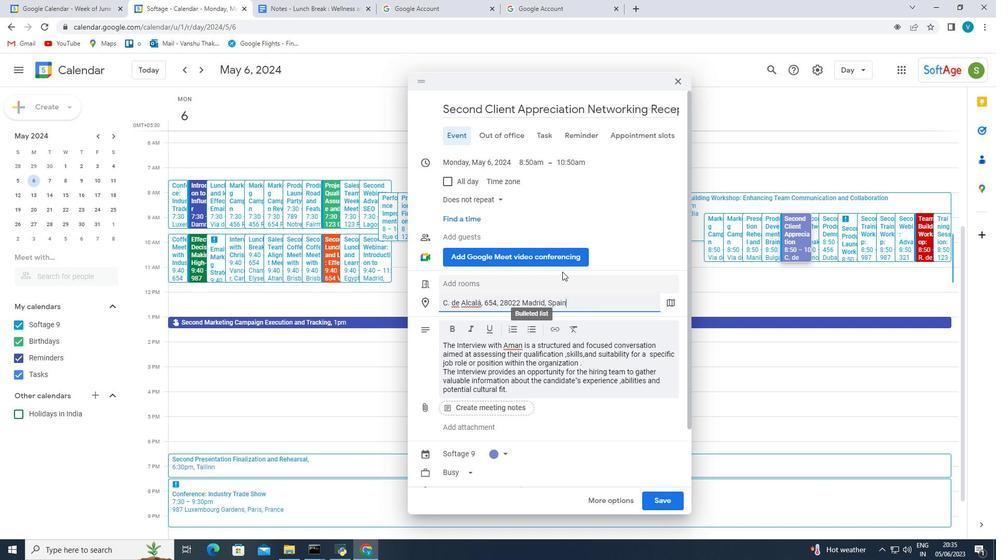 
Action: Mouse moved to (571, 264)
Screenshot: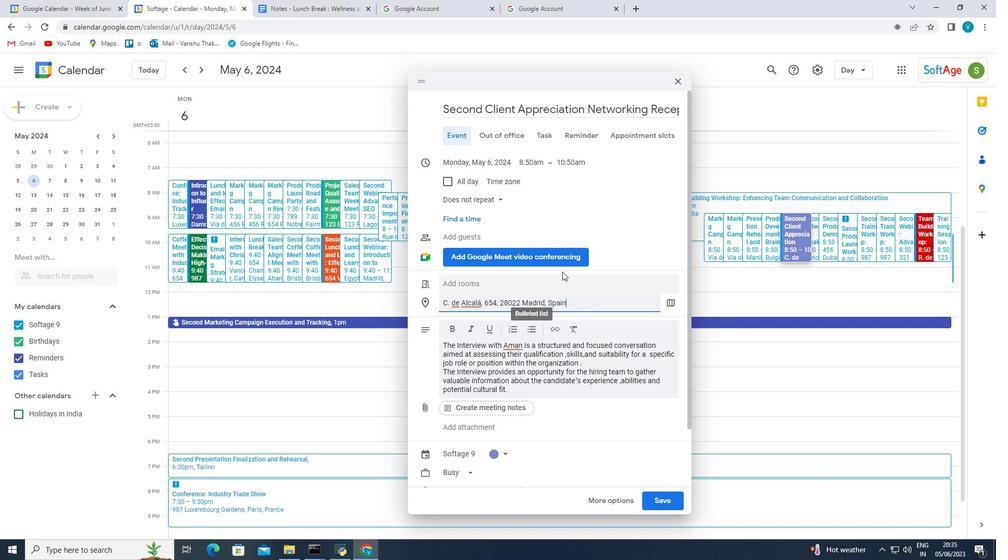 
Action: Mouse scrolled (571, 264) with delta (0, 0)
Screenshot: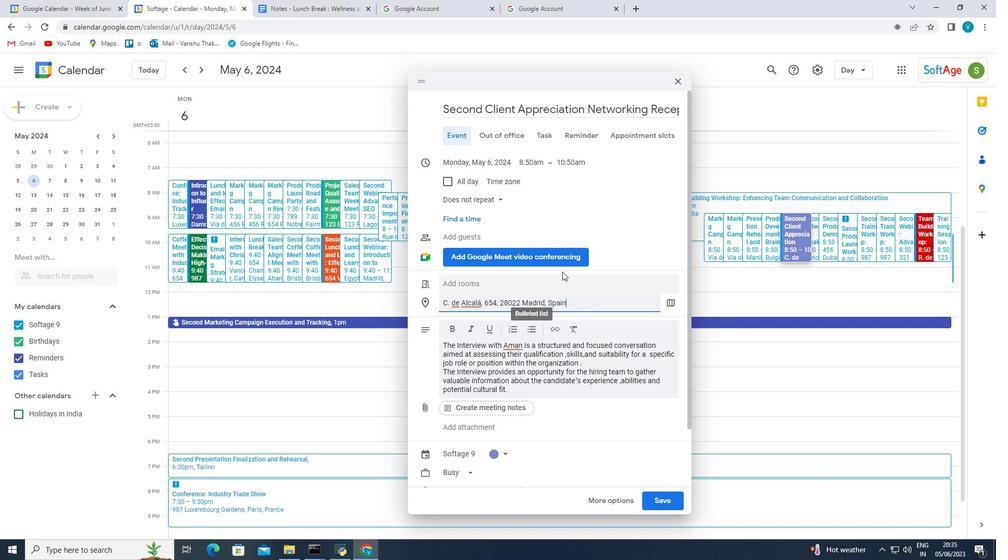 
Action: Mouse moved to (473, 229)
Screenshot: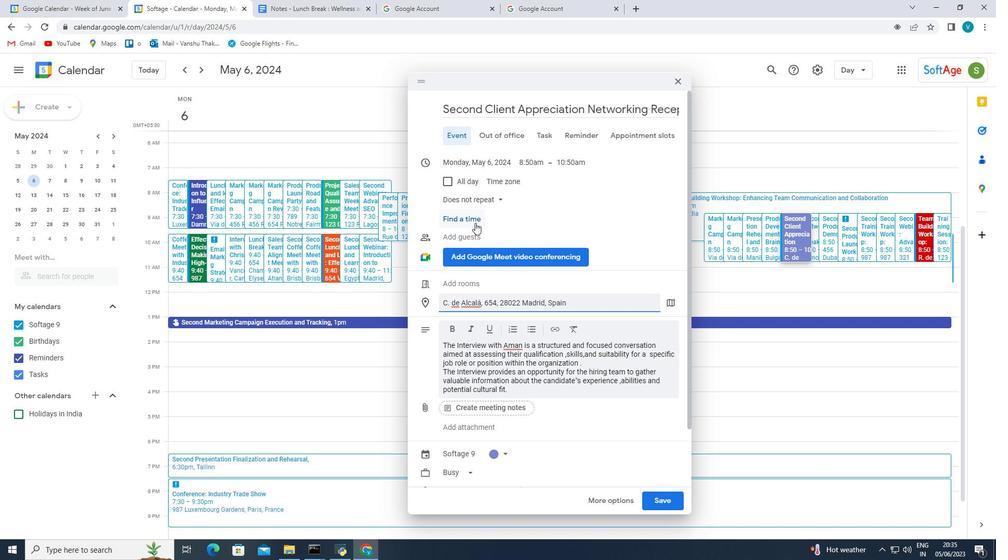 
Action: Mouse pressed left at (473, 229)
Screenshot: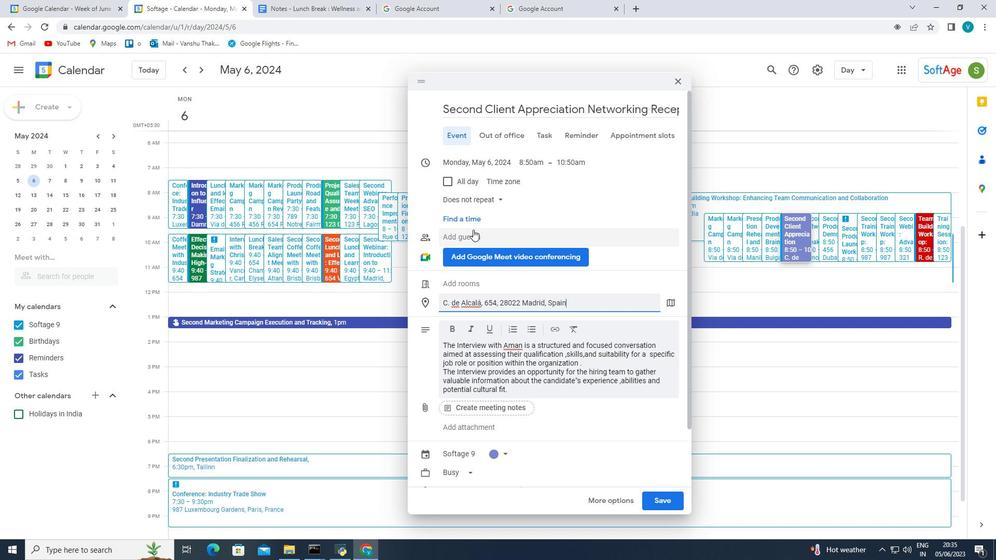 
Action: Mouse moved to (471, 235)
Screenshot: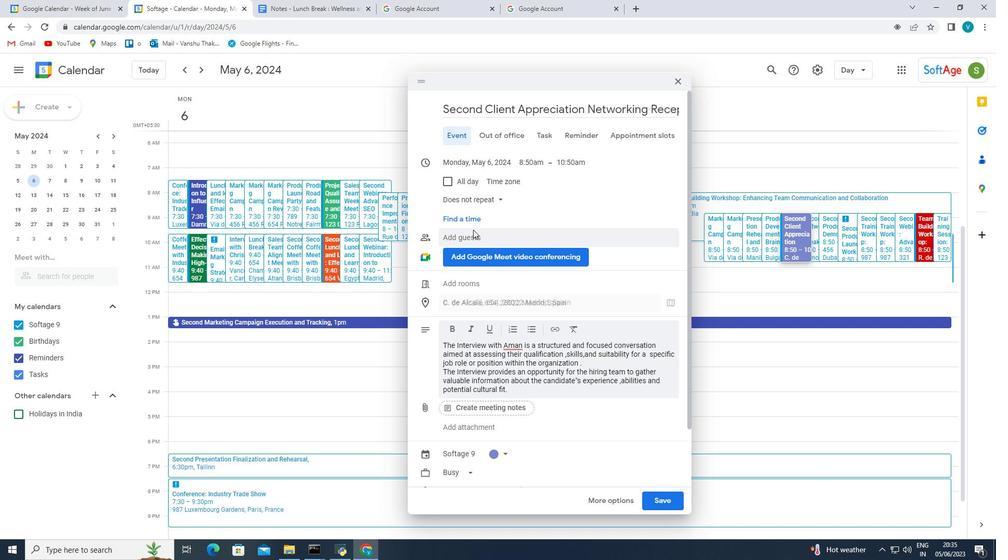 
Action: Mouse pressed left at (471, 235)
Screenshot: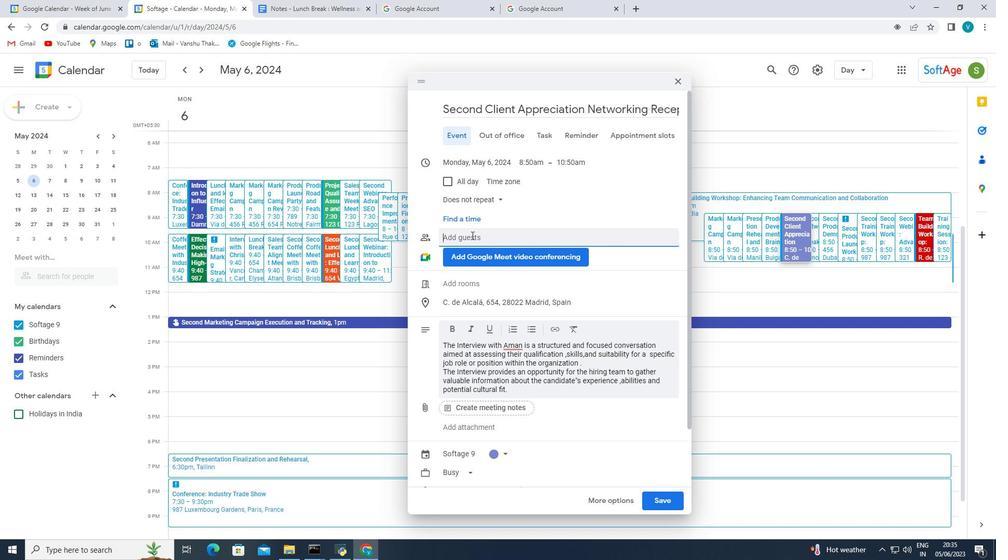 
Action: Key pressed softage<Key.space><Key.backspace>.2
Screenshot: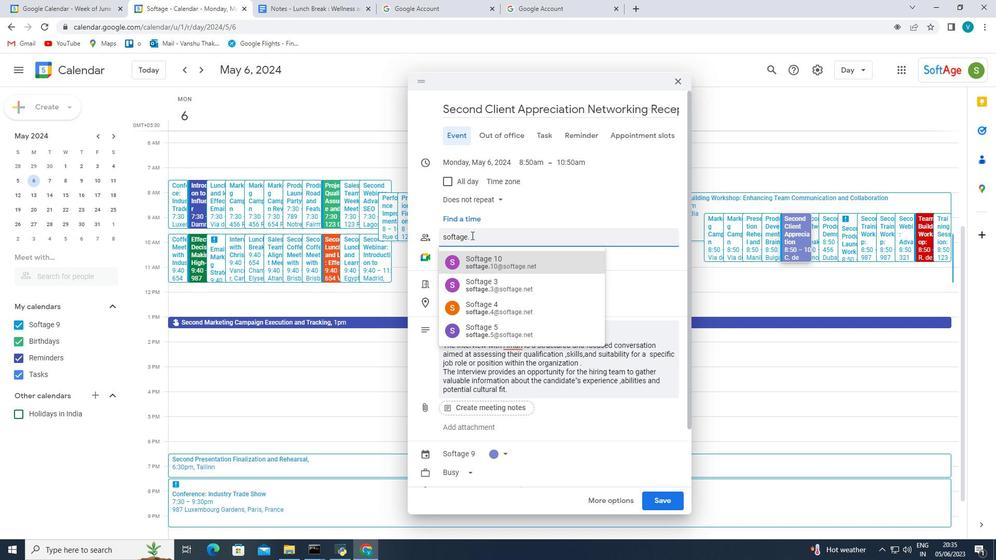 
Action: Mouse moved to (563, 272)
Screenshot: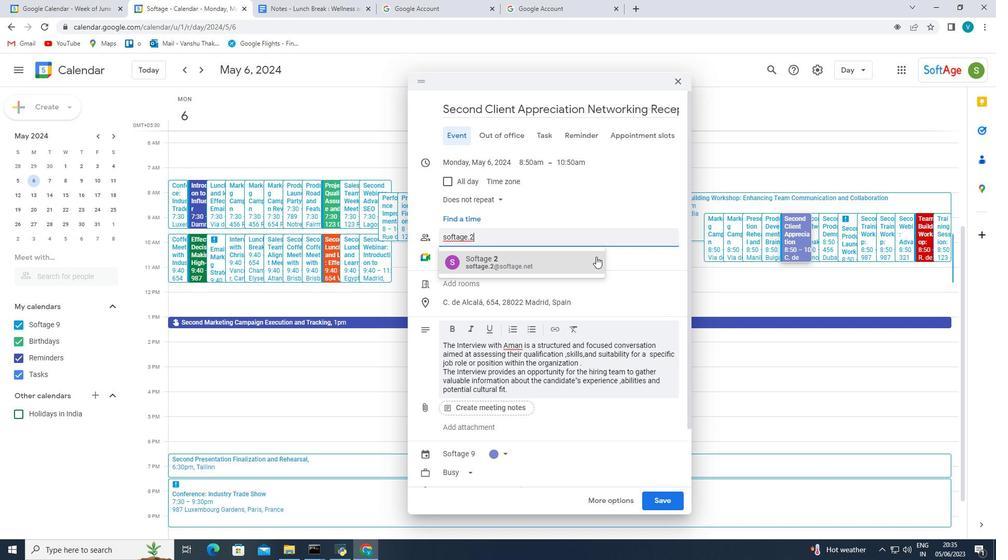
Action: Mouse pressed left at (563, 272)
Screenshot: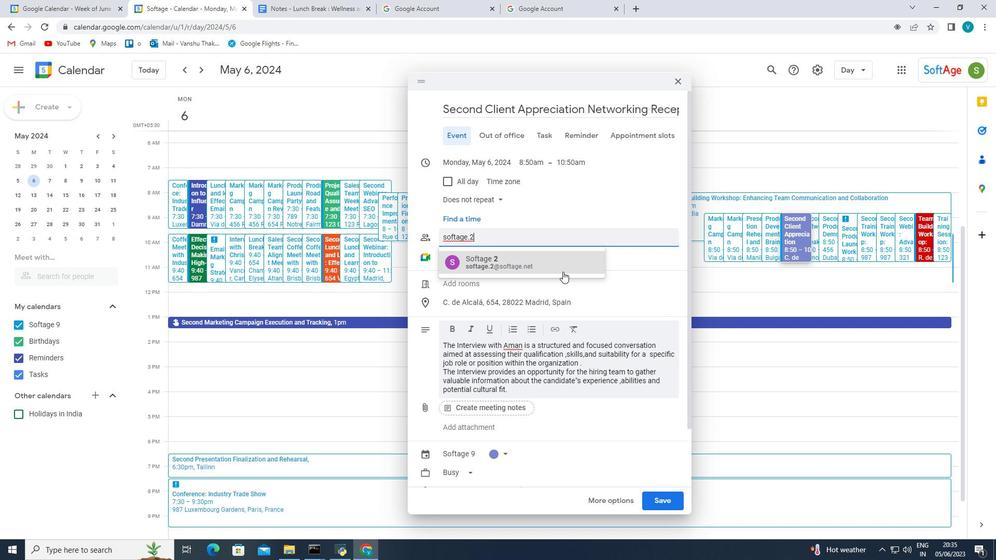 
Action: Mouse moved to (495, 249)
Screenshot: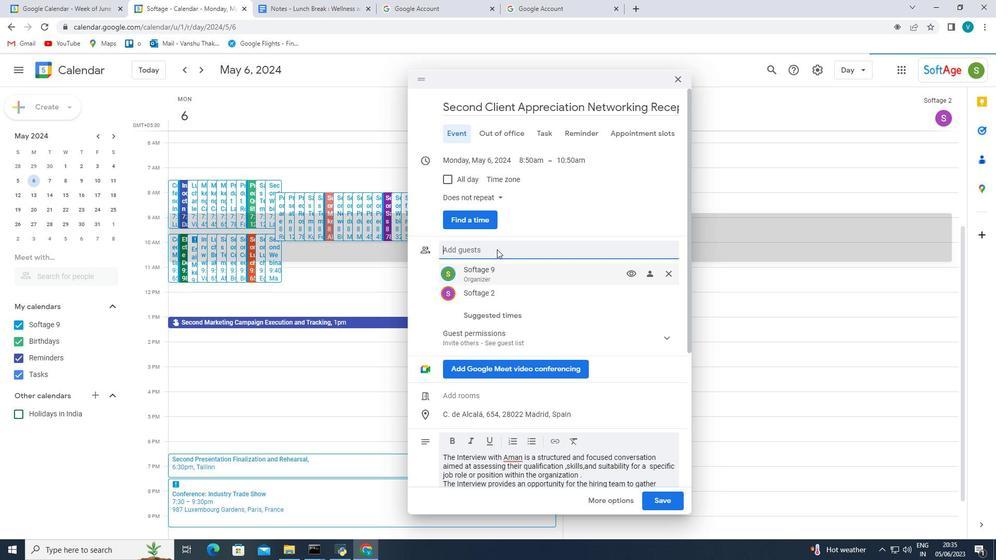 
Action: Mouse pressed left at (495, 249)
Screenshot: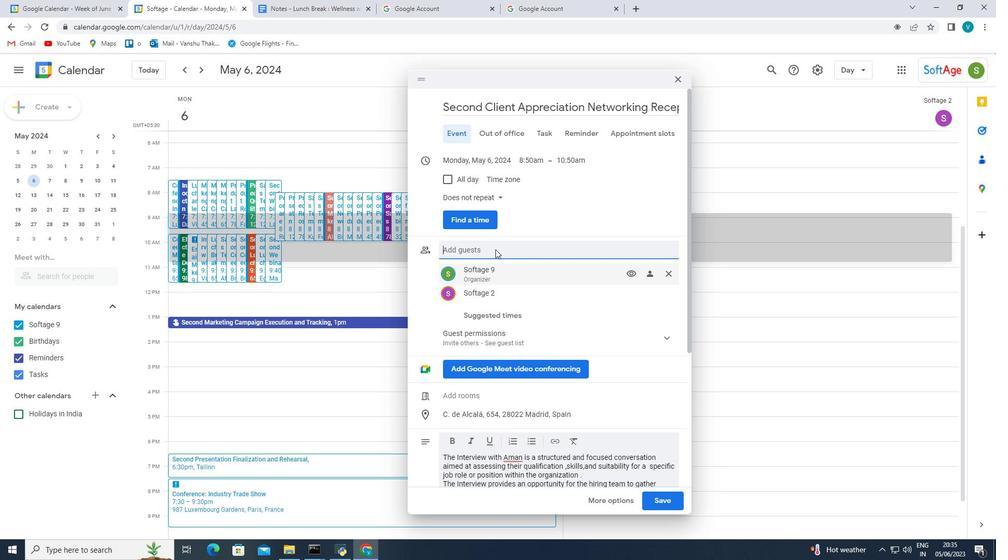 
Action: Mouse moved to (481, 254)
Screenshot: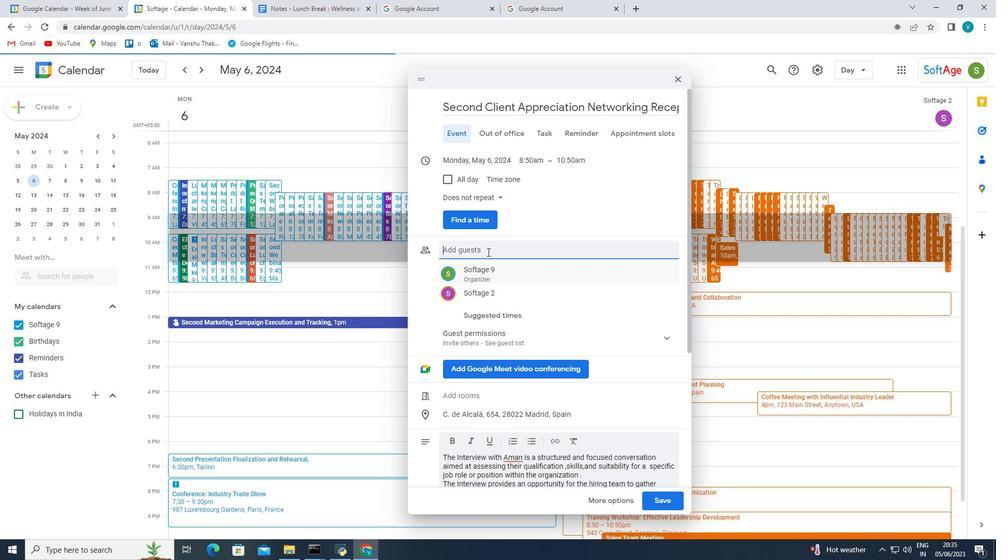 
Action: Mouse pressed left at (481, 254)
Screenshot: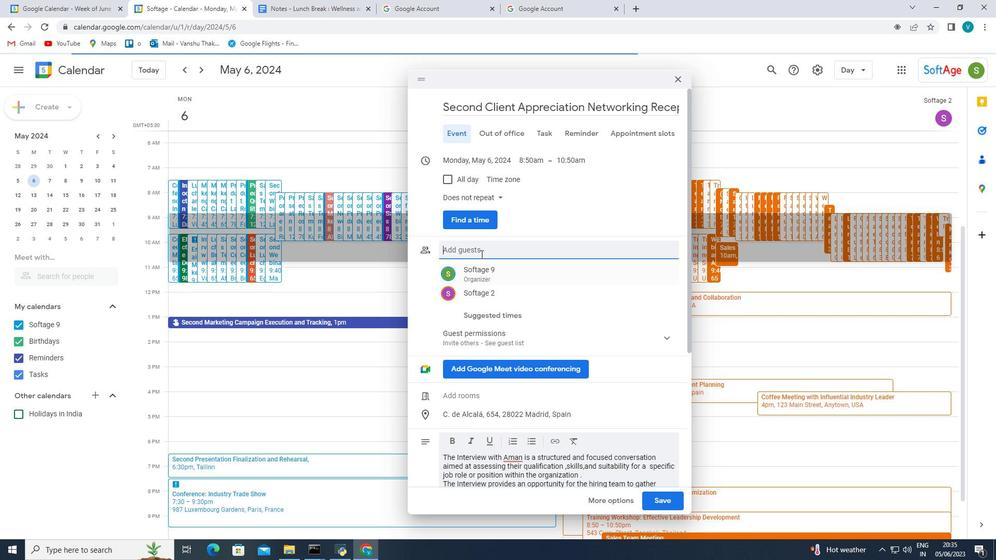 
Action: Key pressed sp<Key.backspace>oftage<Key.space><Key.backspace>.3
Screenshot: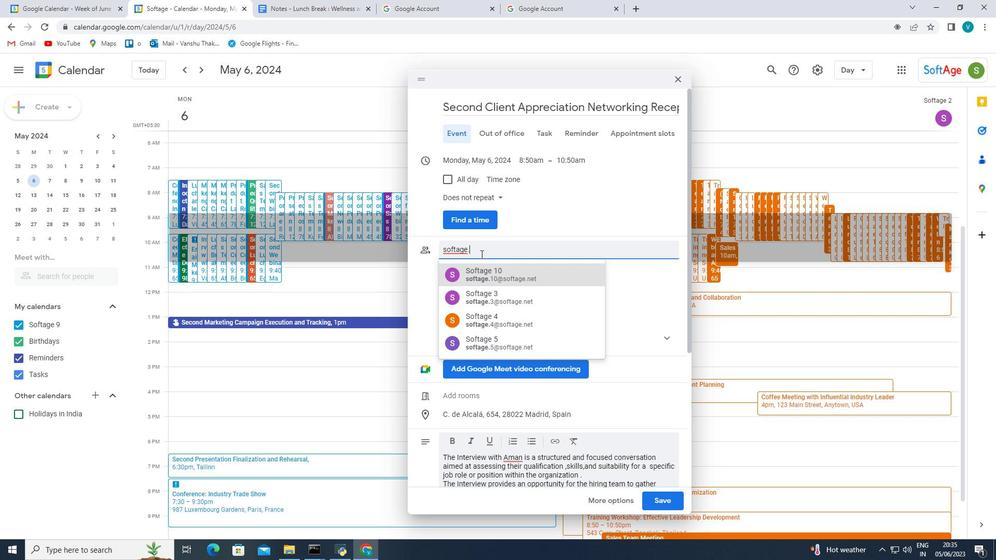 
Action: Mouse moved to (482, 272)
Screenshot: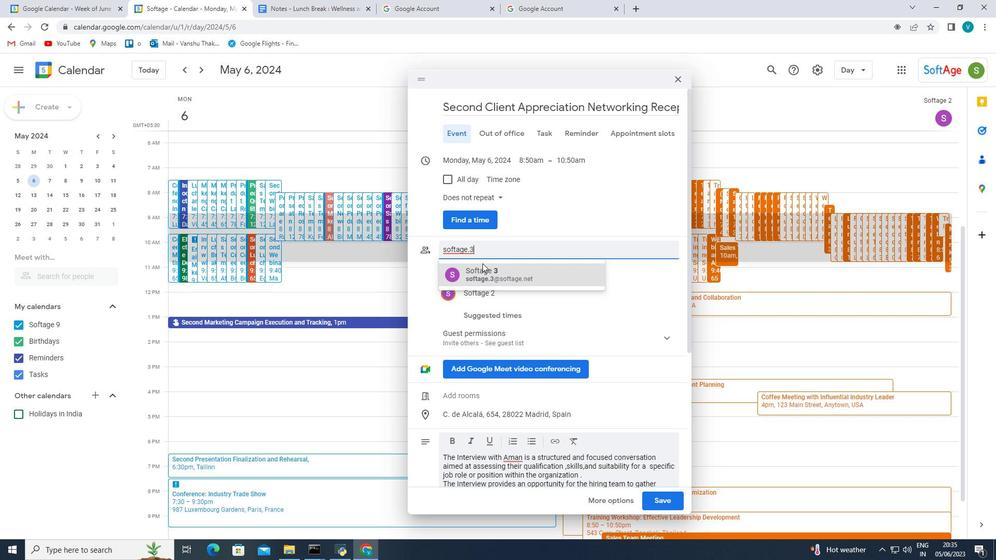 
Action: Mouse pressed left at (482, 272)
Screenshot: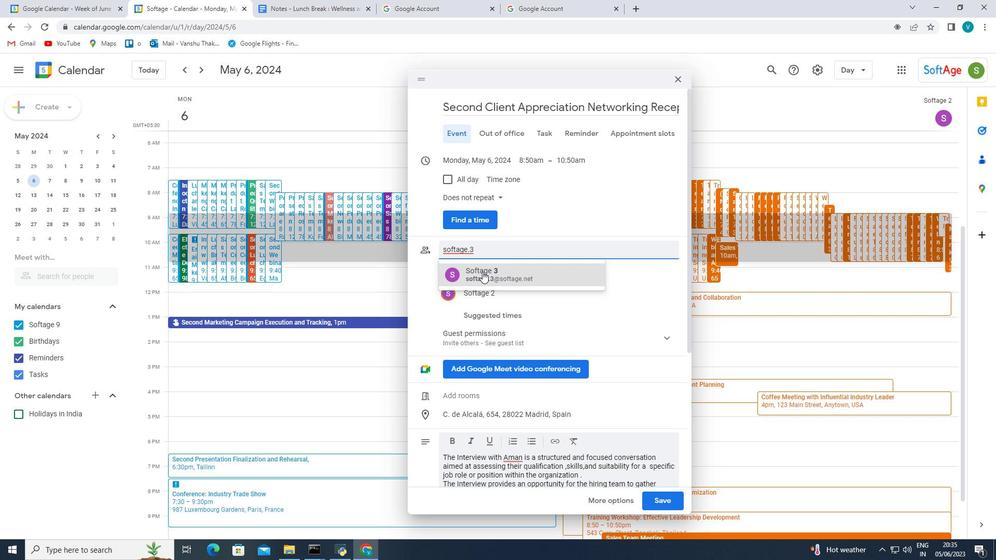 
Action: Mouse moved to (492, 249)
Screenshot: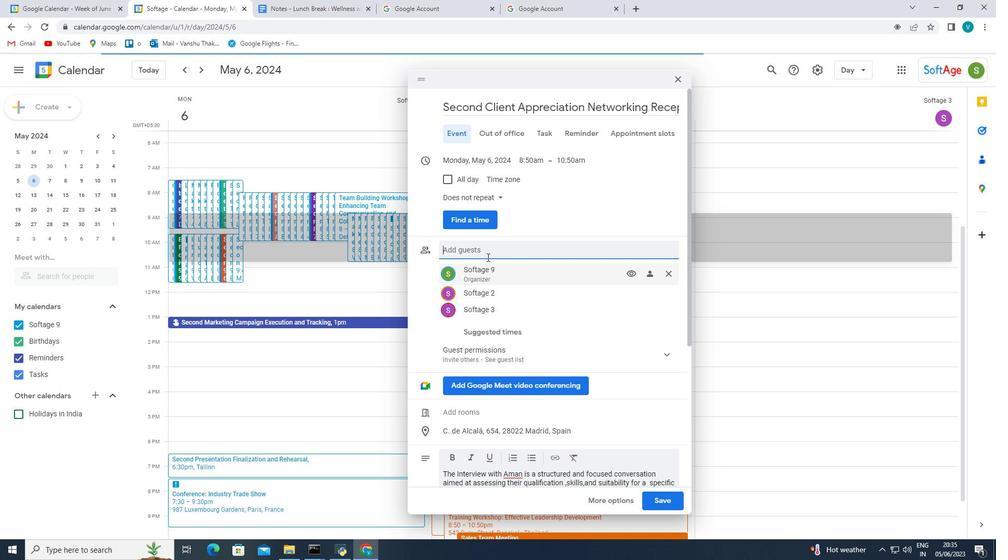 
Action: Mouse scrolled (492, 250) with delta (0, 0)
Screenshot: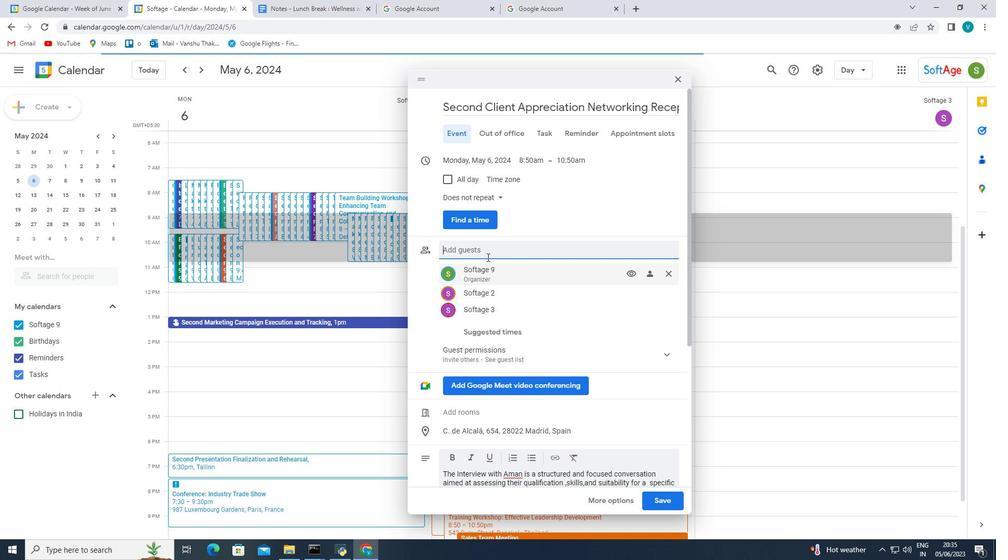 
Action: Mouse moved to (494, 246)
Screenshot: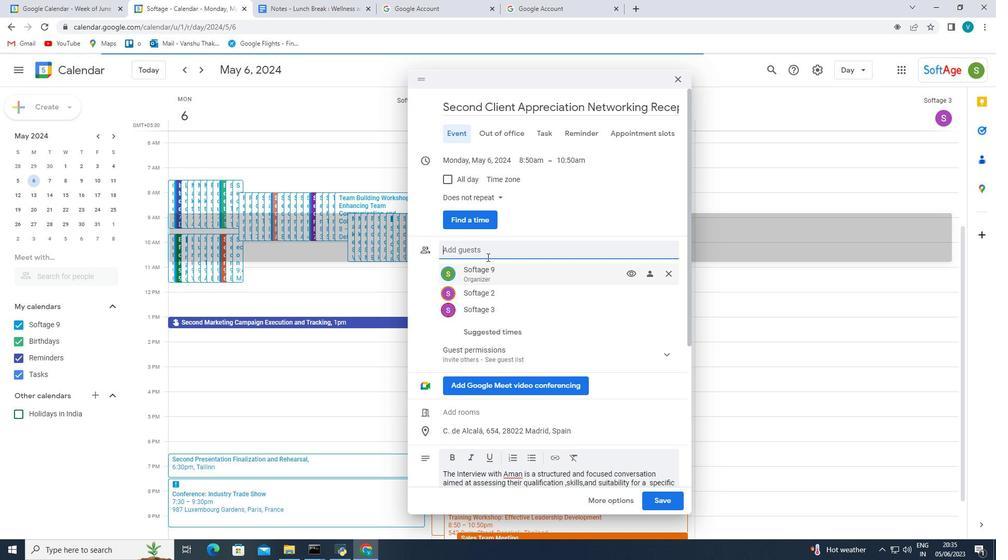 
Action: Mouse scrolled (494, 247) with delta (0, 0)
Screenshot: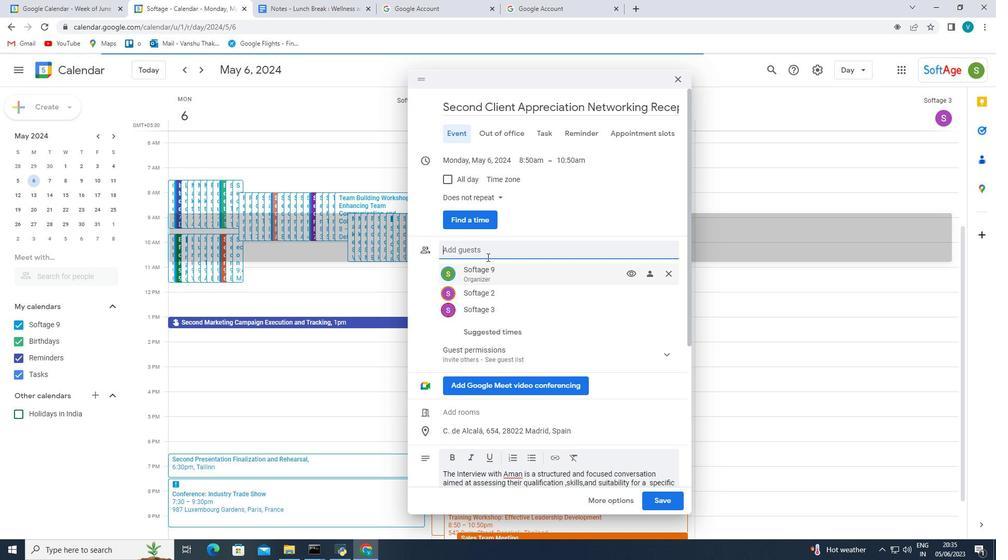 
Action: Mouse moved to (494, 245)
Screenshot: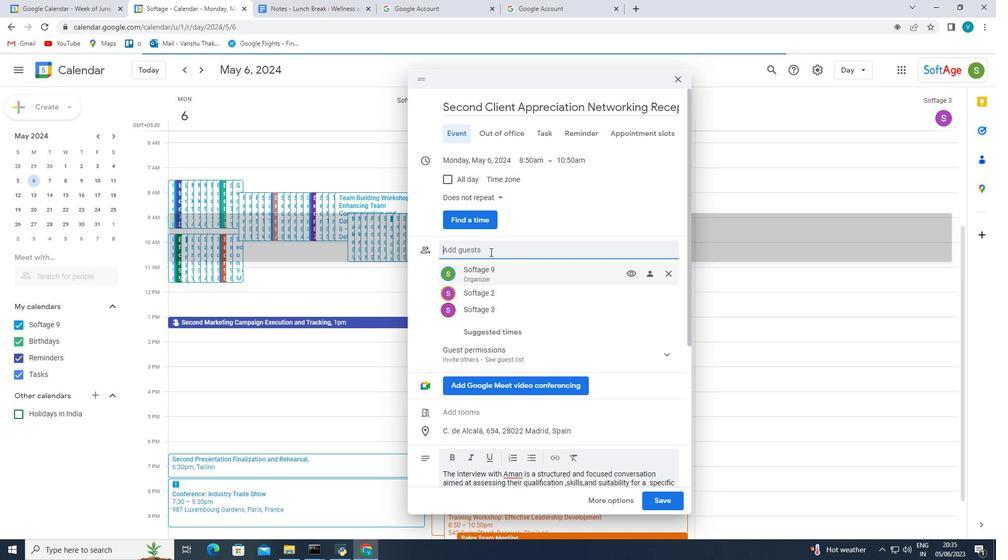 
Action: Mouse scrolled (494, 246) with delta (0, 0)
Screenshot: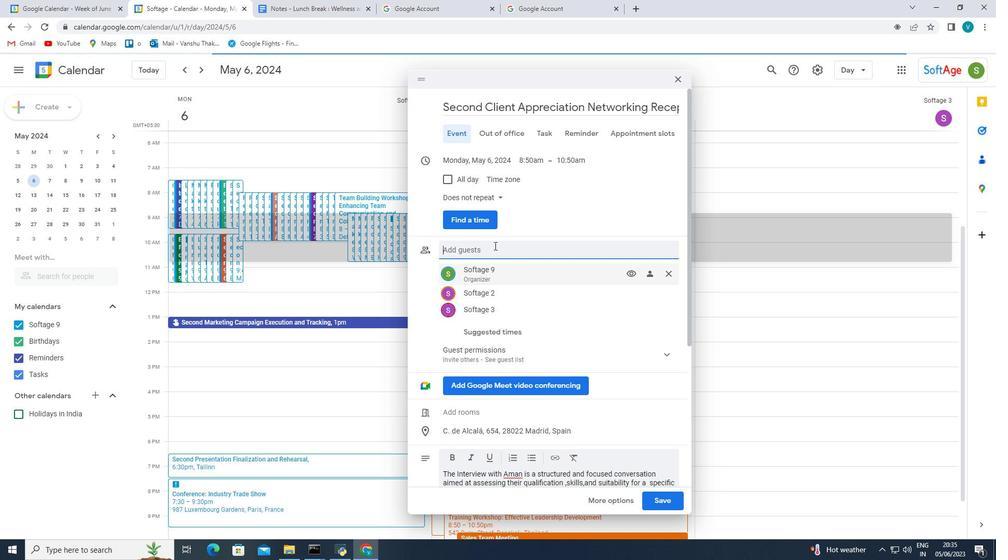 
Action: Mouse moved to (498, 197)
Screenshot: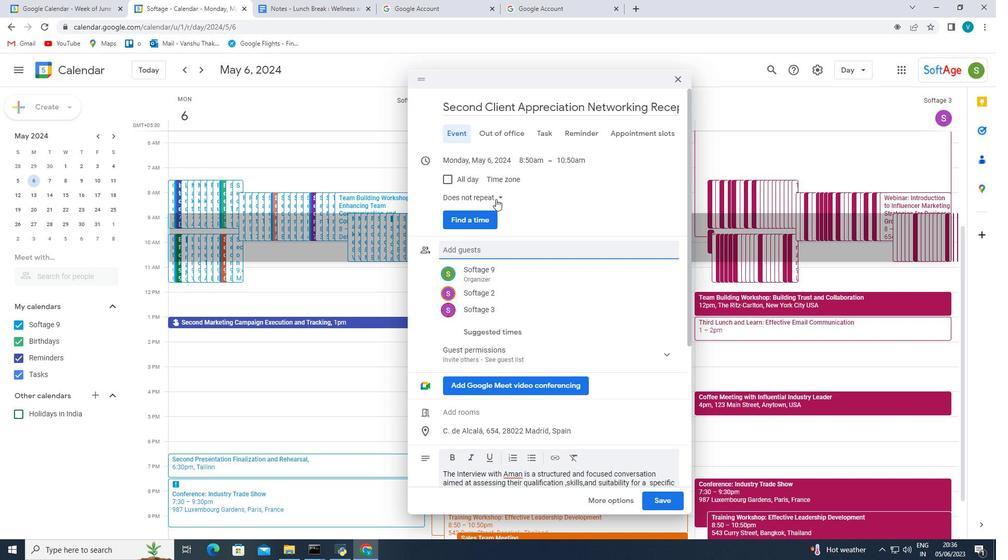 
Action: Mouse pressed left at (498, 197)
Screenshot: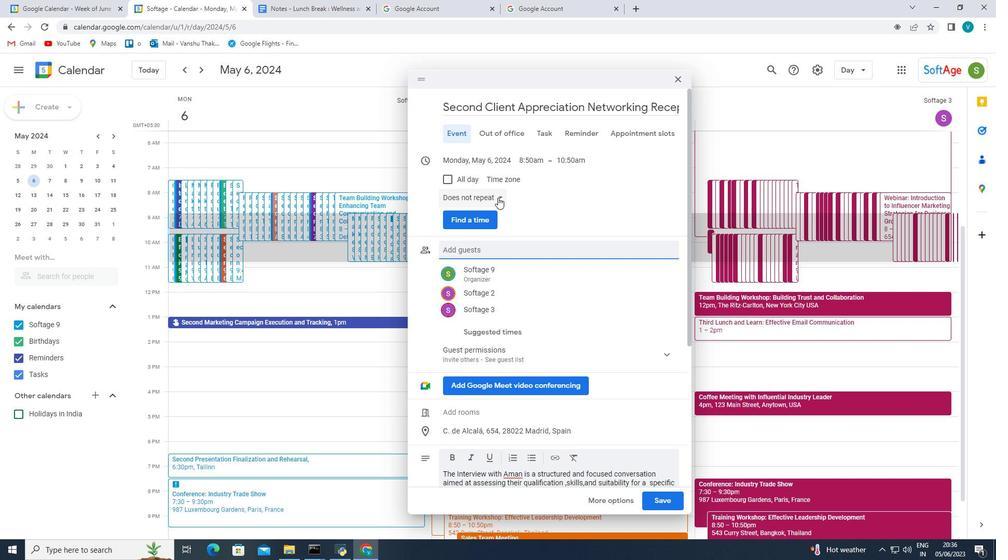
Action: Mouse moved to (465, 211)
Screenshot: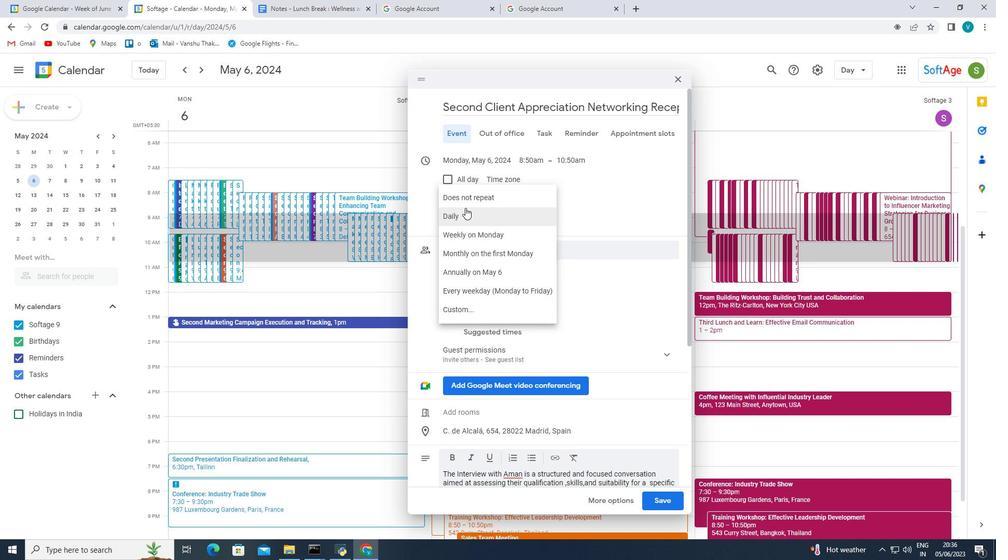 
Action: Mouse pressed left at (465, 211)
Screenshot: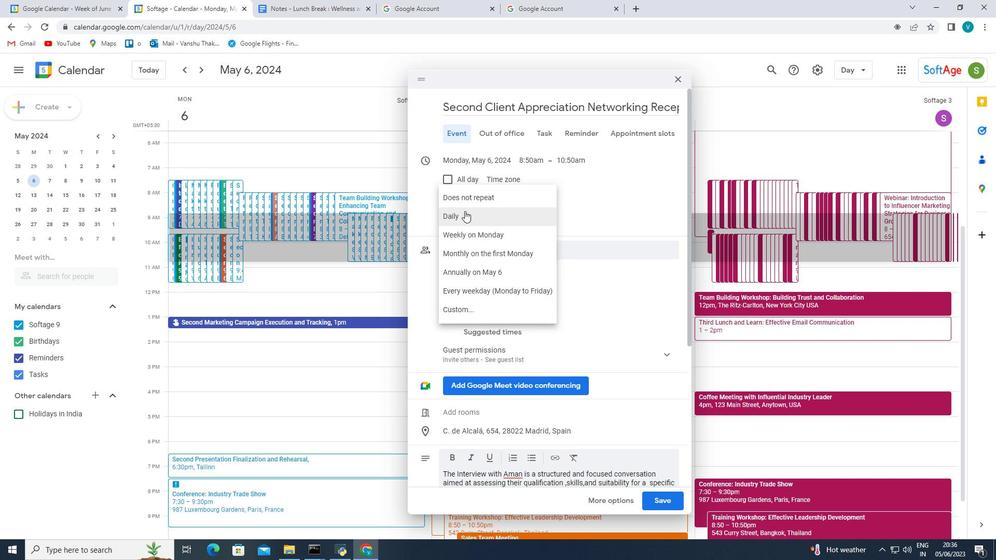 
Action: Mouse moved to (490, 459)
Screenshot: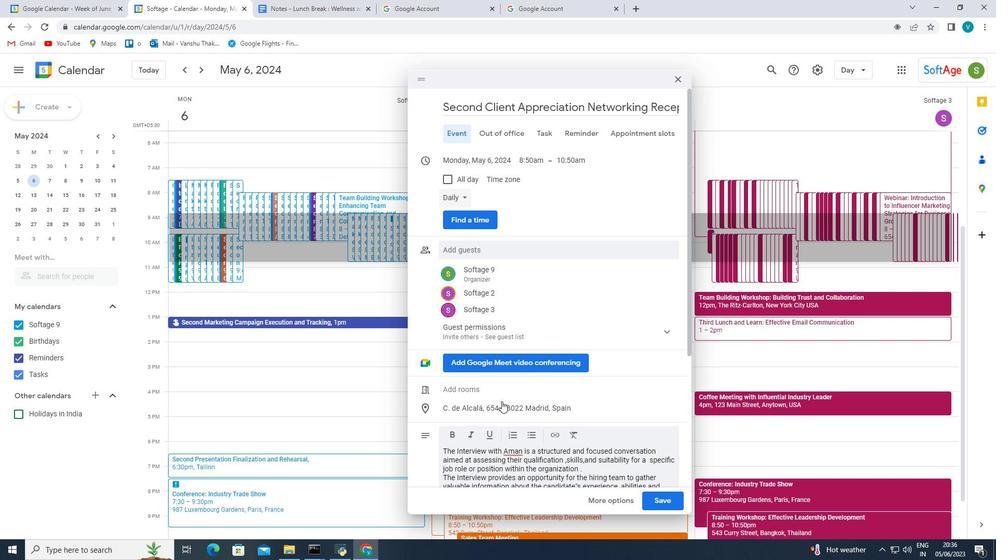 
Action: Mouse scrolled (490, 459) with delta (0, 0)
Screenshot: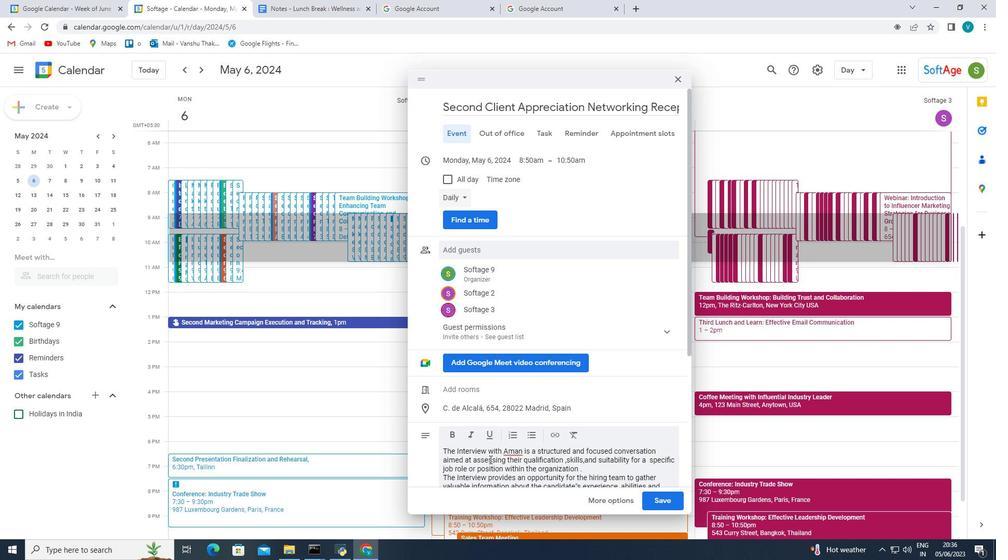 
Action: Mouse scrolled (490, 459) with delta (0, 0)
Screenshot: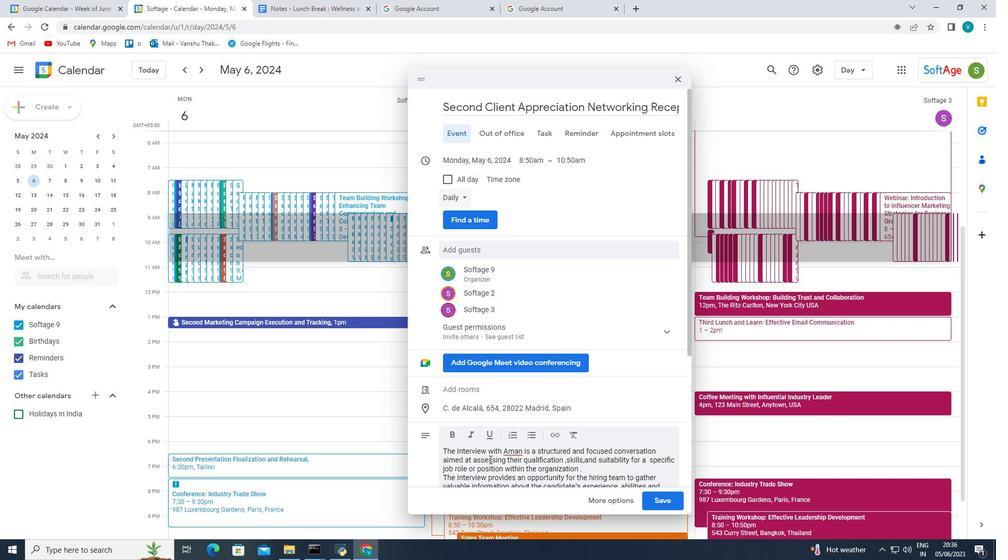 
Action: Mouse scrolled (490, 459) with delta (0, 0)
Screenshot: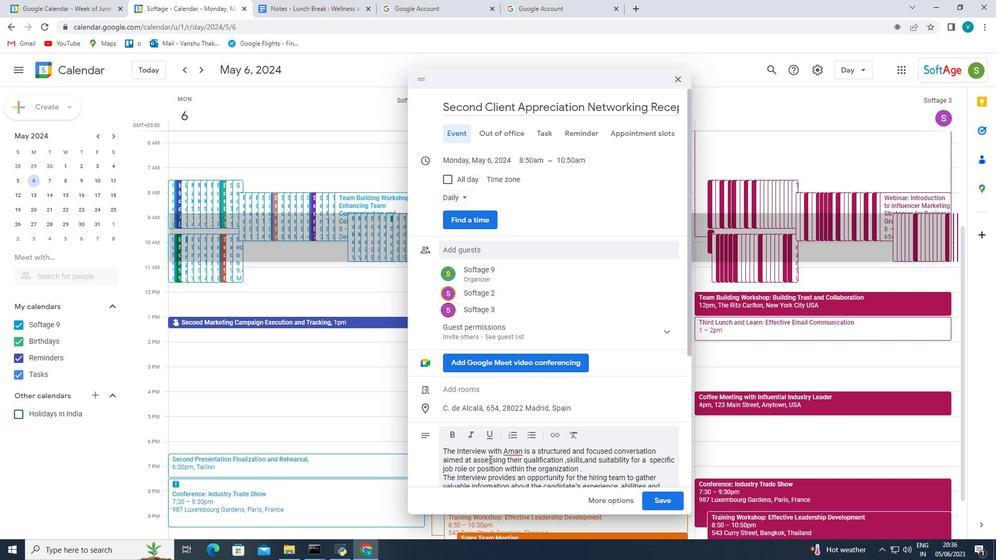 
Action: Mouse scrolled (490, 459) with delta (0, 0)
Screenshot: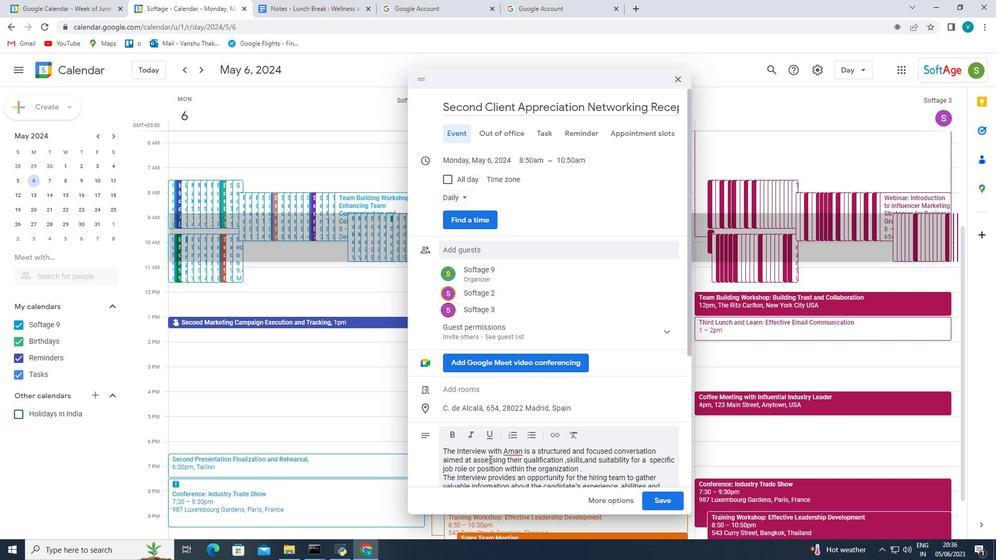 
Action: Mouse scrolled (490, 459) with delta (0, 0)
Screenshot: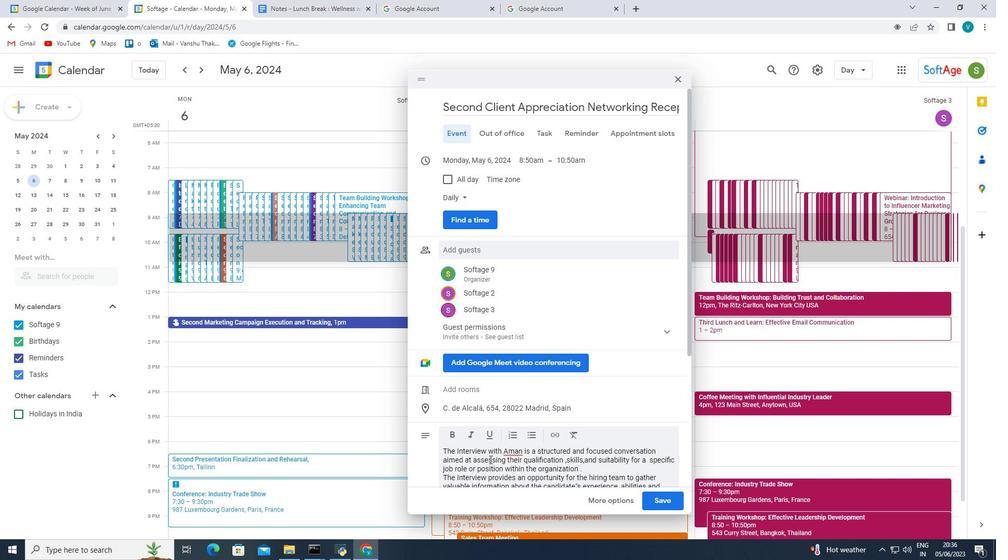 
Action: Mouse moved to (630, 487)
Screenshot: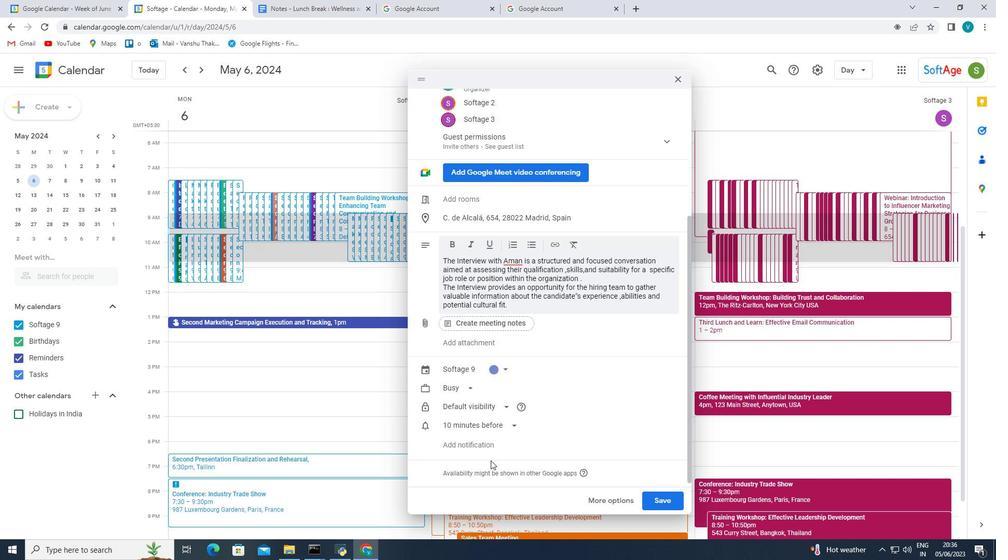 
Action: Mouse scrolled (630, 486) with delta (0, 0)
Screenshot: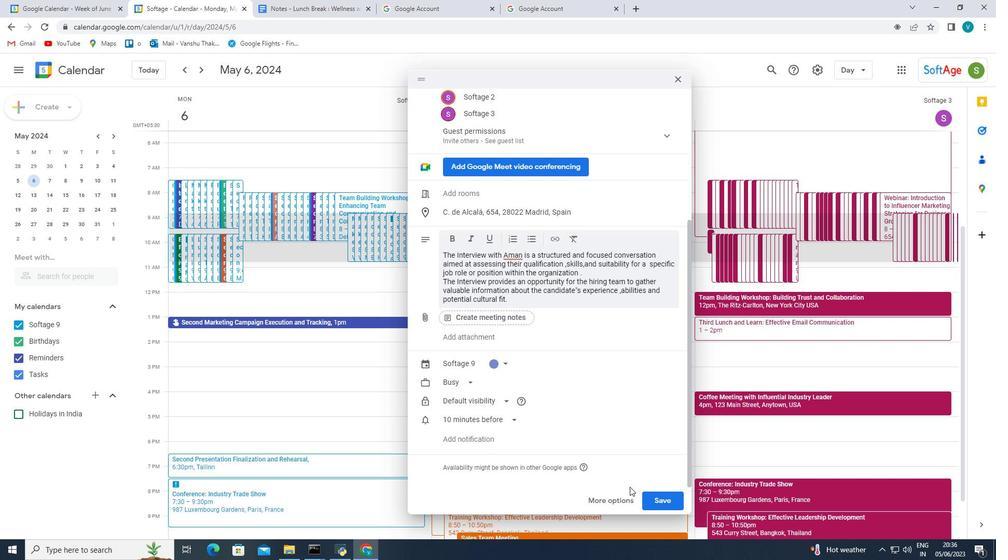 
Action: Mouse scrolled (630, 486) with delta (0, 0)
Screenshot: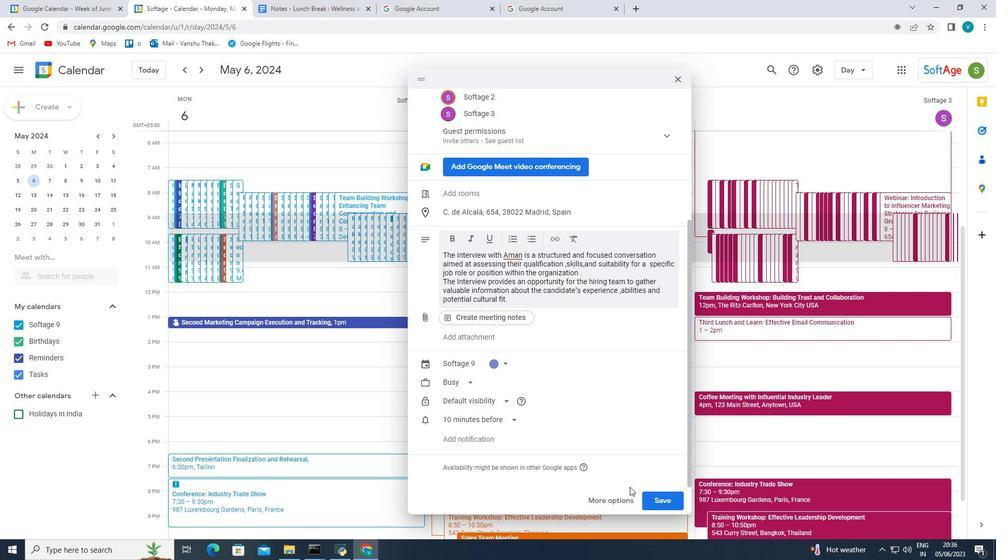 
Action: Mouse scrolled (630, 486) with delta (0, 0)
Screenshot: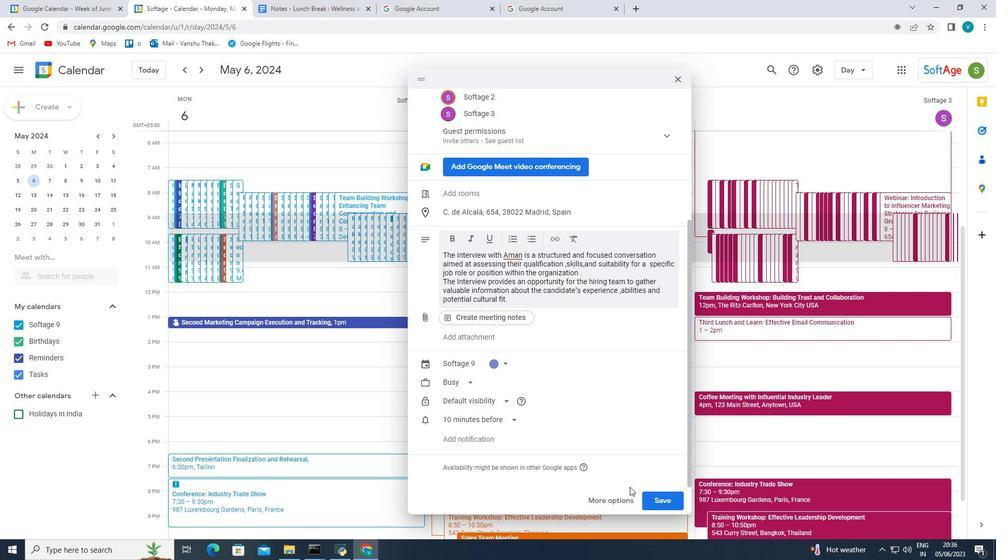 
Action: Mouse scrolled (630, 486) with delta (0, 0)
Screenshot: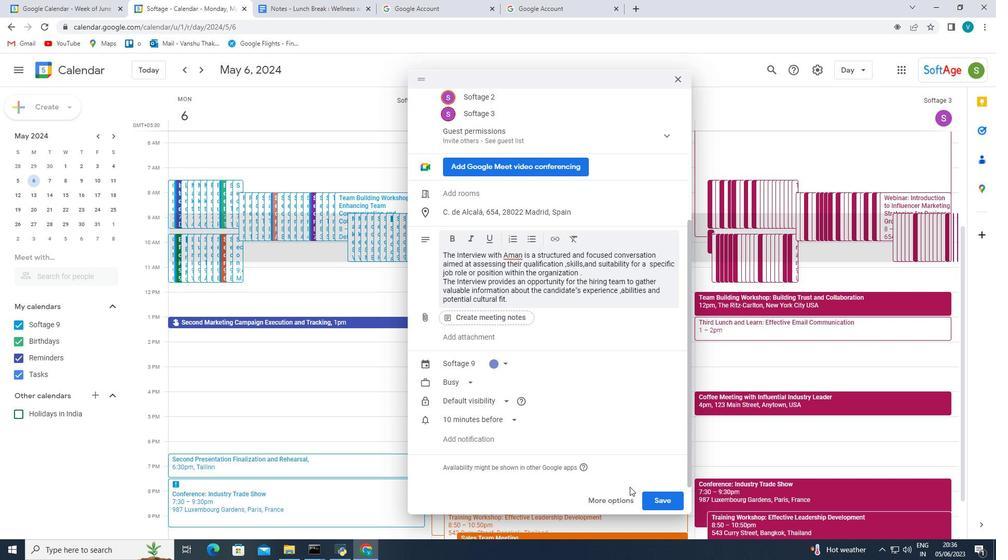 
Action: Mouse scrolled (630, 486) with delta (0, 0)
Screenshot: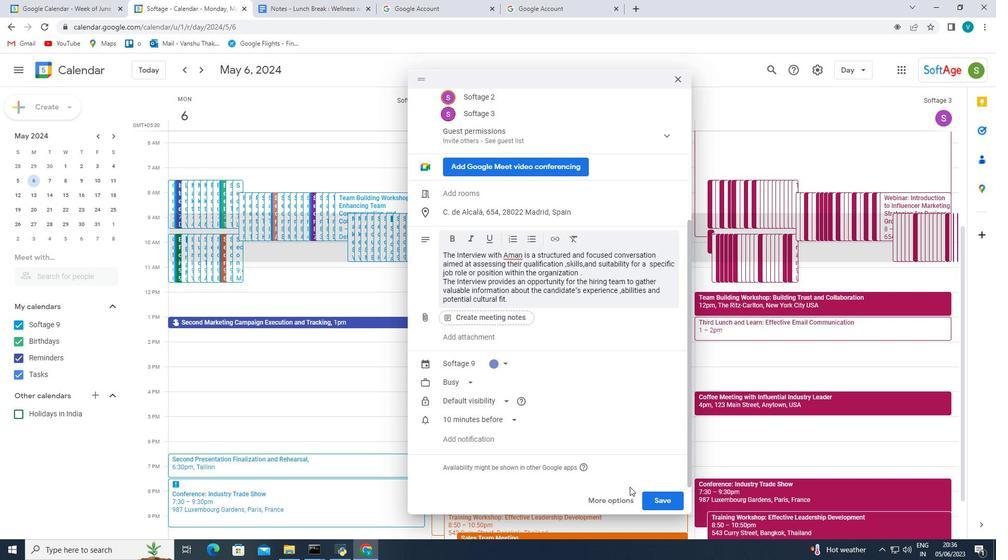 
Action: Mouse moved to (654, 498)
Screenshot: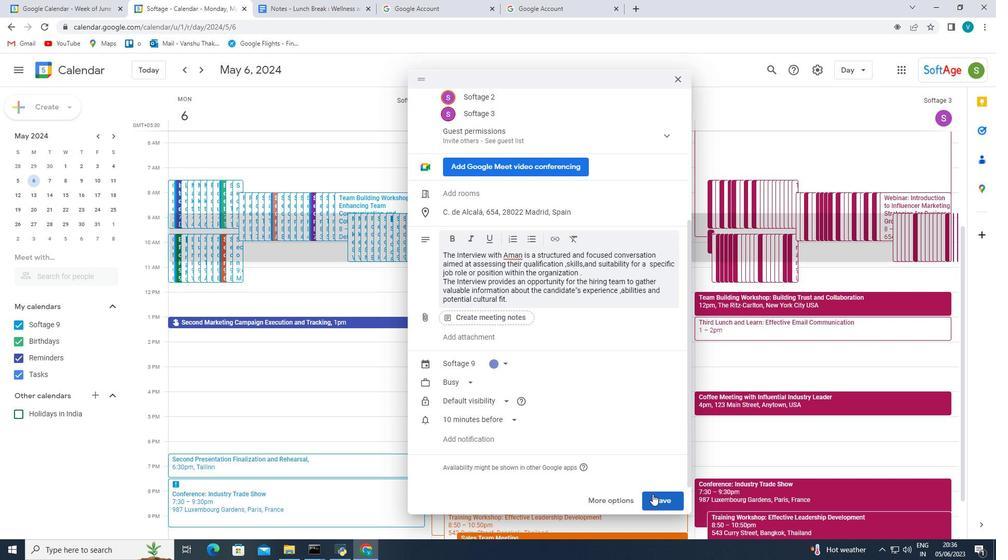 
Action: Mouse pressed left at (654, 498)
Screenshot: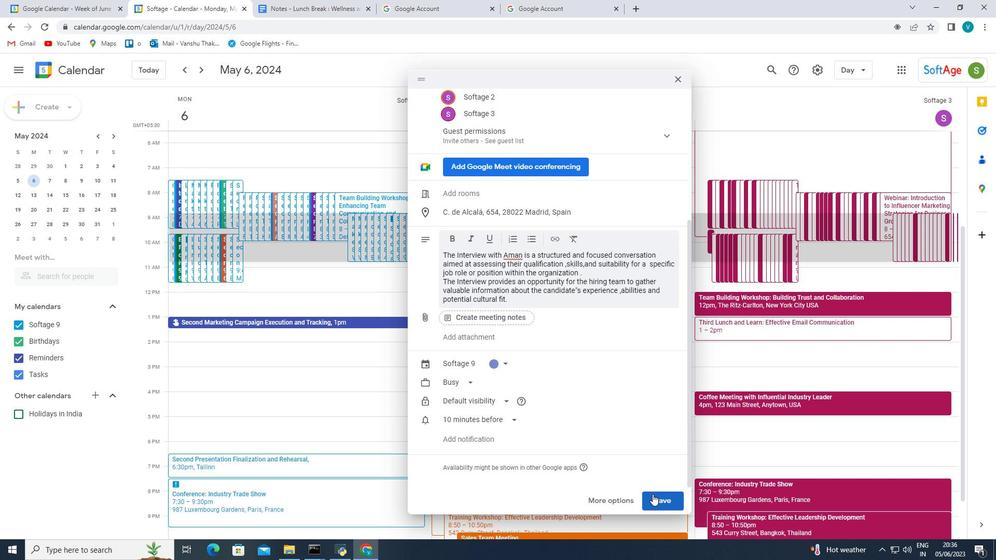 
Action: Mouse moved to (604, 321)
Screenshot: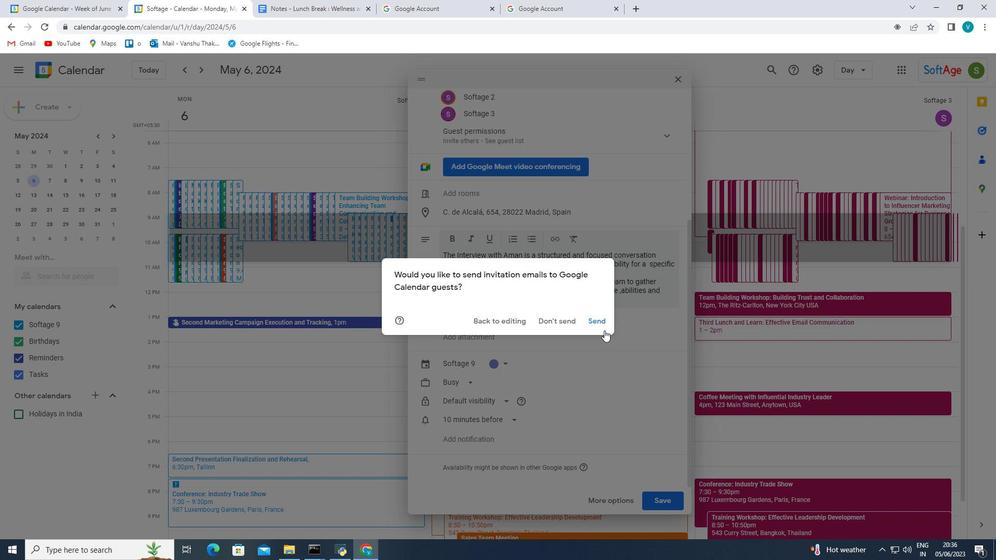 
Action: Mouse pressed left at (604, 321)
Screenshot: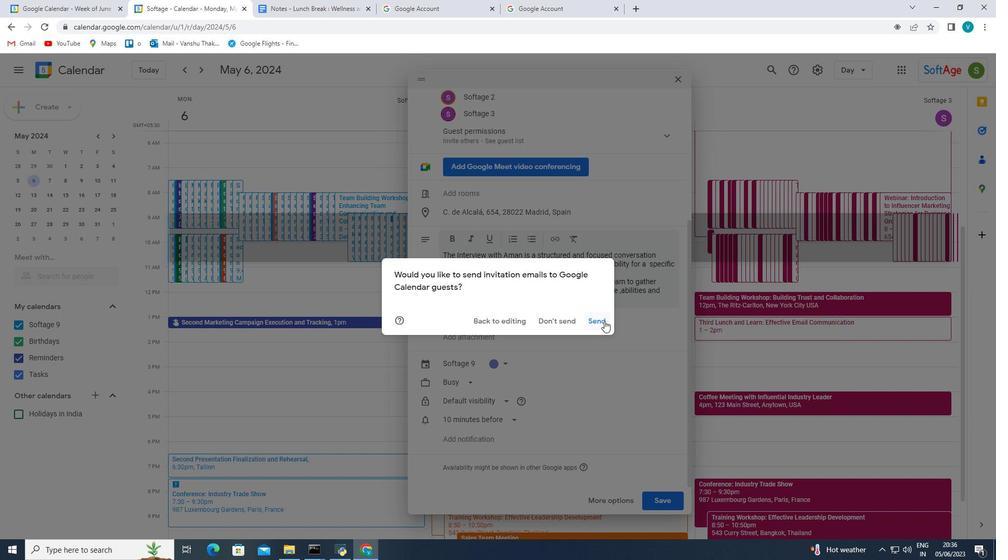 
Action: Mouse moved to (545, 347)
Screenshot: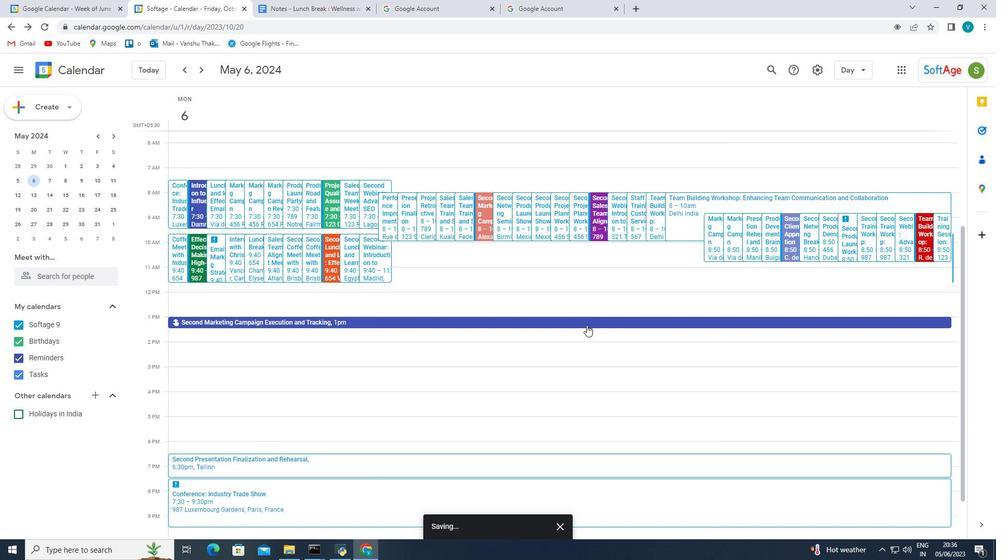 
Action: Mouse scrolled (545, 348) with delta (0, 0)
Screenshot: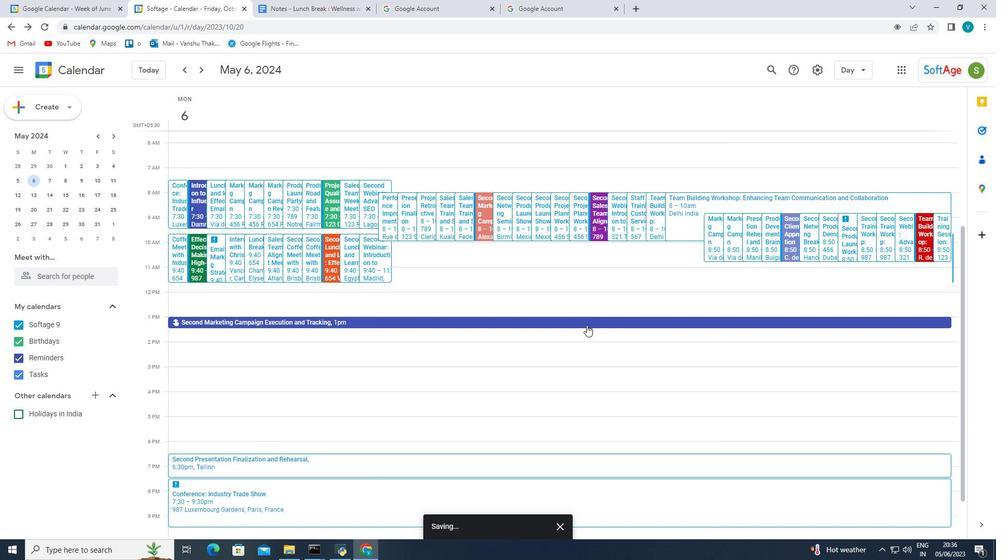 
Action: Mouse moved to (545, 348)
Screenshot: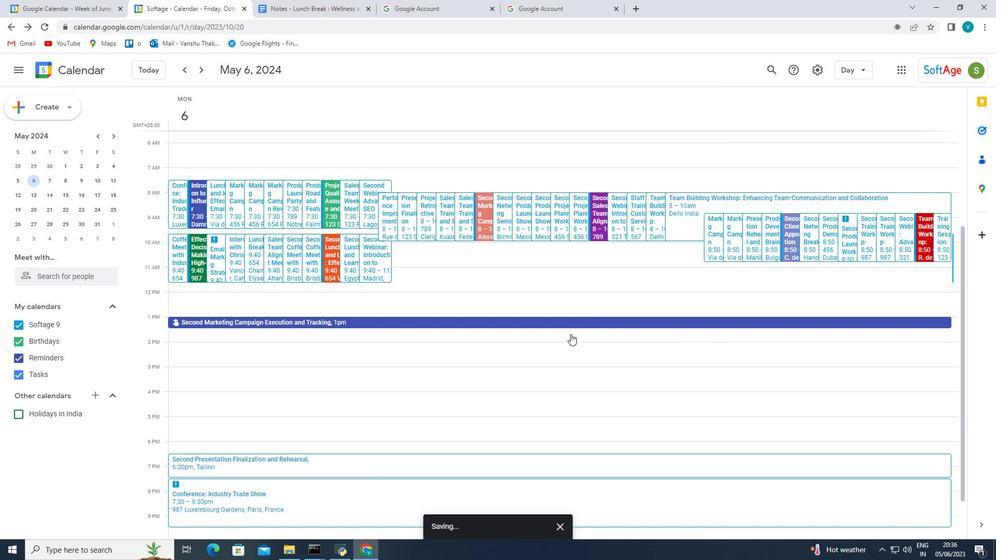
Action: Mouse scrolled (545, 348) with delta (0, 0)
Screenshot: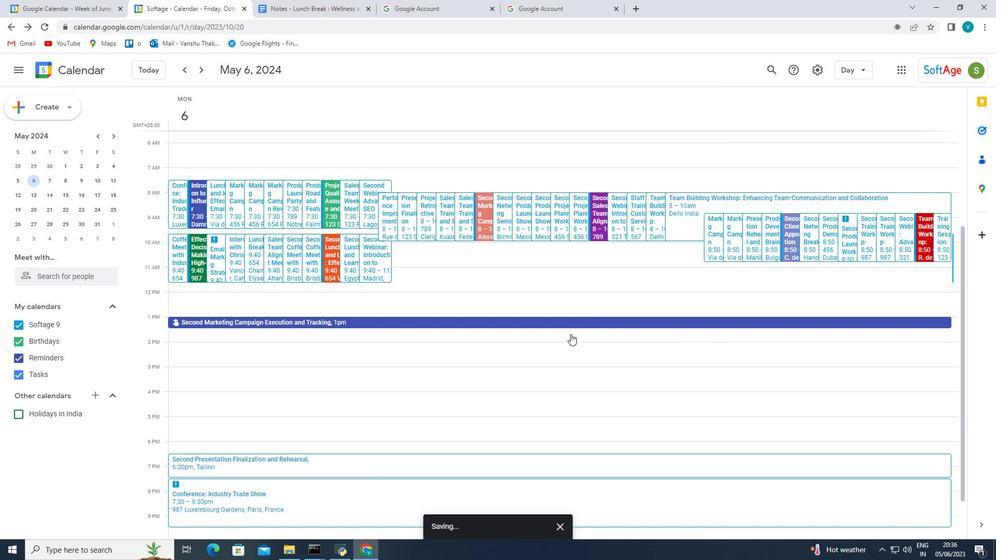 
Action: Mouse scrolled (545, 348) with delta (0, 0)
Screenshot: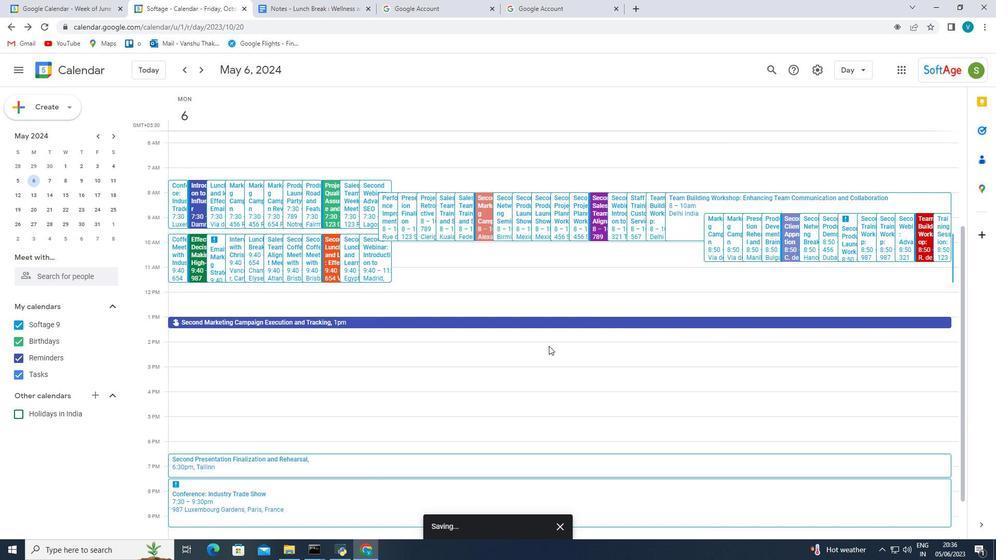 
Action: Mouse scrolled (545, 348) with delta (0, 0)
Screenshot: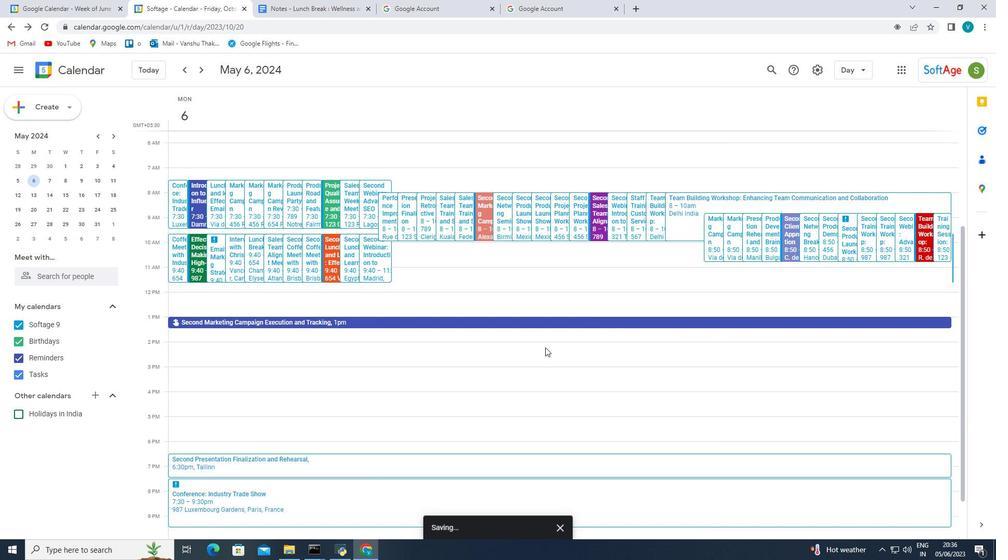 
Action: Mouse moved to (58, 281)
Screenshot: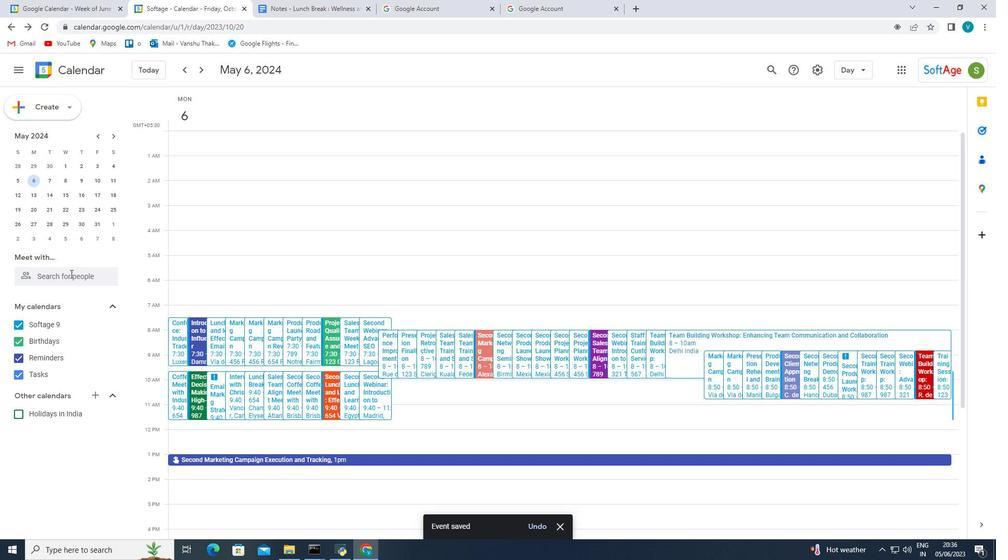 
